 Task: Find connections with filter location Bangangté with filter topic #Growthwith filter profile language French with filter current company HDFC ERGO General Insurance with filter school Sophia College, Mumbai with filter industry Wholesale Food and Beverage with filter service category Life Insurance with filter keywords title Group Sales
Action: Mouse moved to (612, 85)
Screenshot: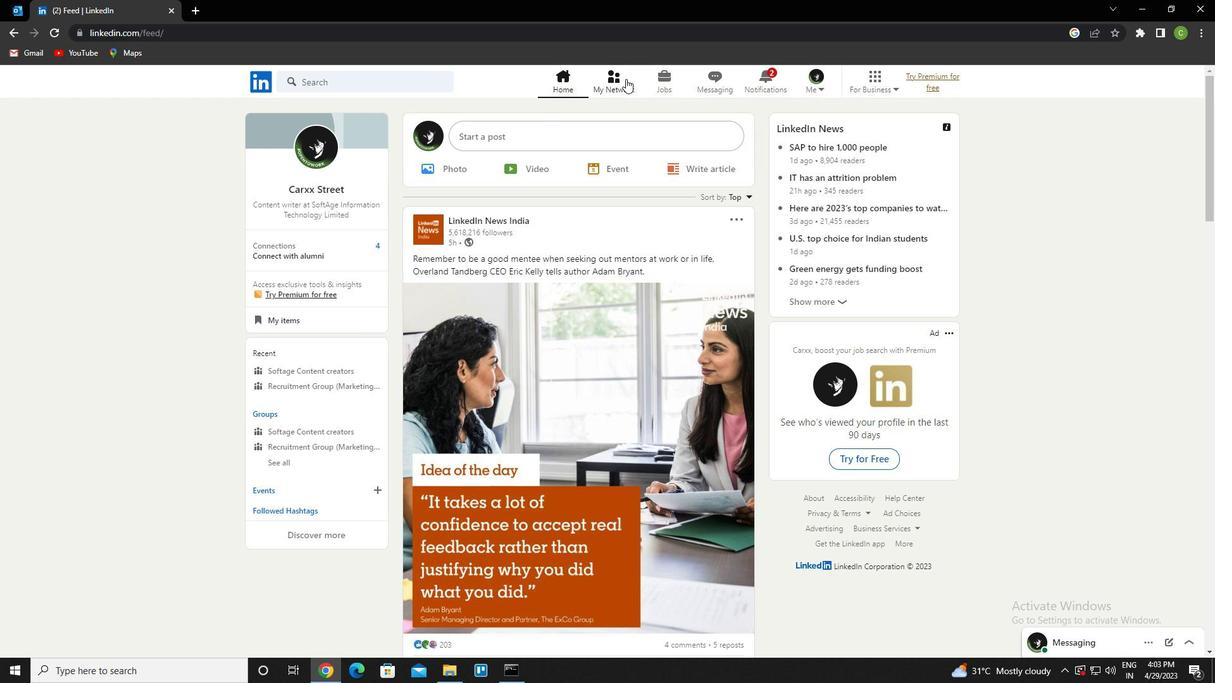 
Action: Mouse pressed left at (612, 85)
Screenshot: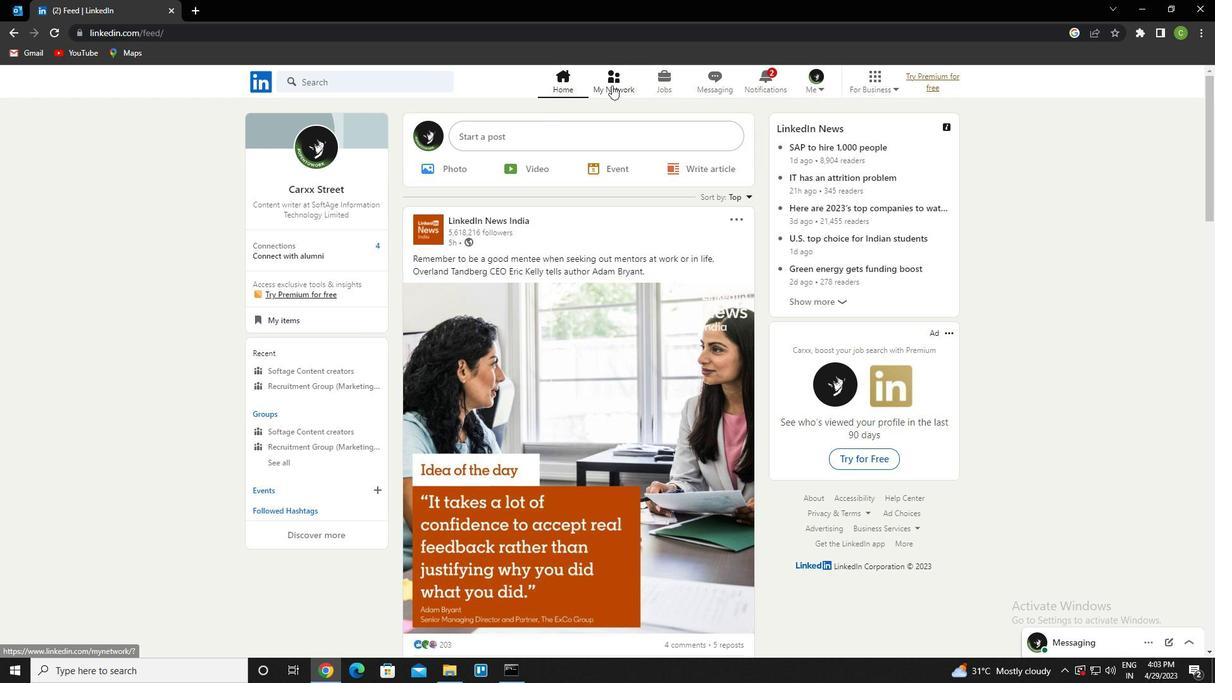 
Action: Mouse moved to (328, 160)
Screenshot: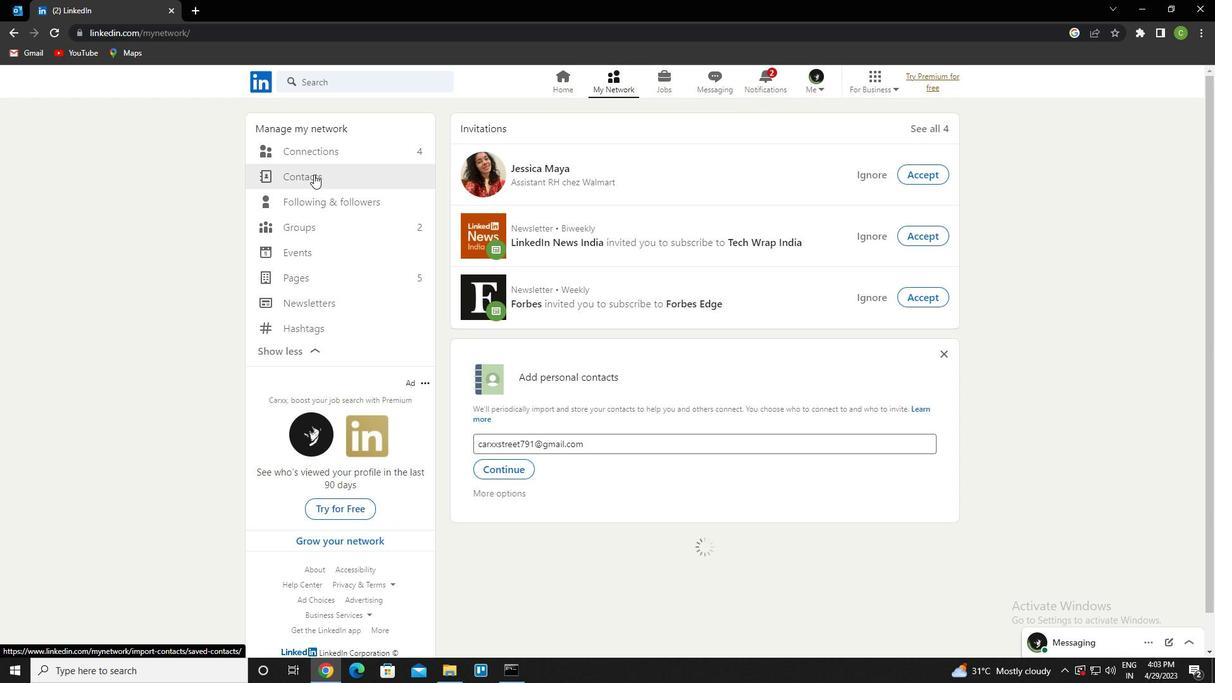 
Action: Mouse pressed left at (328, 160)
Screenshot: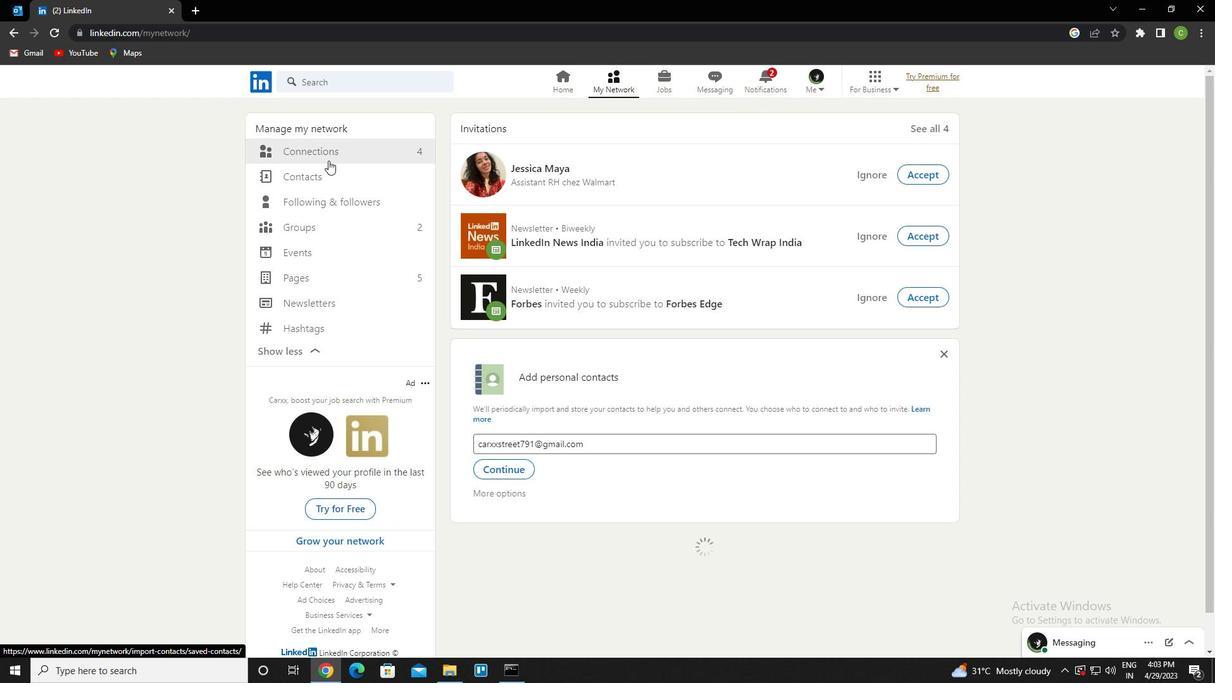 
Action: Mouse moved to (373, 156)
Screenshot: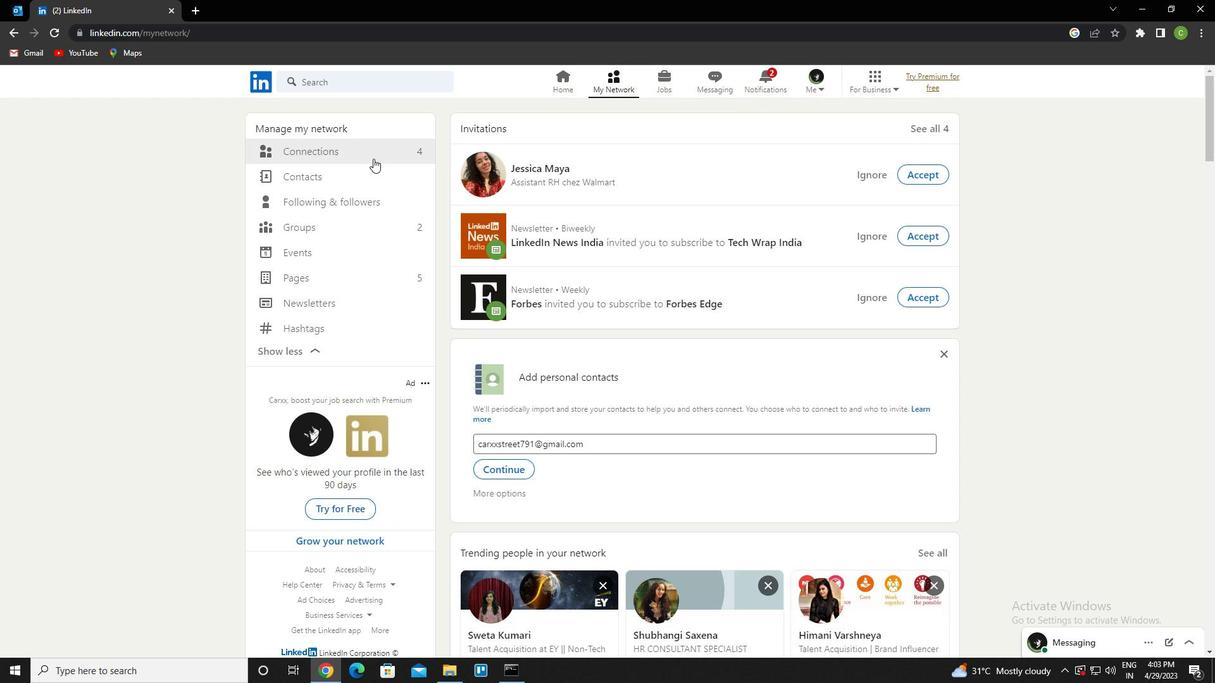 
Action: Mouse pressed left at (373, 156)
Screenshot: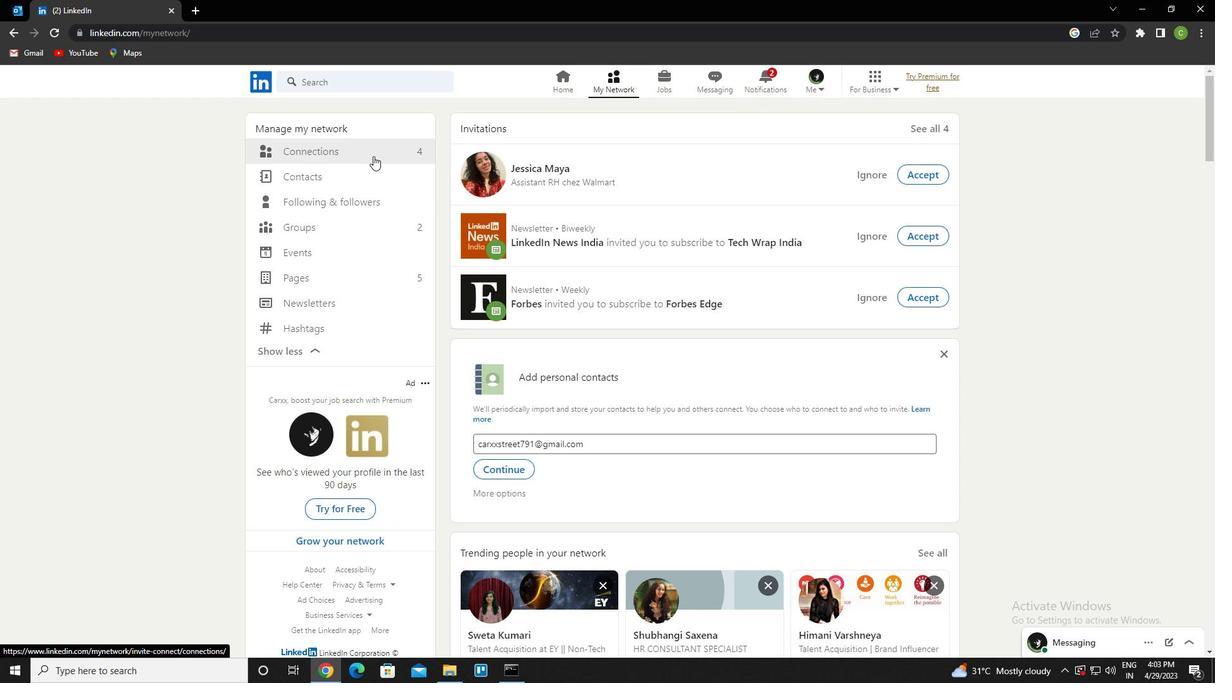 
Action: Mouse moved to (694, 148)
Screenshot: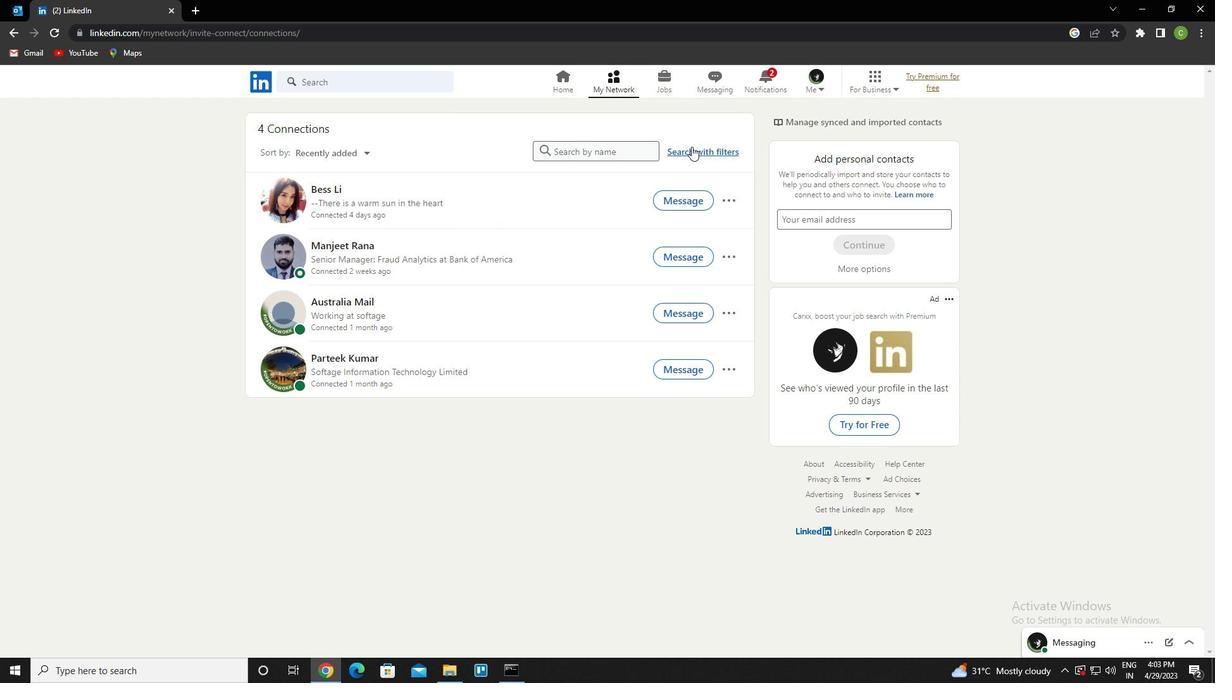 
Action: Mouse pressed left at (694, 148)
Screenshot: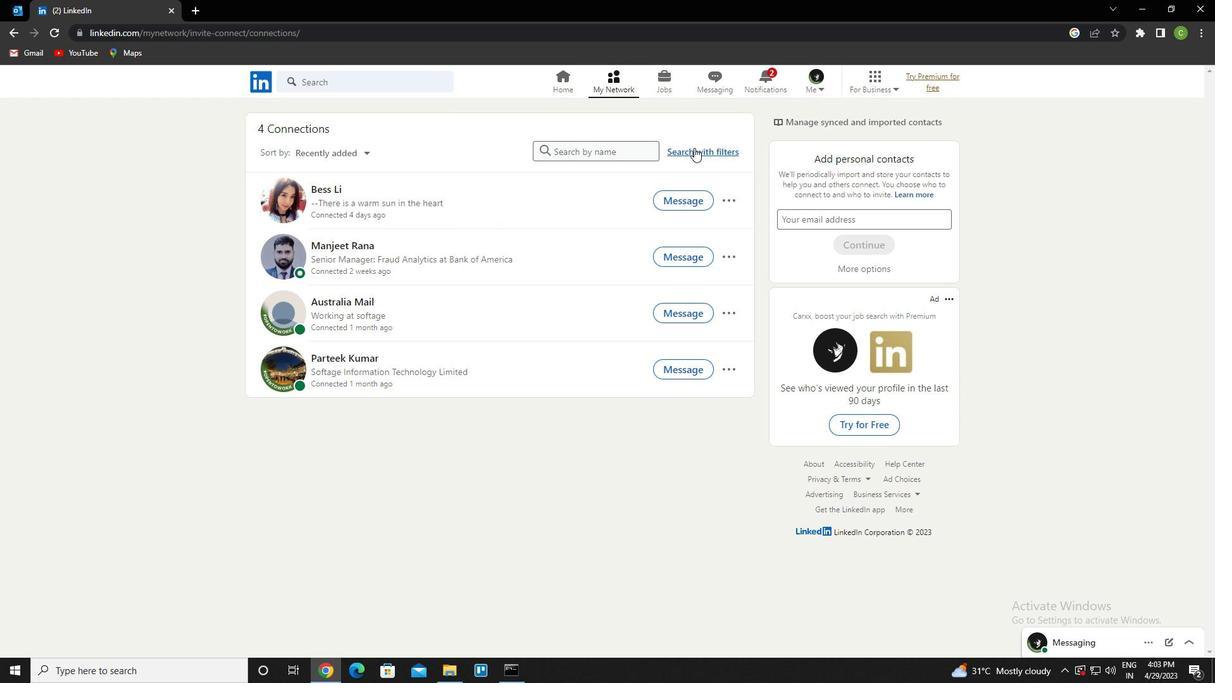 
Action: Mouse moved to (647, 122)
Screenshot: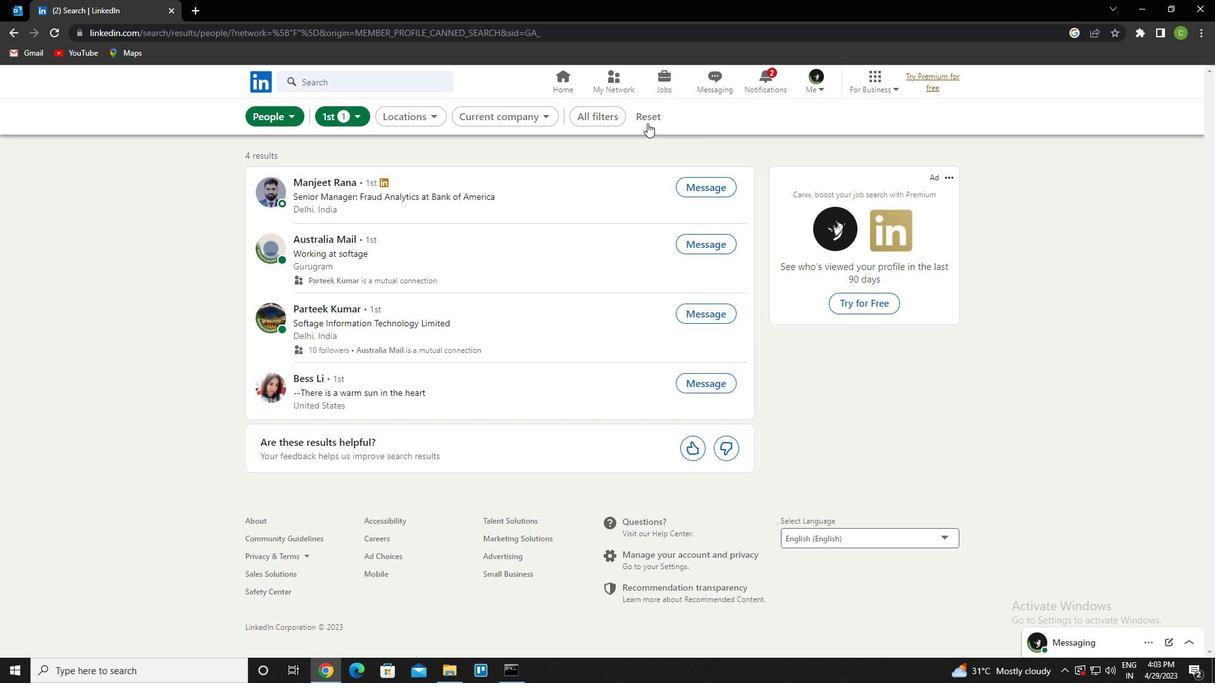 
Action: Mouse pressed left at (647, 122)
Screenshot: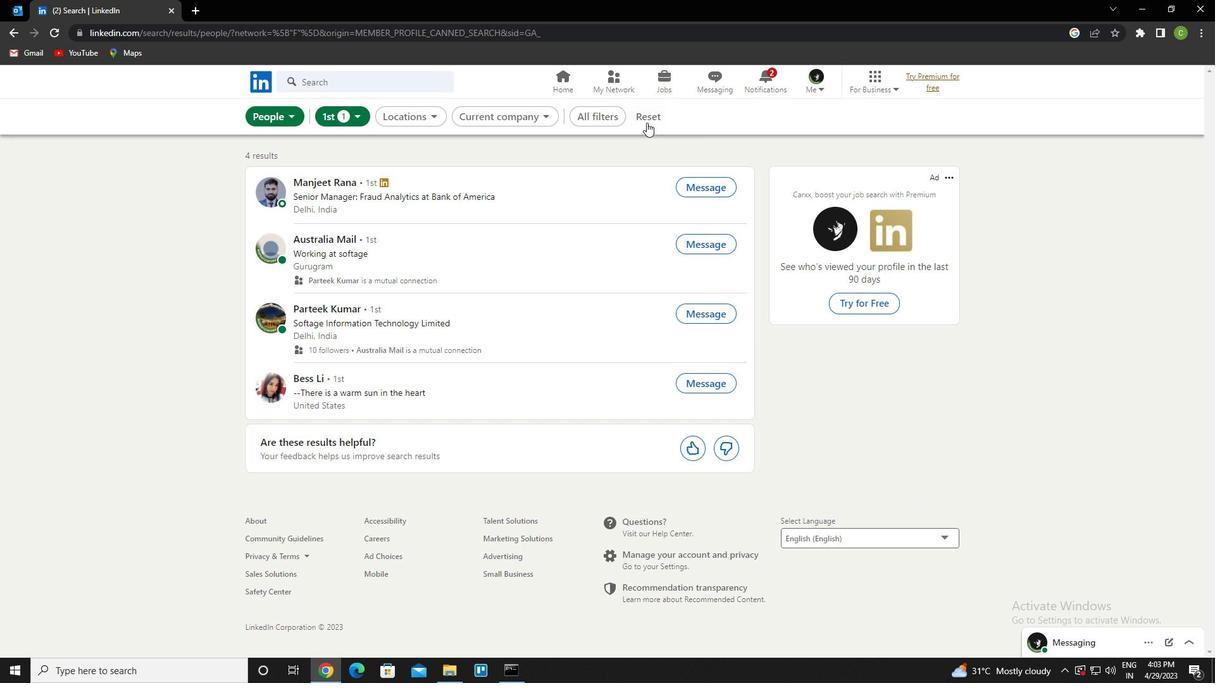 
Action: Mouse moved to (628, 114)
Screenshot: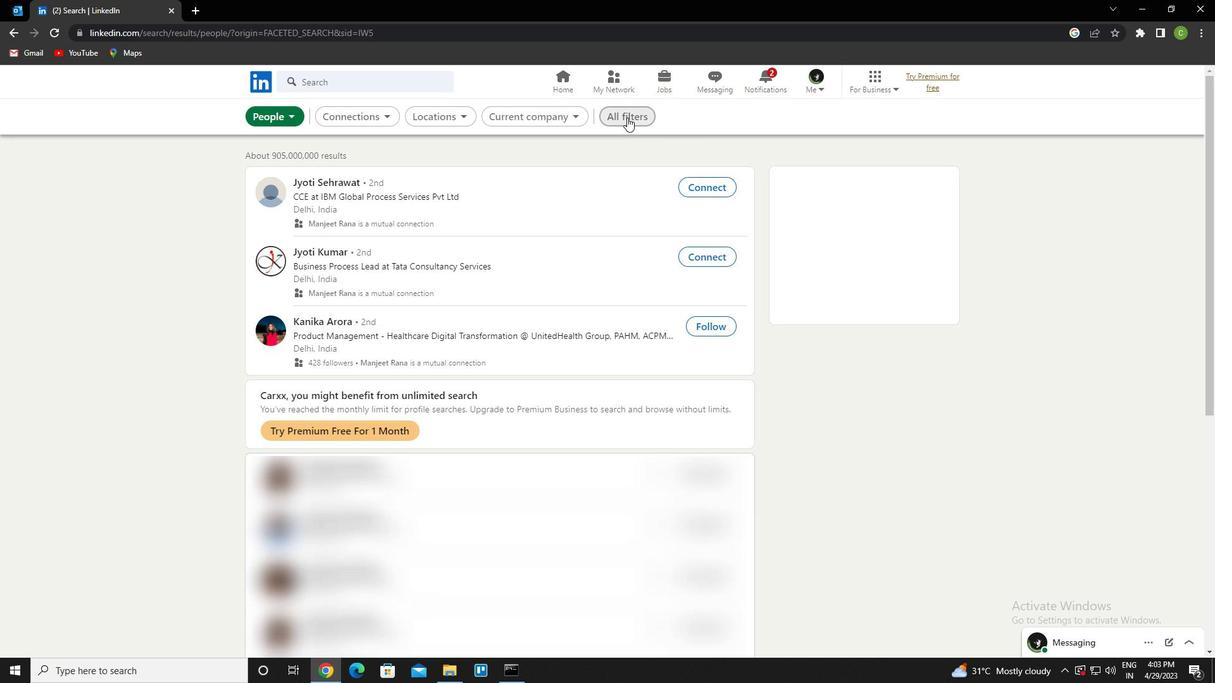 
Action: Mouse pressed left at (628, 114)
Screenshot: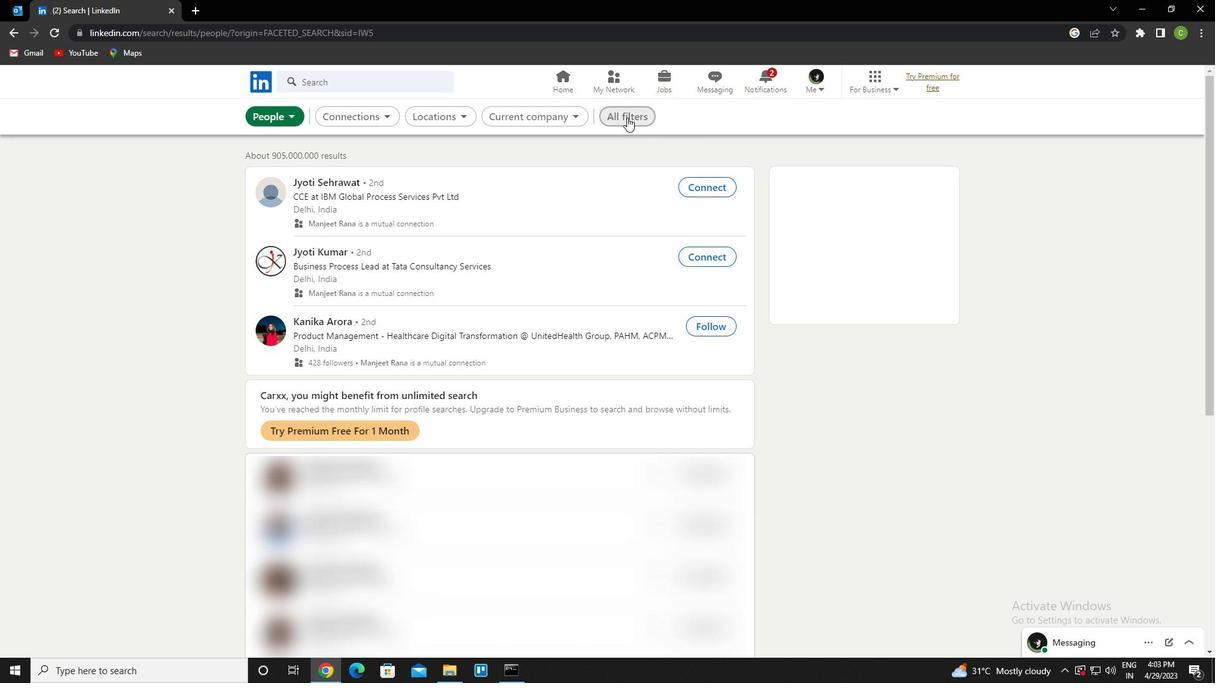 
Action: Mouse moved to (930, 381)
Screenshot: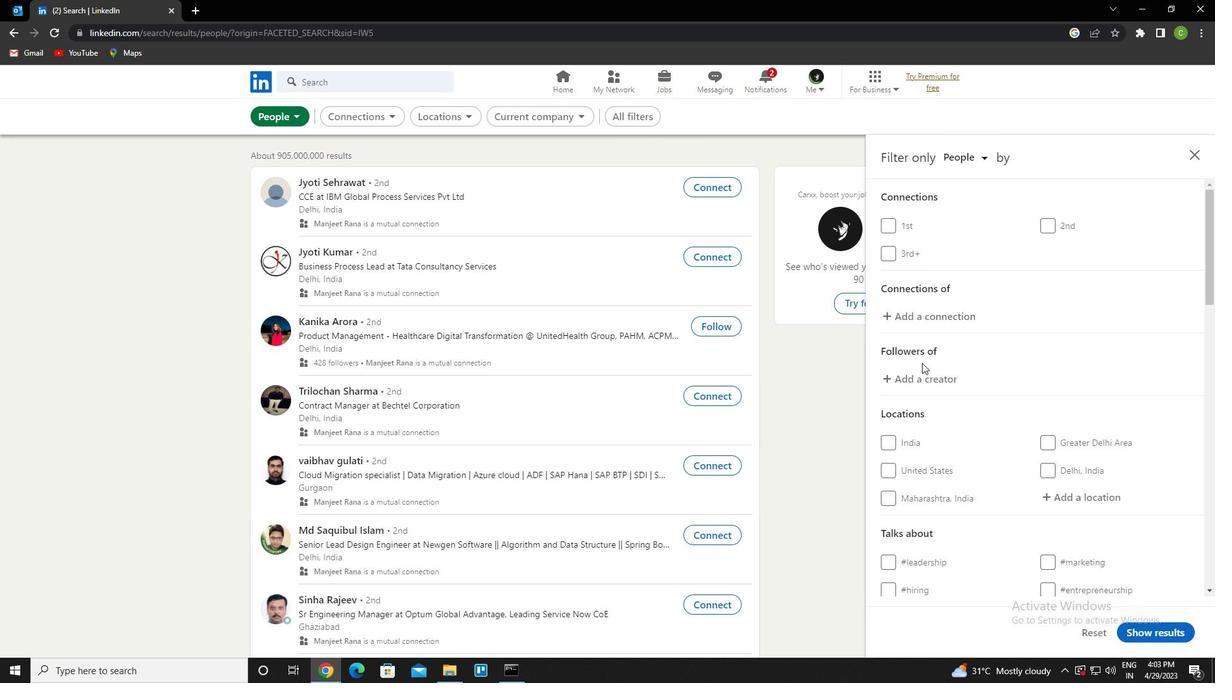 
Action: Mouse scrolled (930, 380) with delta (0, 0)
Screenshot: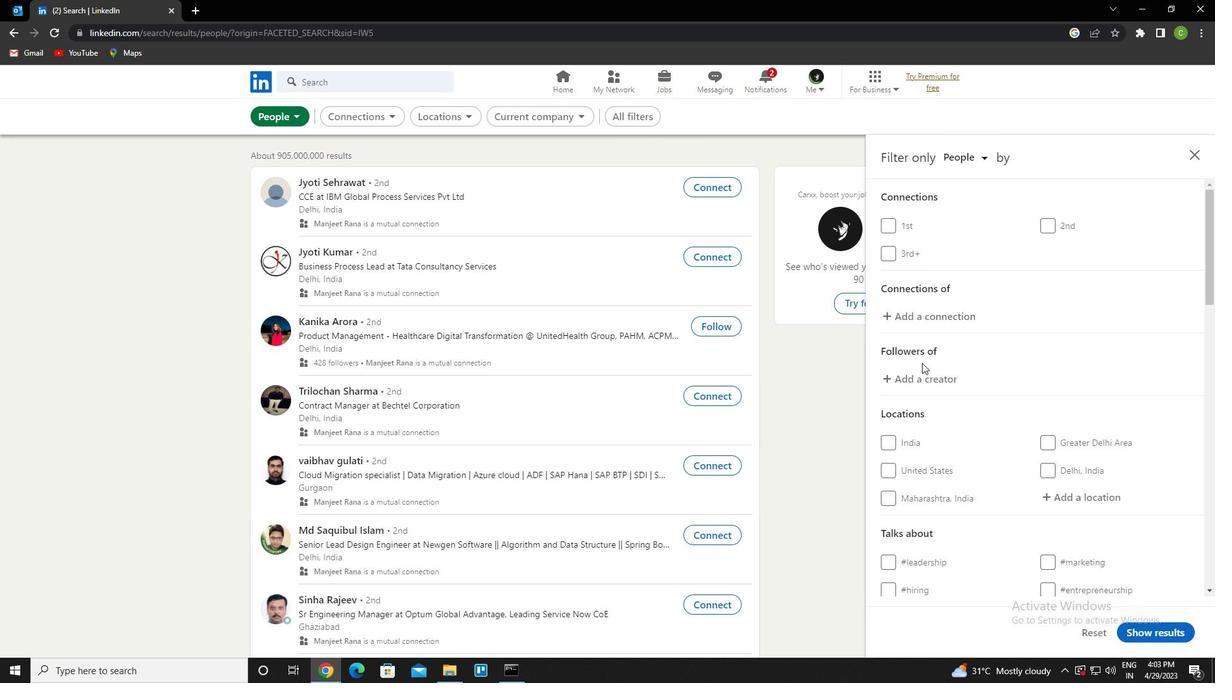 
Action: Mouse moved to (944, 397)
Screenshot: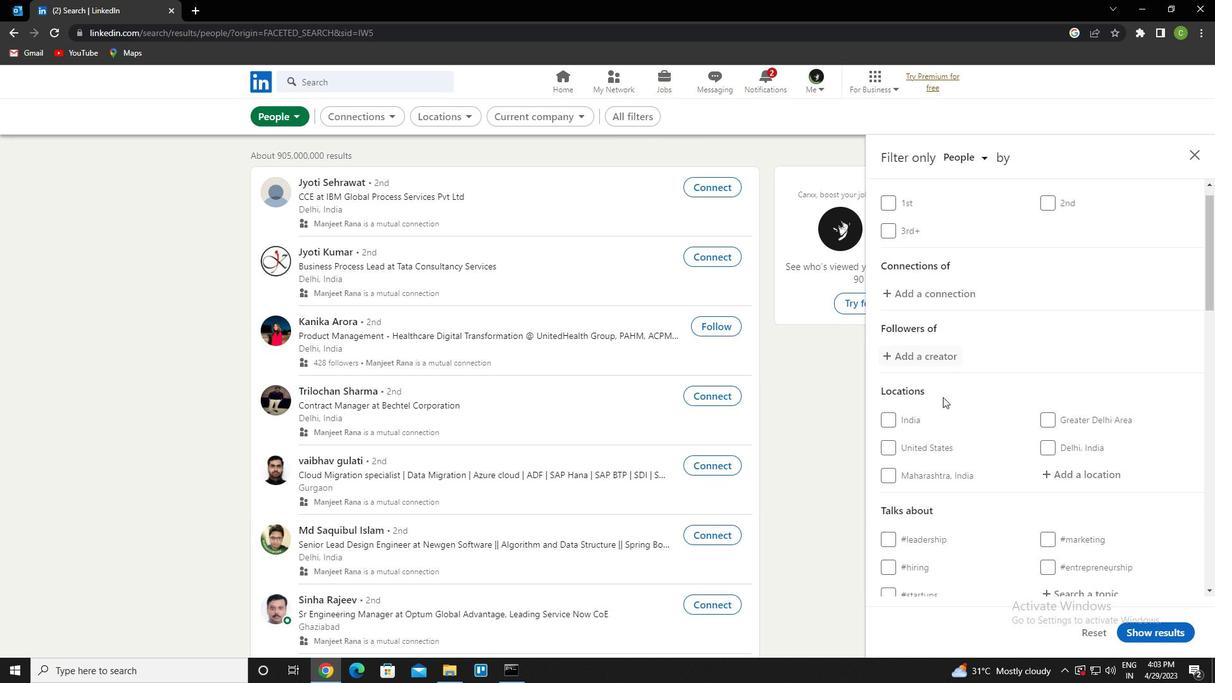 
Action: Mouse scrolled (944, 397) with delta (0, 0)
Screenshot: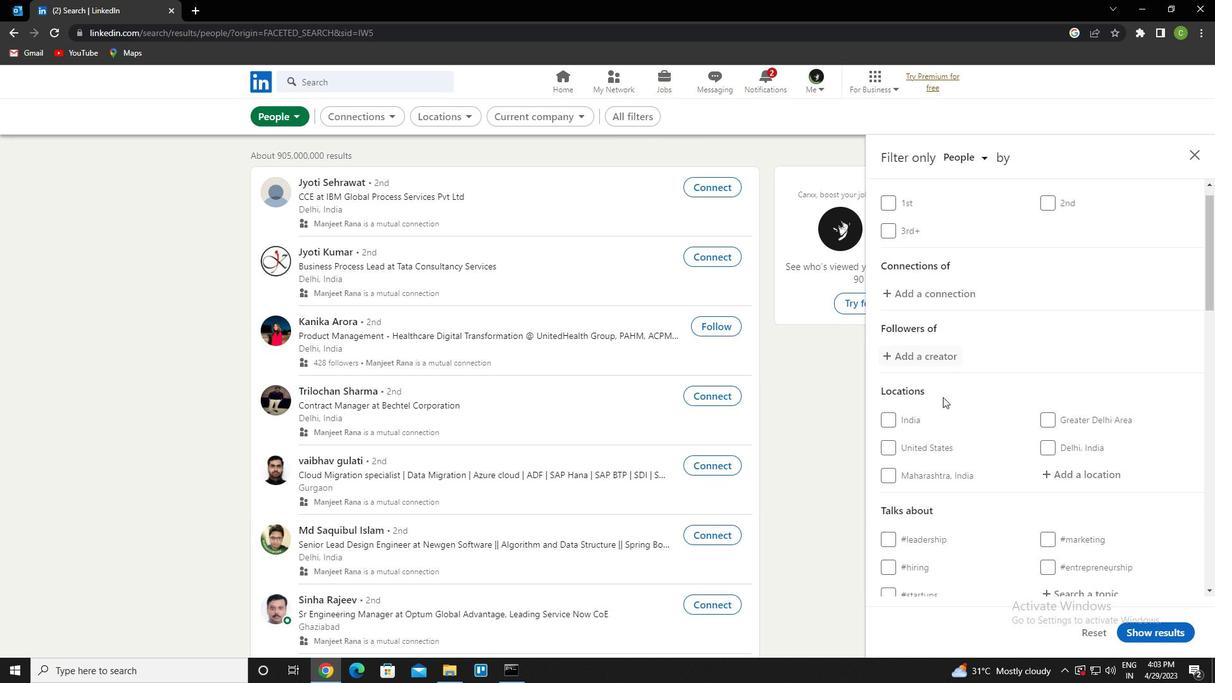 
Action: Mouse moved to (1082, 371)
Screenshot: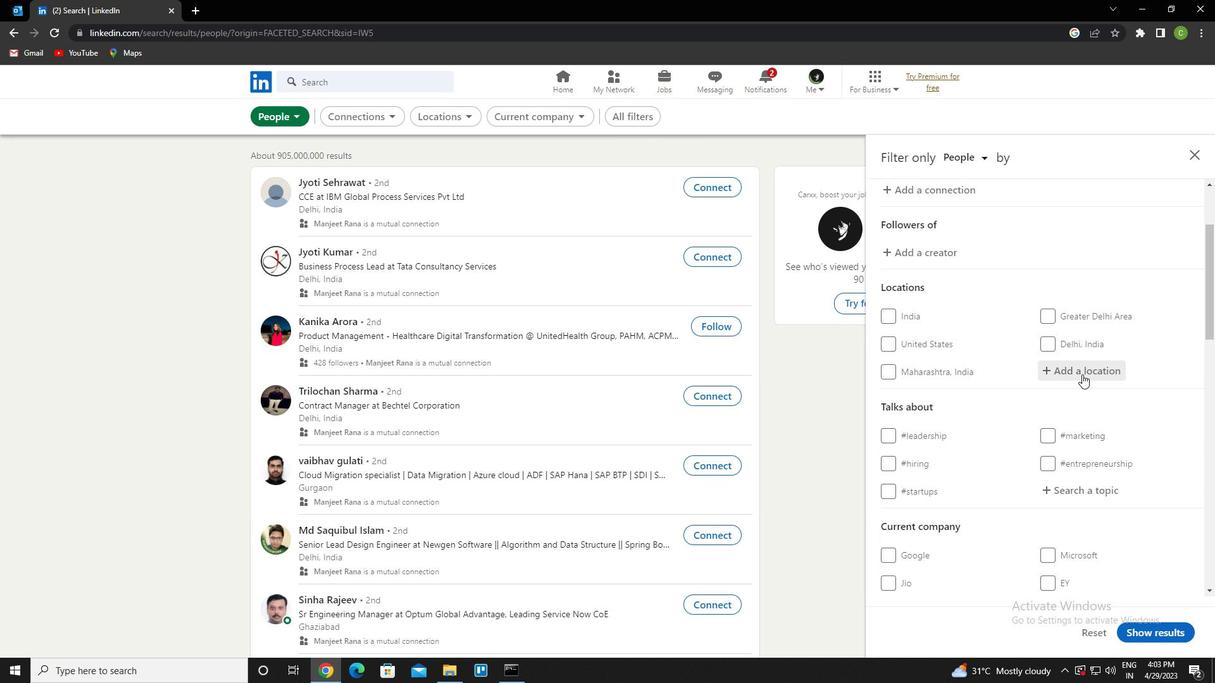 
Action: Mouse pressed left at (1082, 371)
Screenshot: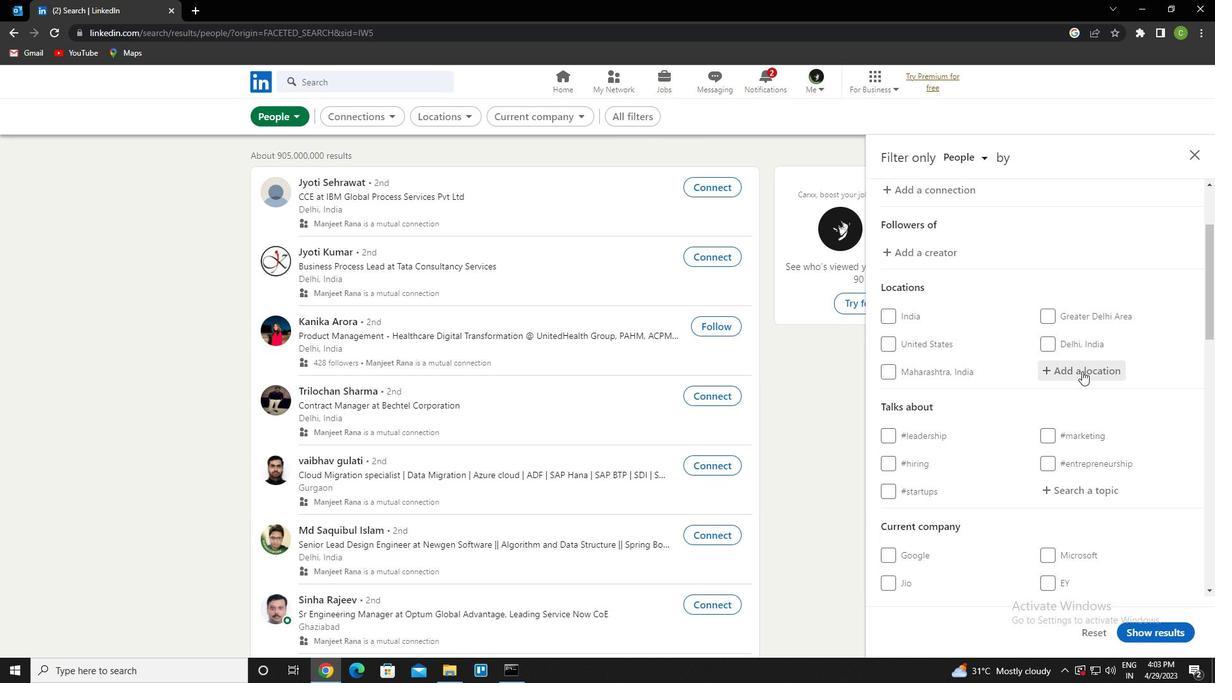
Action: Mouse moved to (1039, 401)
Screenshot: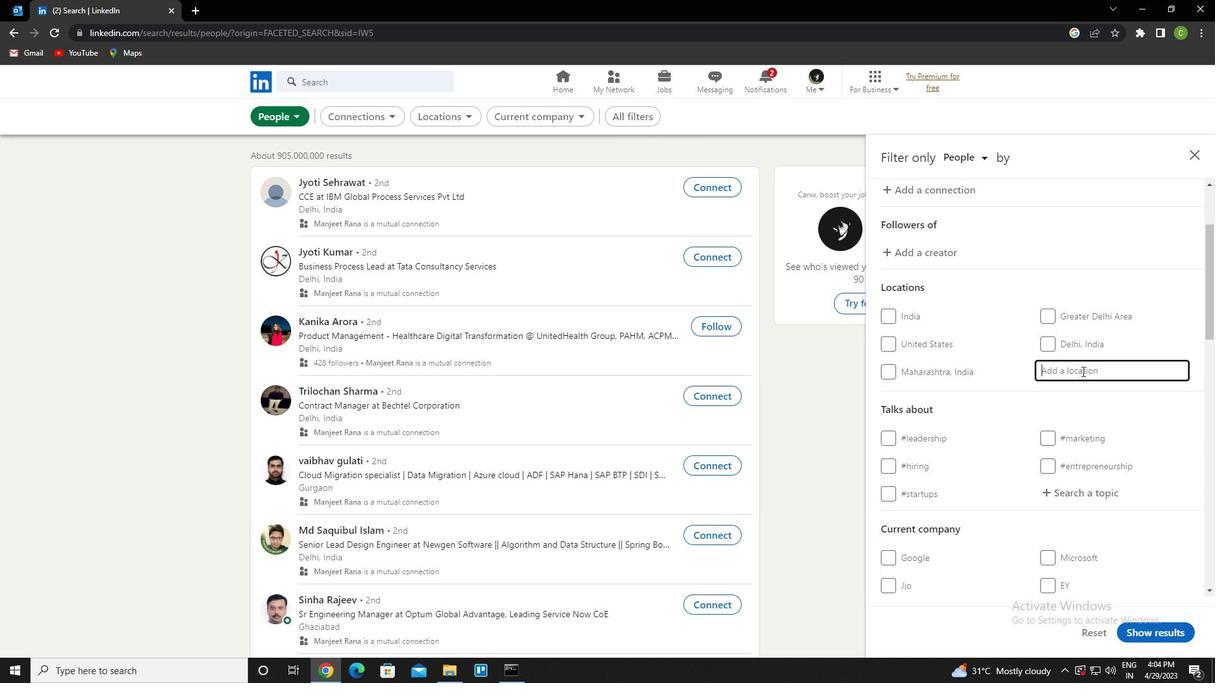 
Action: Key pressed <Key.caps_lock>b<Key.caps_lock>angangte<Key.down><Key.enter>
Screenshot: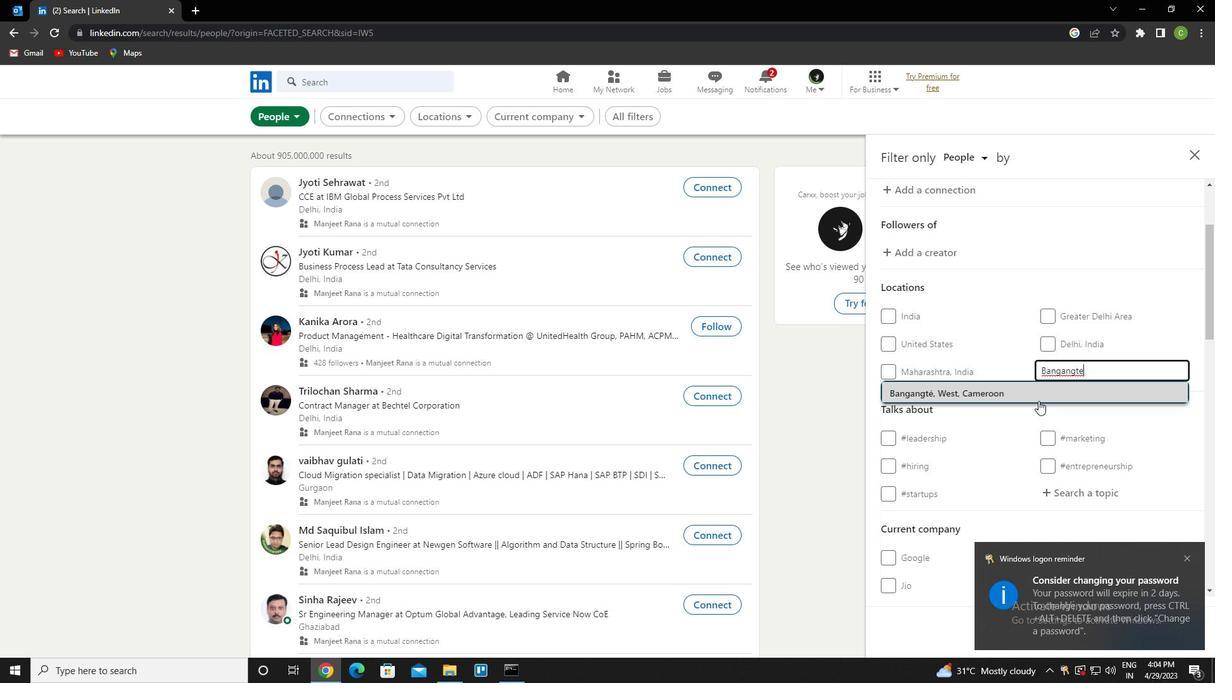 
Action: Mouse moved to (1065, 397)
Screenshot: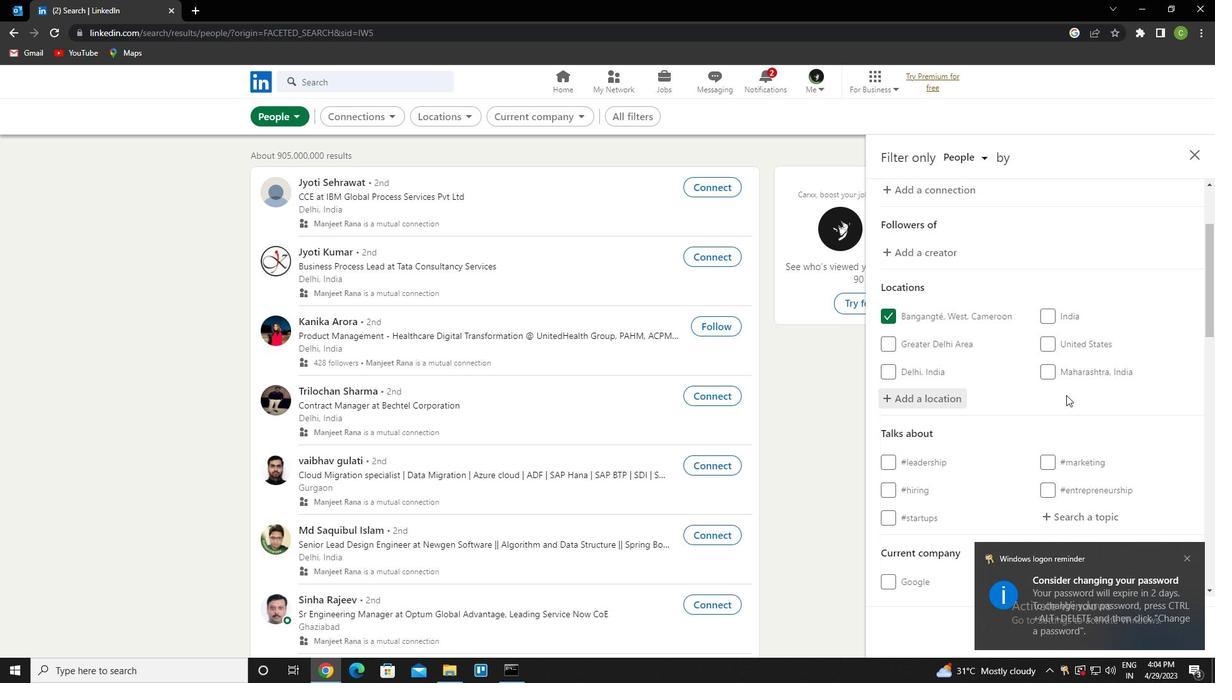 
Action: Mouse scrolled (1065, 396) with delta (0, 0)
Screenshot: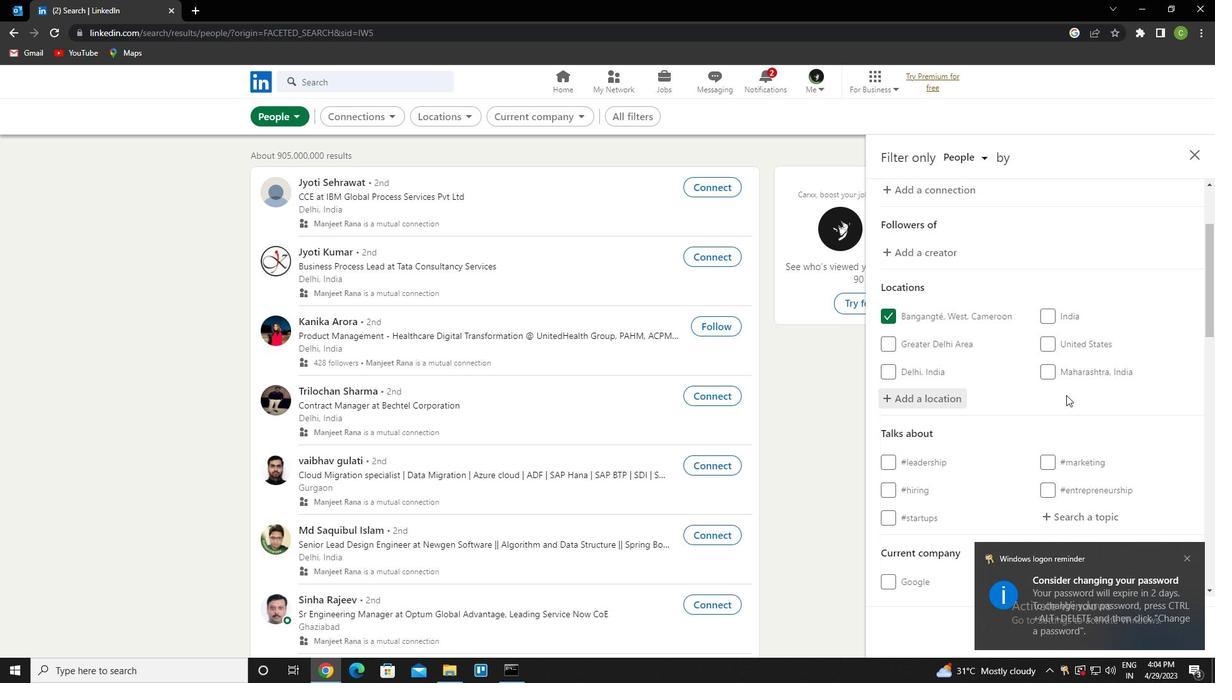 
Action: Mouse moved to (1056, 409)
Screenshot: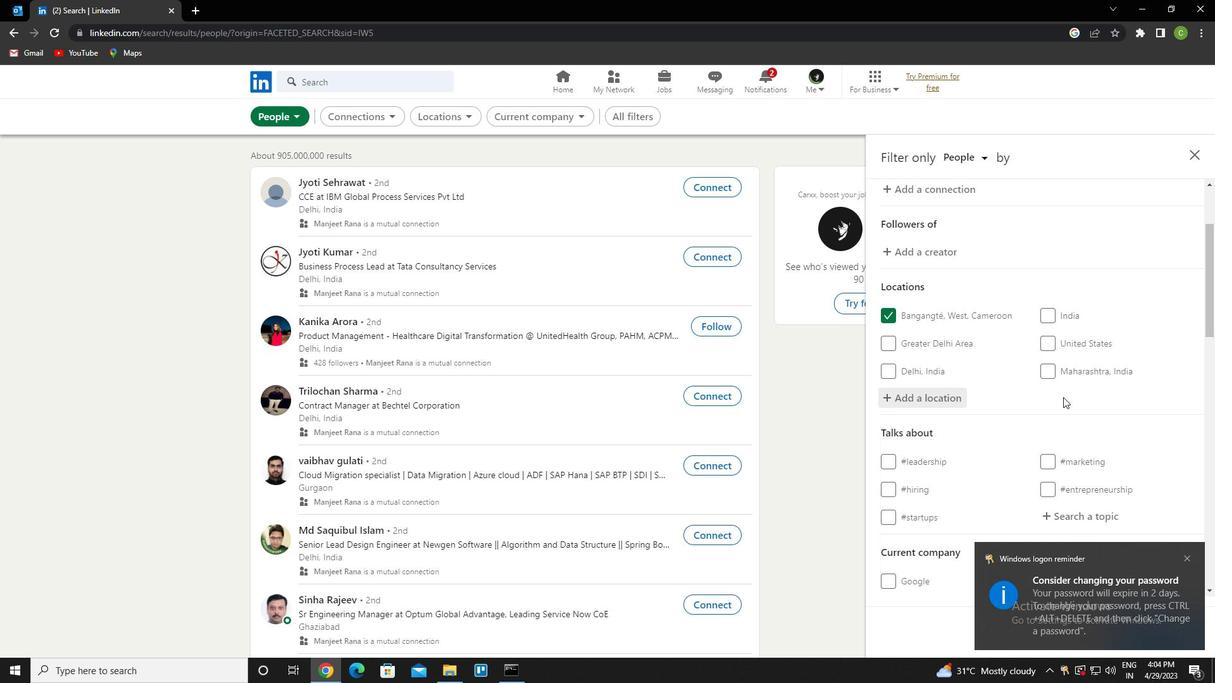 
Action: Mouse scrolled (1056, 408) with delta (0, 0)
Screenshot: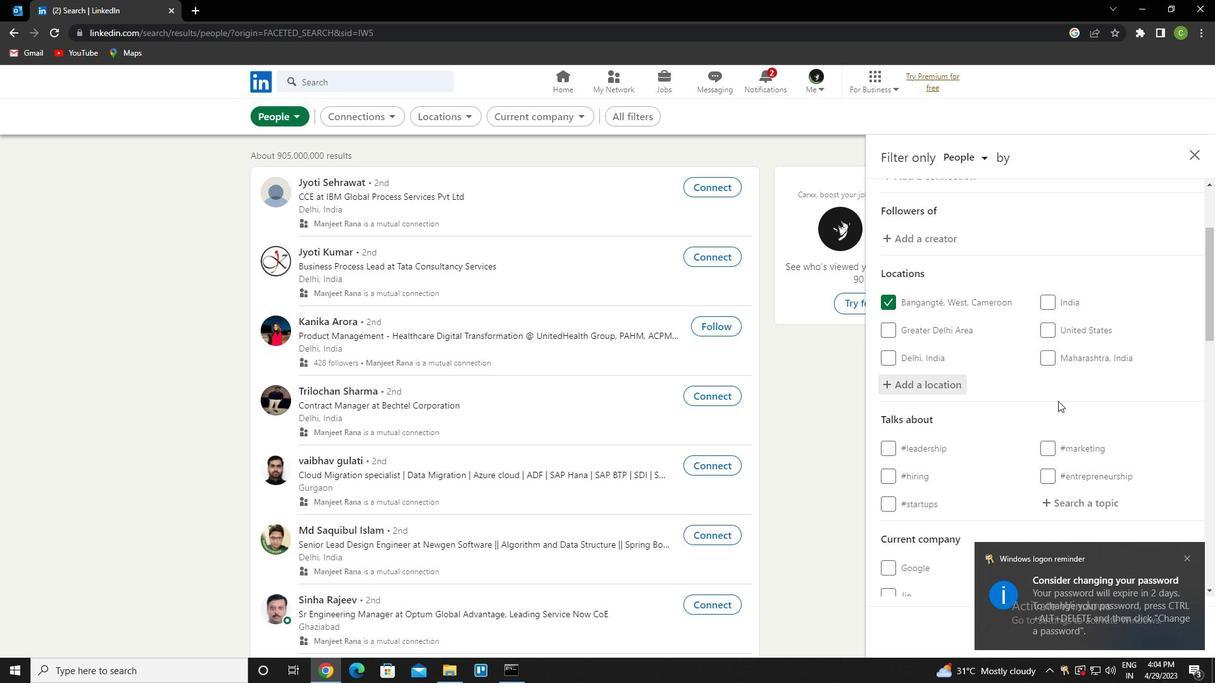 
Action: Mouse moved to (1080, 396)
Screenshot: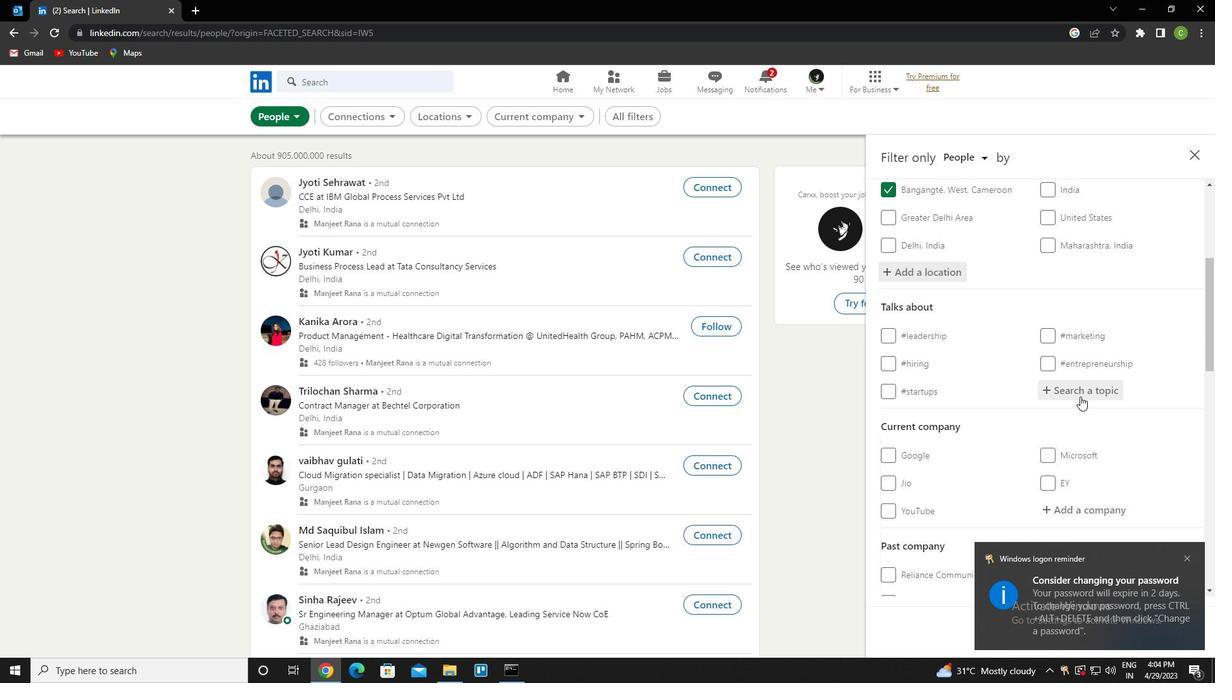 
Action: Mouse pressed left at (1080, 396)
Screenshot: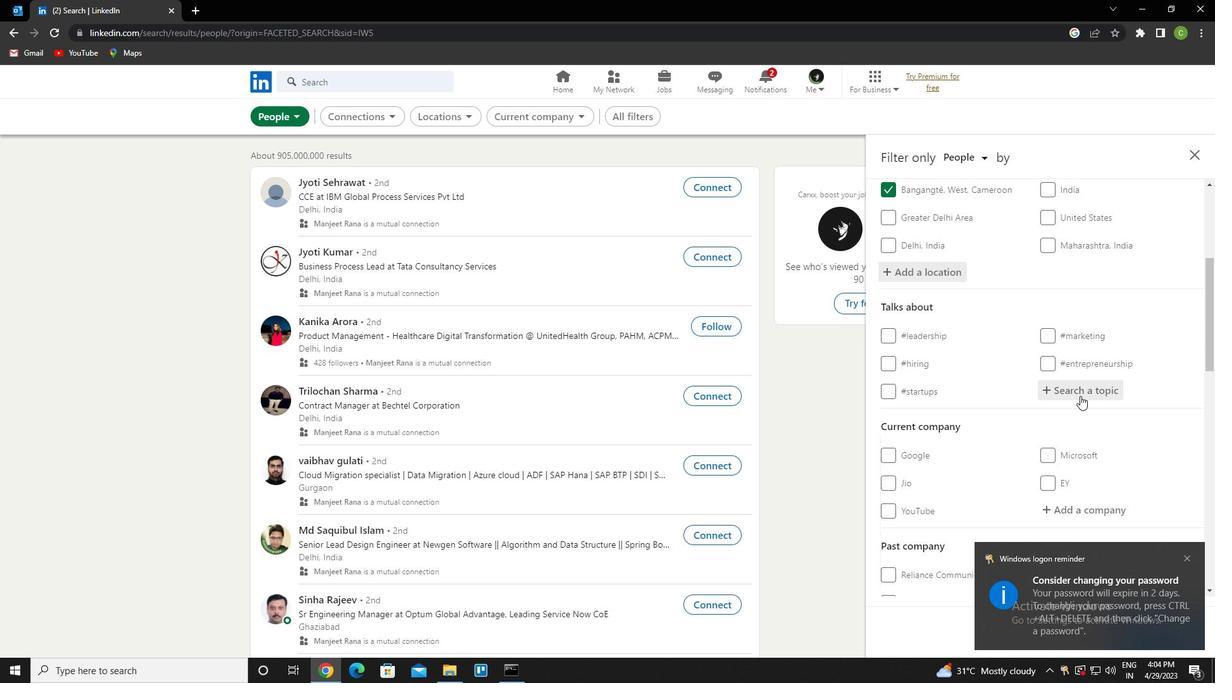 
Action: Key pressed growth<Key.down><Key.enter>
Screenshot: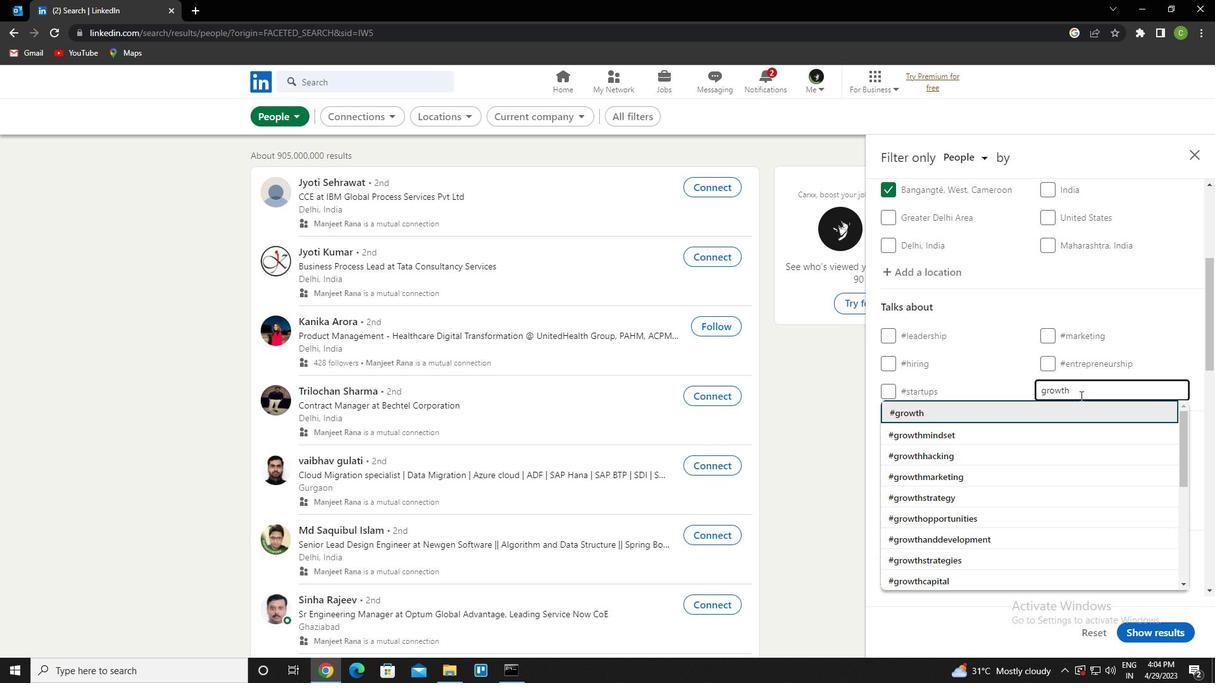 
Action: Mouse moved to (980, 410)
Screenshot: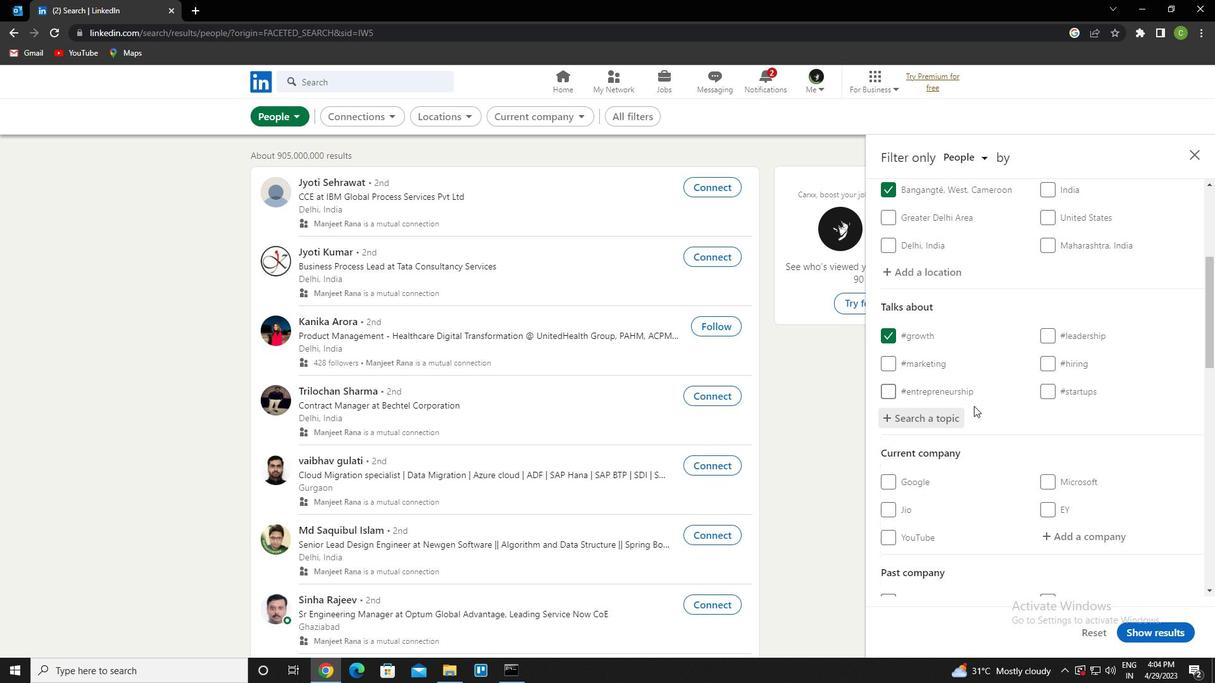 
Action: Mouse scrolled (980, 409) with delta (0, 0)
Screenshot: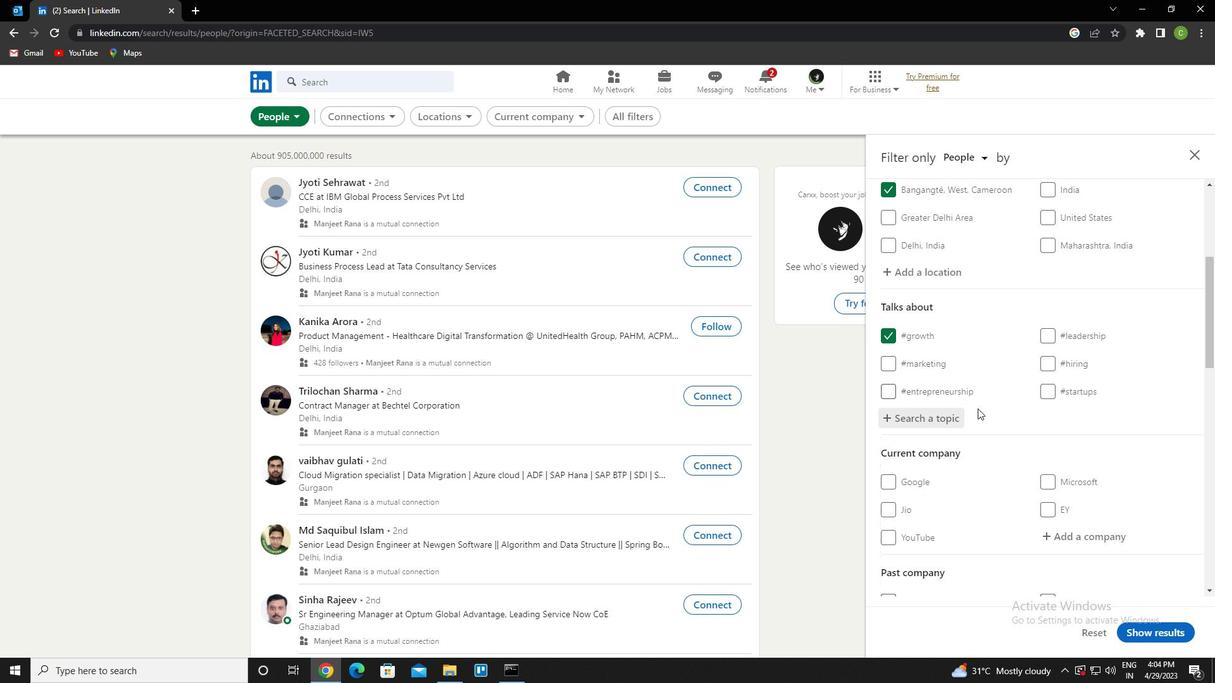 
Action: Mouse scrolled (980, 409) with delta (0, 0)
Screenshot: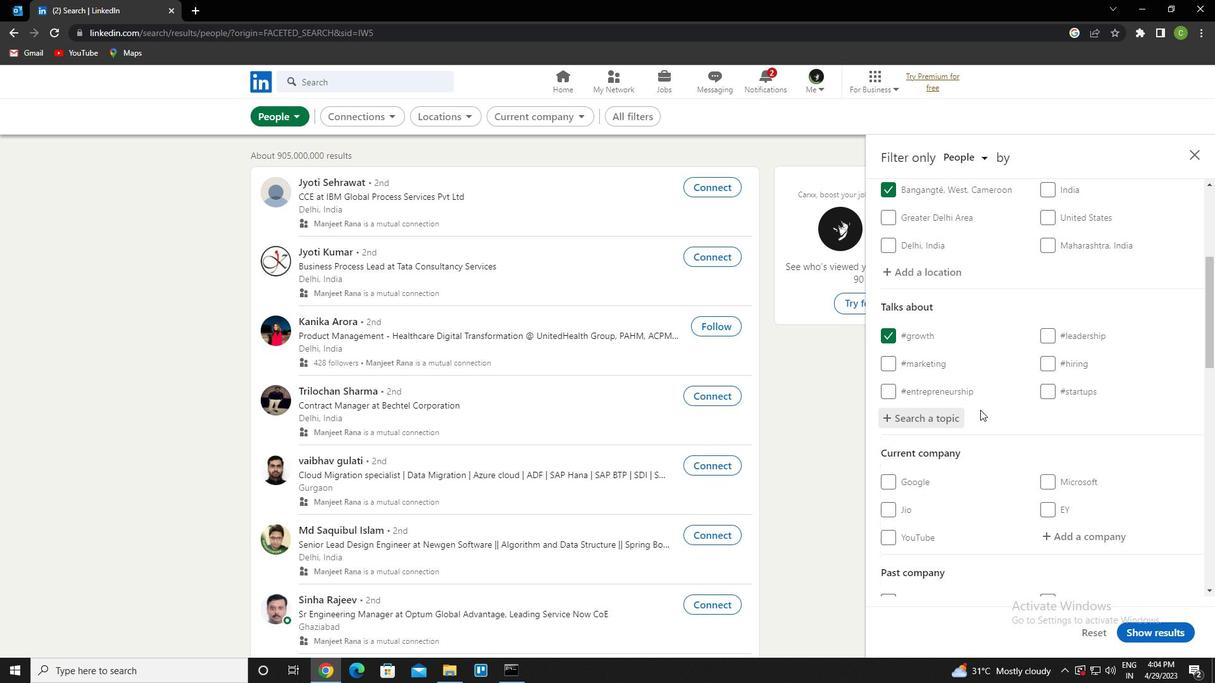 
Action: Mouse moved to (1068, 409)
Screenshot: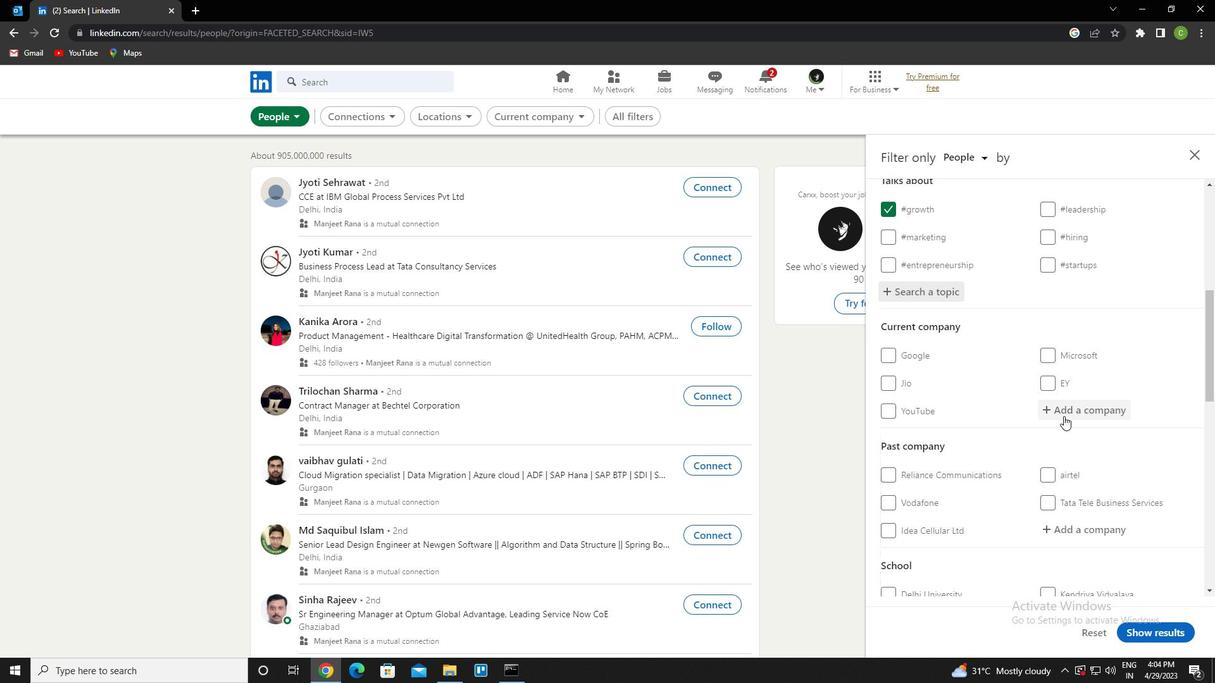 
Action: Mouse pressed left at (1068, 409)
Screenshot: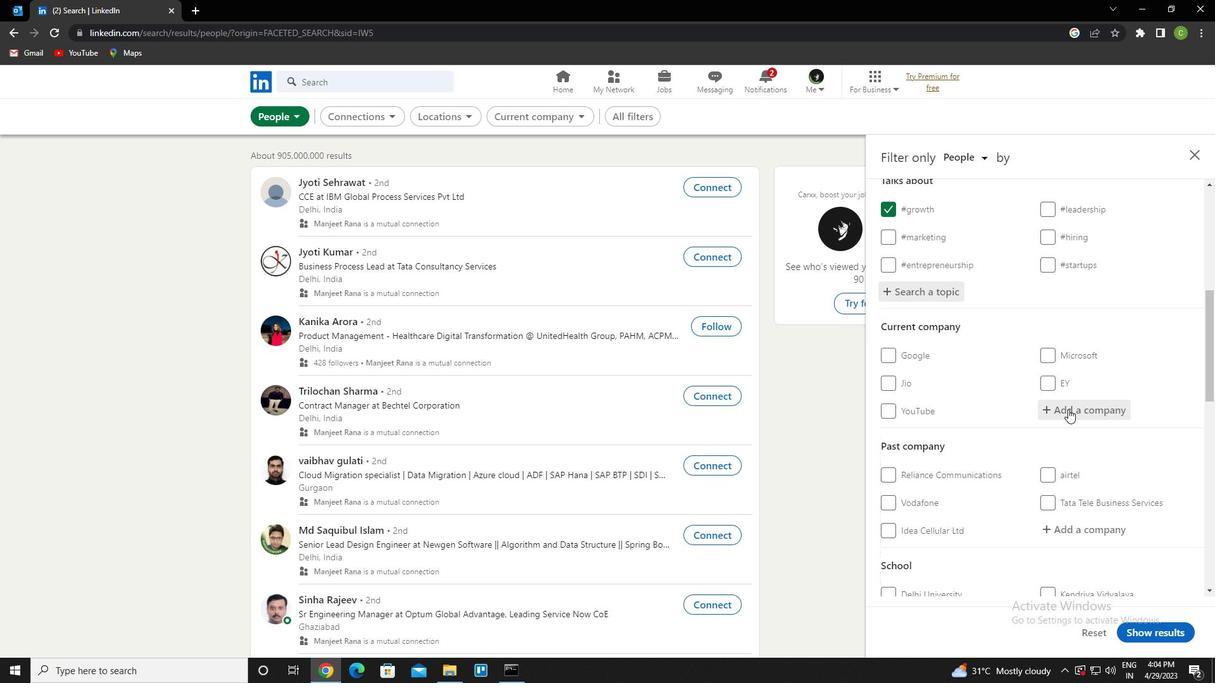 
Action: Mouse moved to (985, 374)
Screenshot: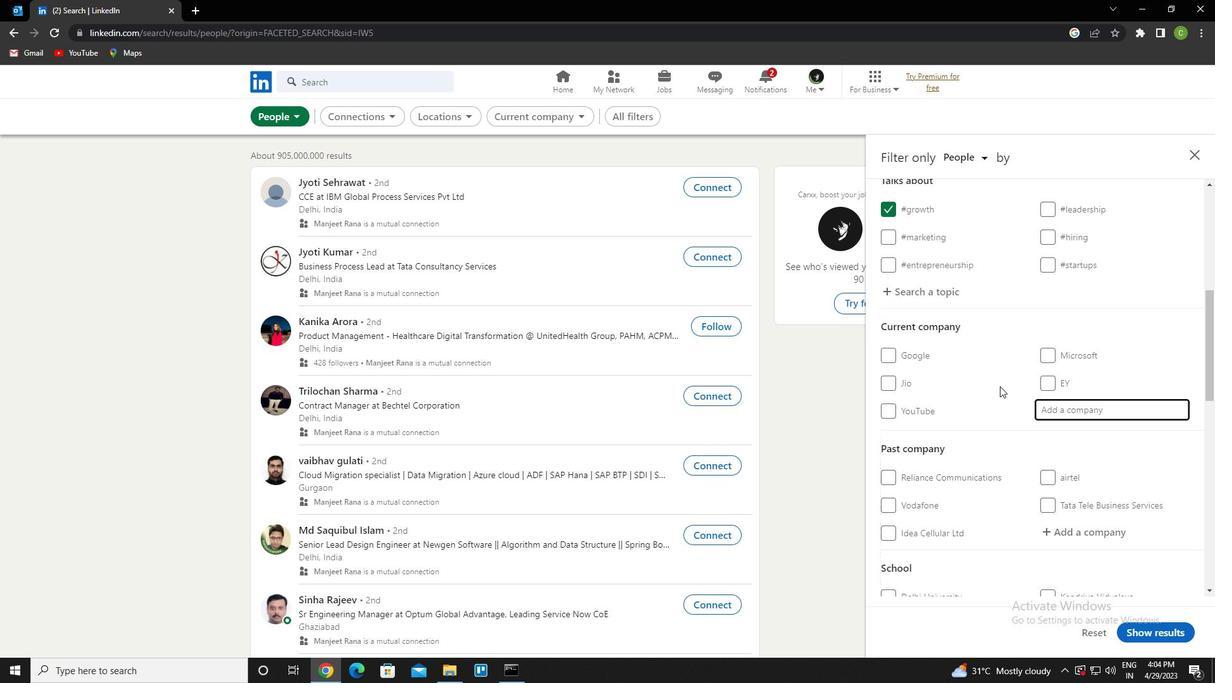 
Action: Mouse pressed left at (985, 374)
Screenshot: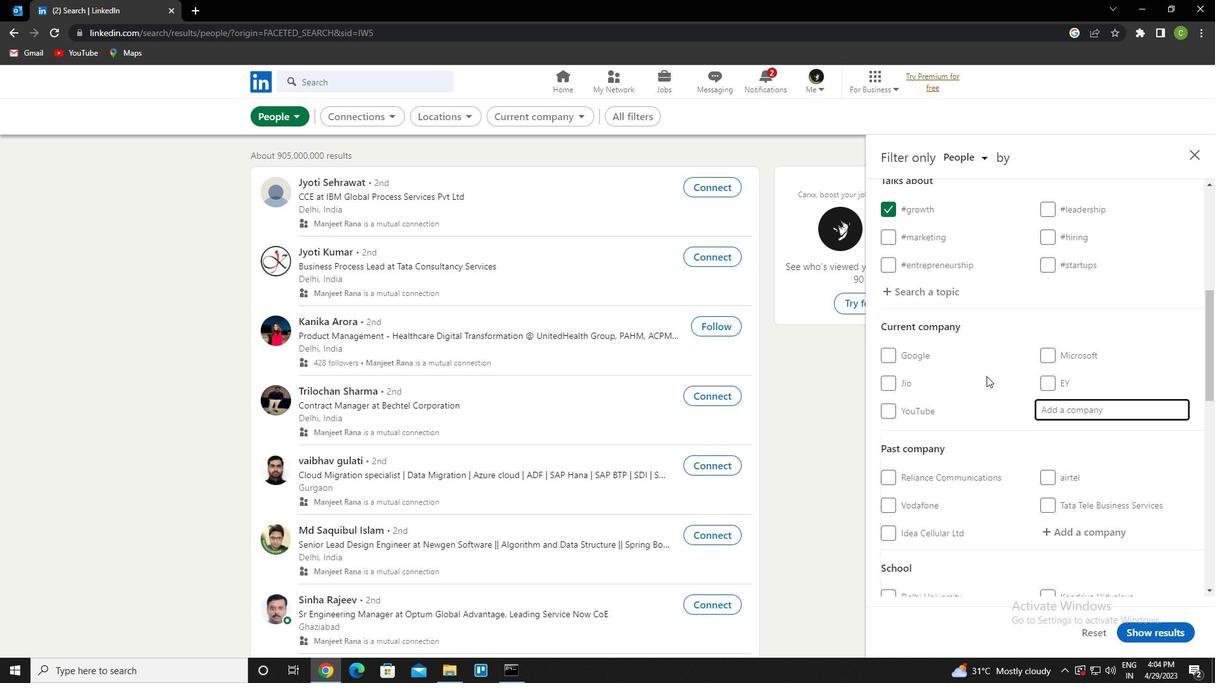 
Action: Mouse moved to (988, 372)
Screenshot: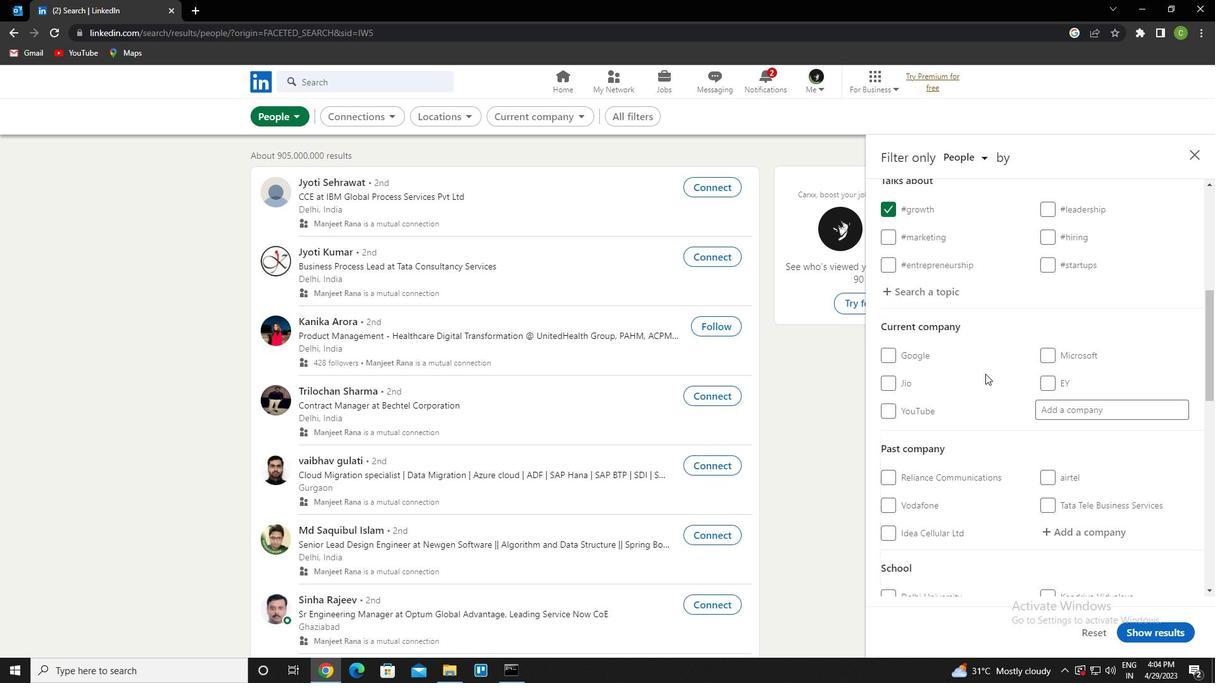 
Action: Mouse scrolled (988, 372) with delta (0, 0)
Screenshot: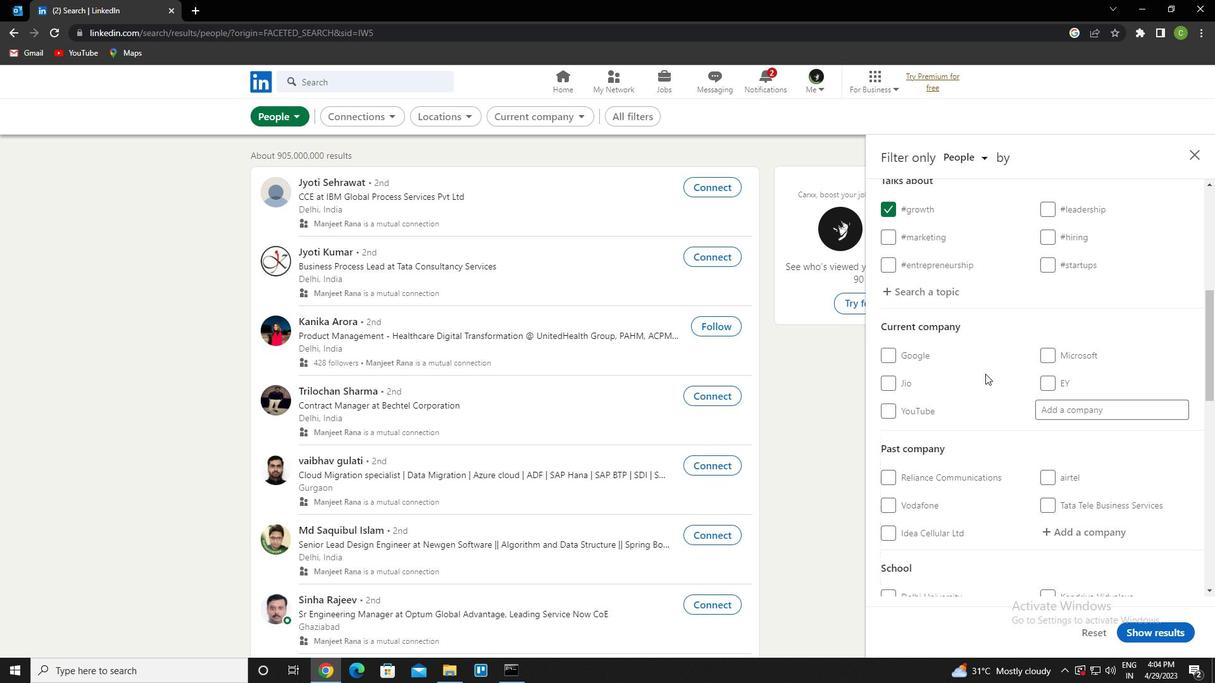 
Action: Mouse scrolled (988, 372) with delta (0, 0)
Screenshot: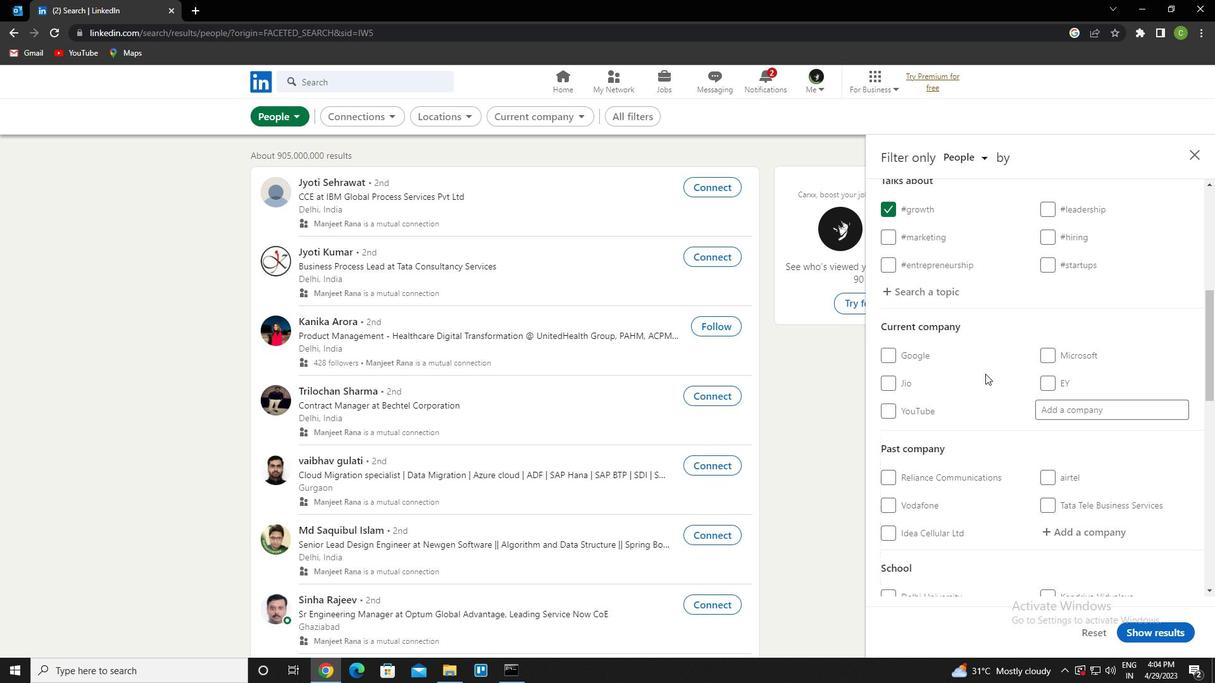 
Action: Mouse scrolled (988, 372) with delta (0, 0)
Screenshot: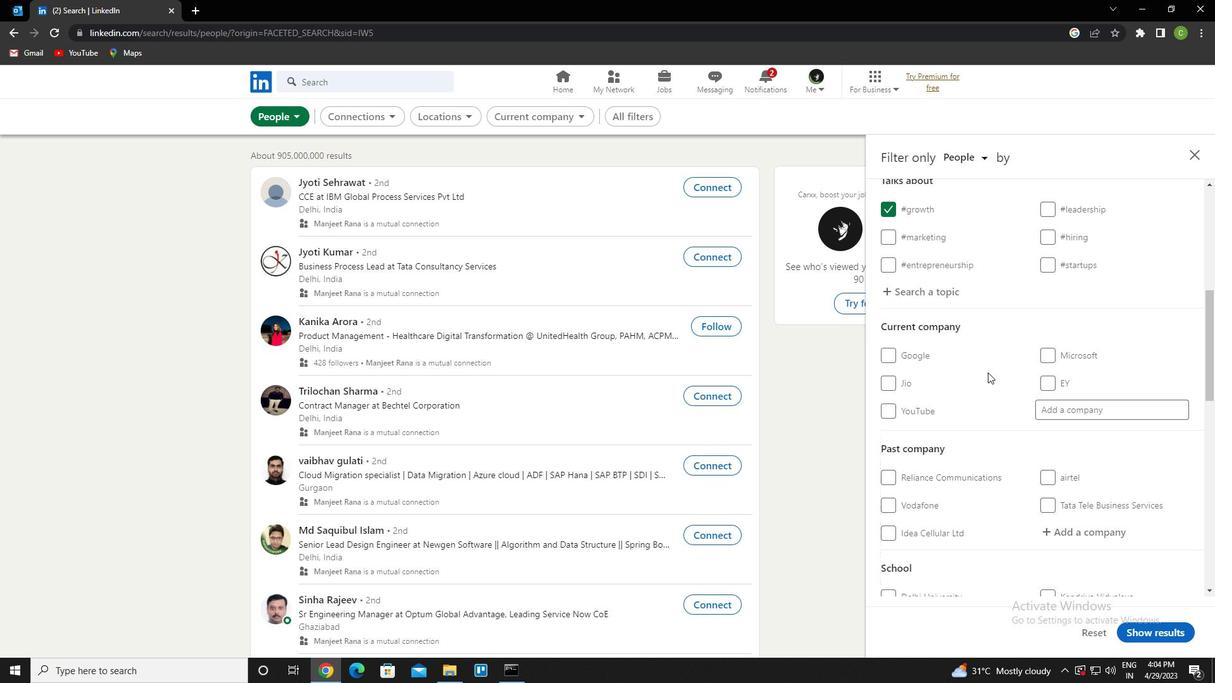 
Action: Mouse scrolled (988, 372) with delta (0, 0)
Screenshot: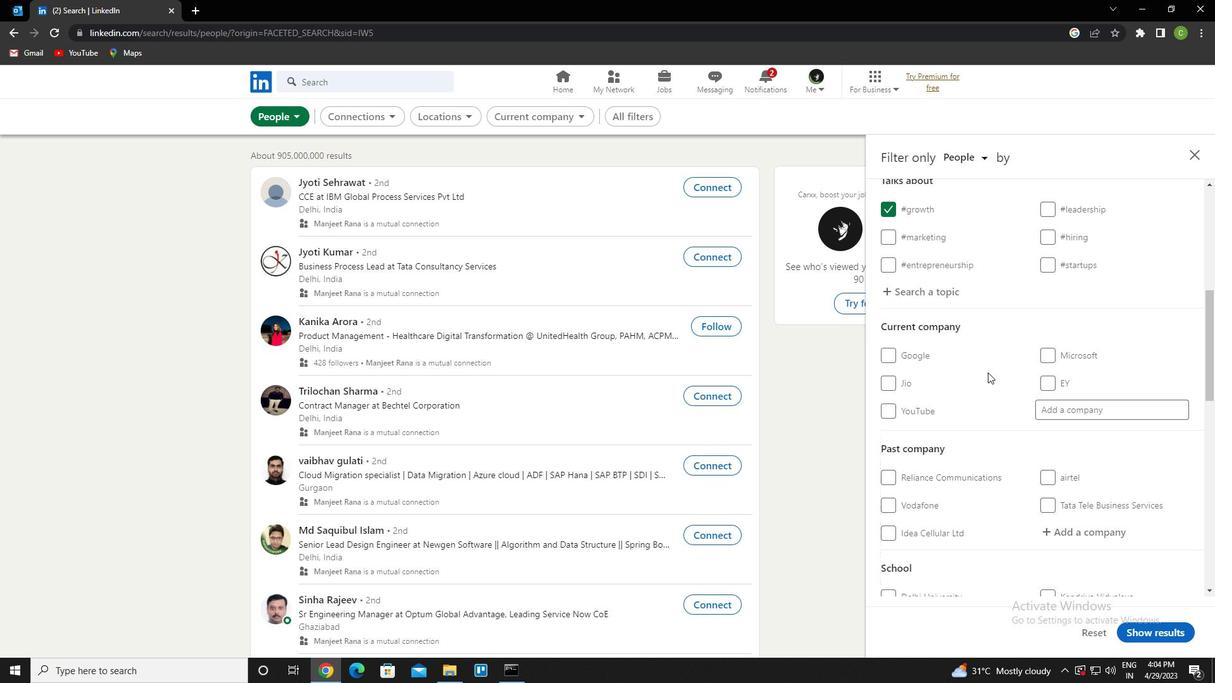 
Action: Mouse scrolled (988, 372) with delta (0, 0)
Screenshot: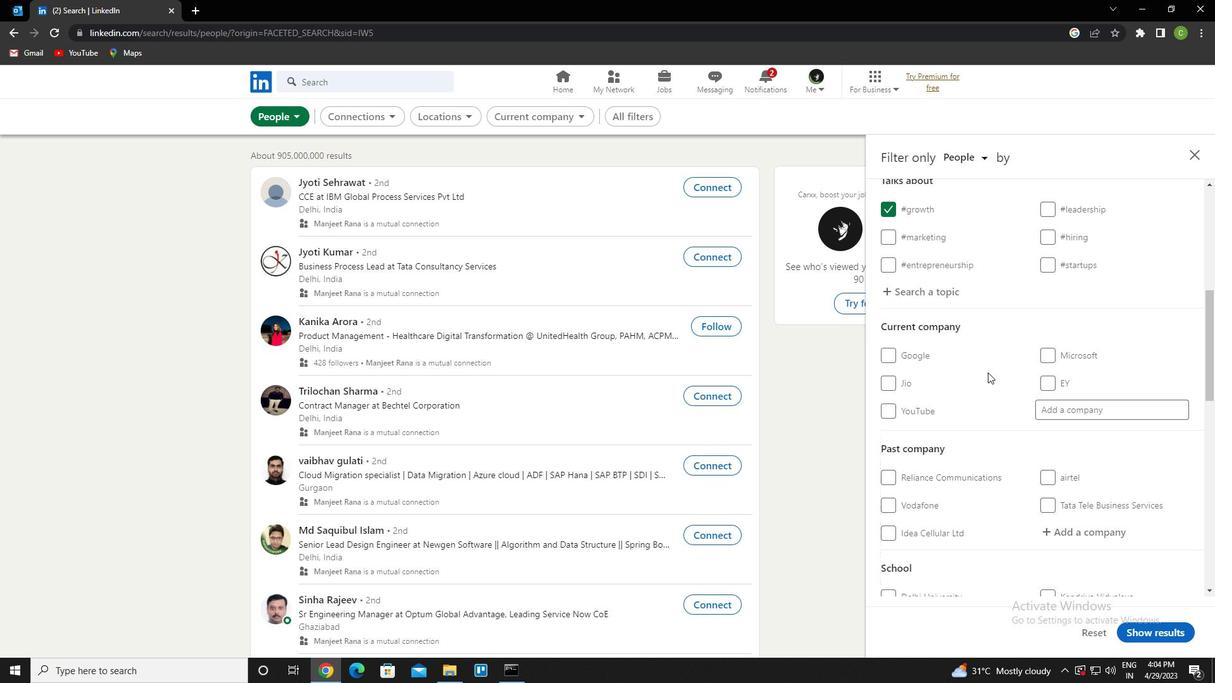 
Action: Mouse scrolled (988, 372) with delta (0, 0)
Screenshot: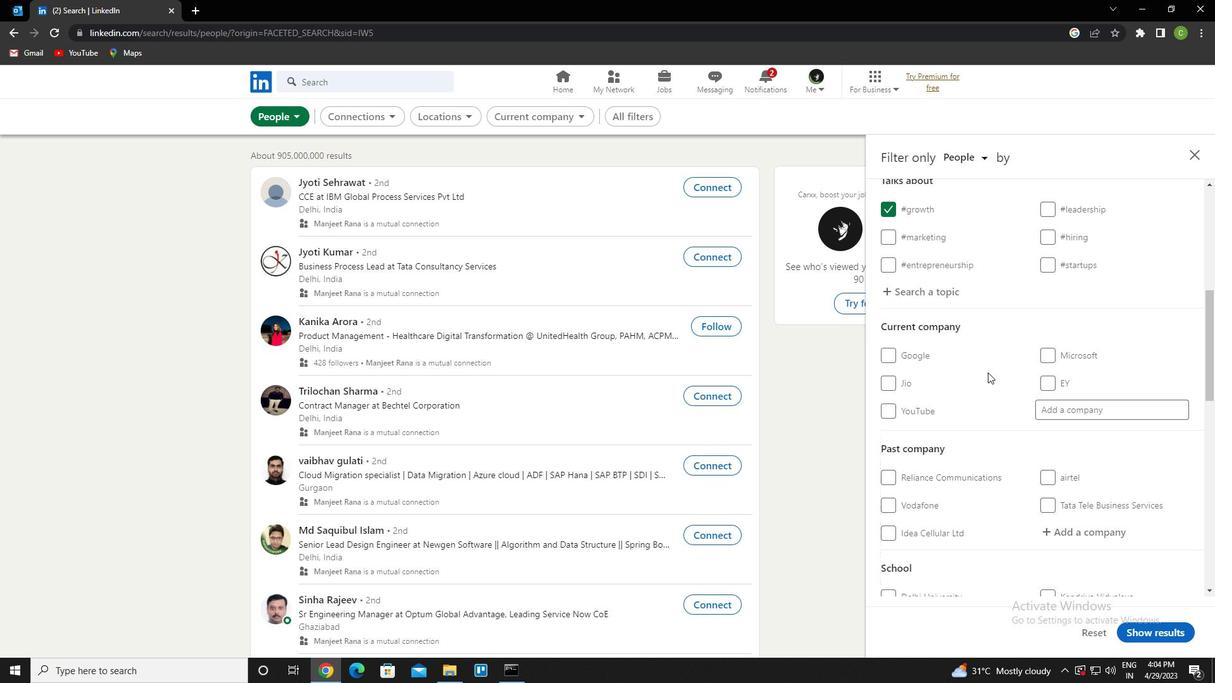
Action: Mouse scrolled (988, 372) with delta (0, 0)
Screenshot: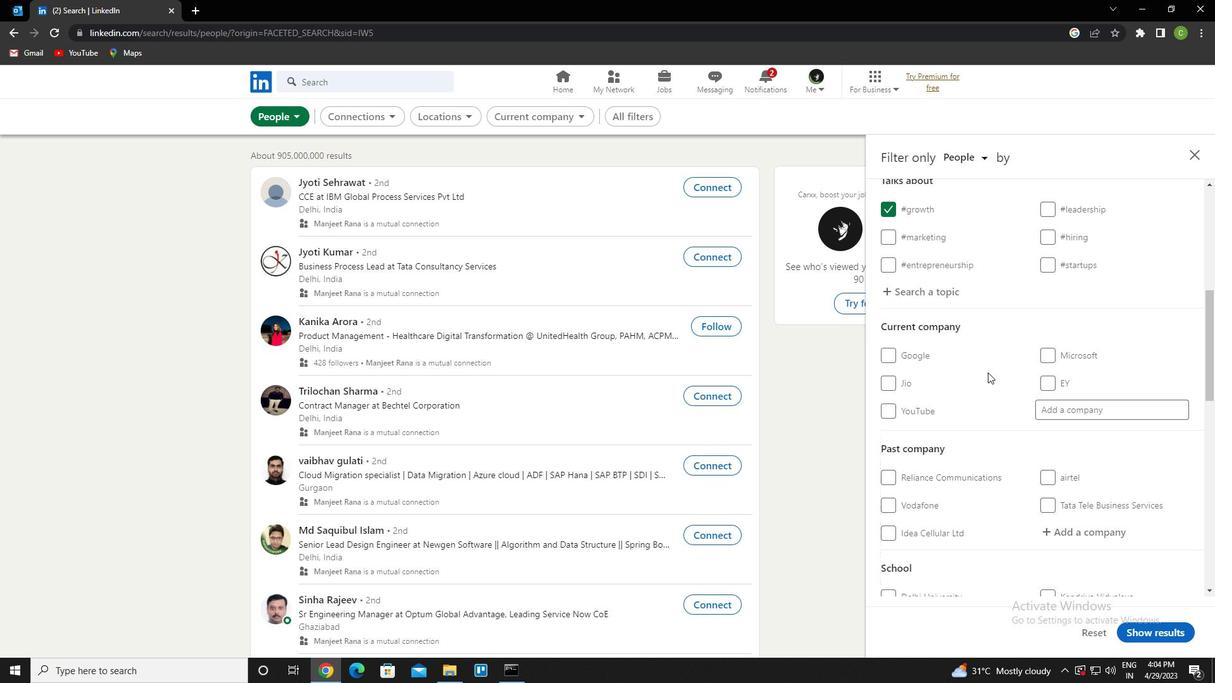 
Action: Mouse scrolled (988, 372) with delta (0, 0)
Screenshot: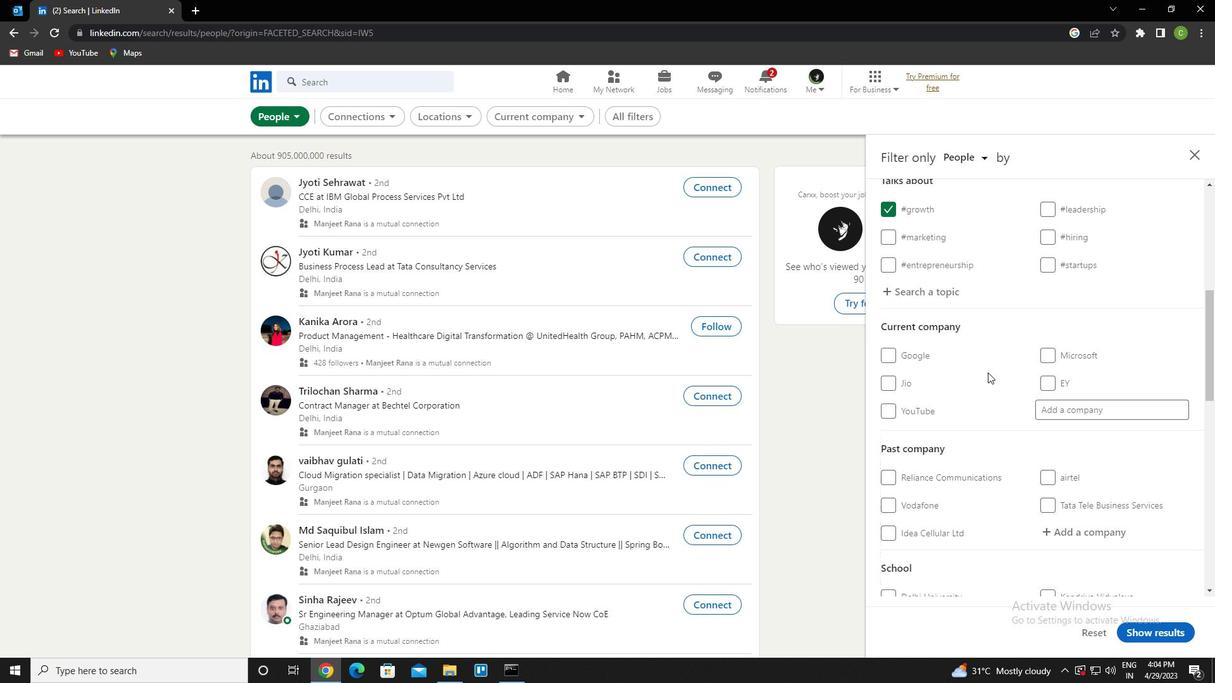
Action: Mouse moved to (1051, 358)
Screenshot: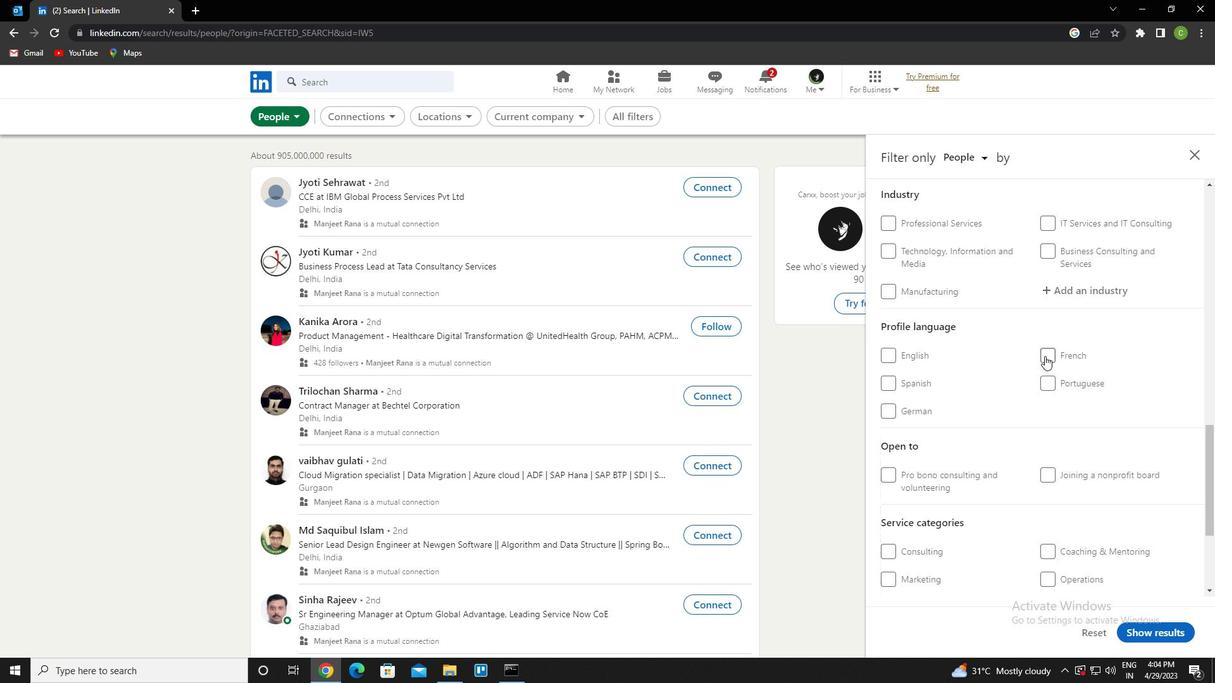 
Action: Mouse pressed left at (1051, 358)
Screenshot: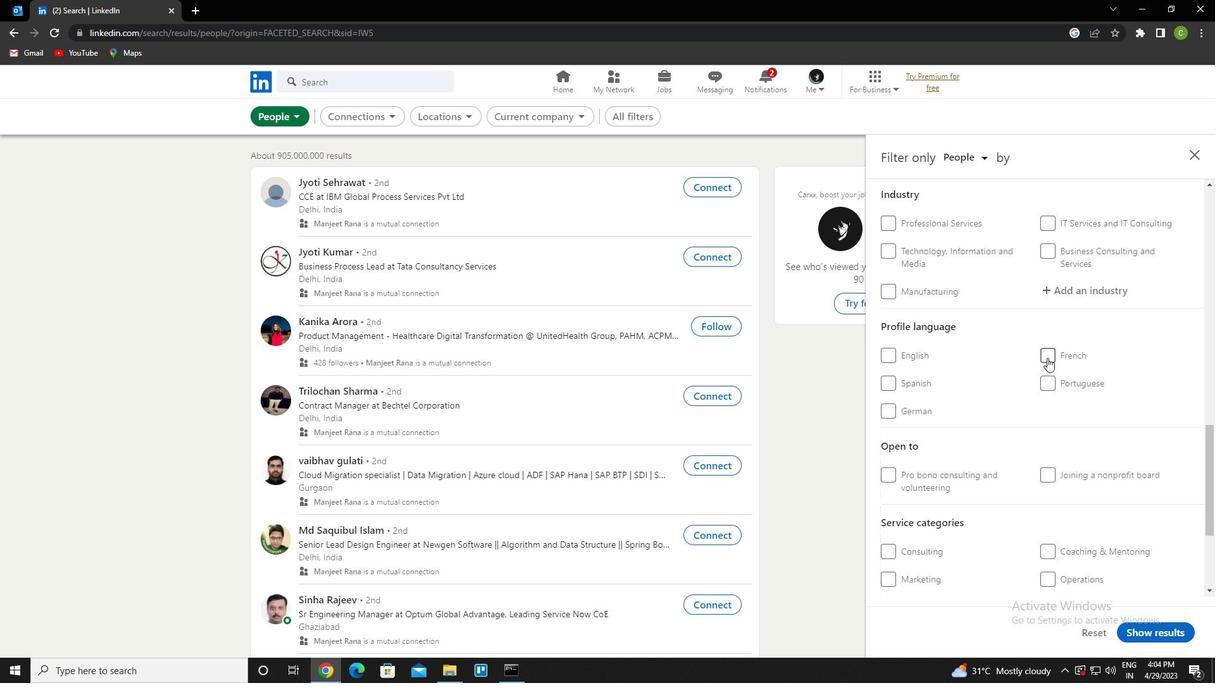 
Action: Mouse moved to (1047, 355)
Screenshot: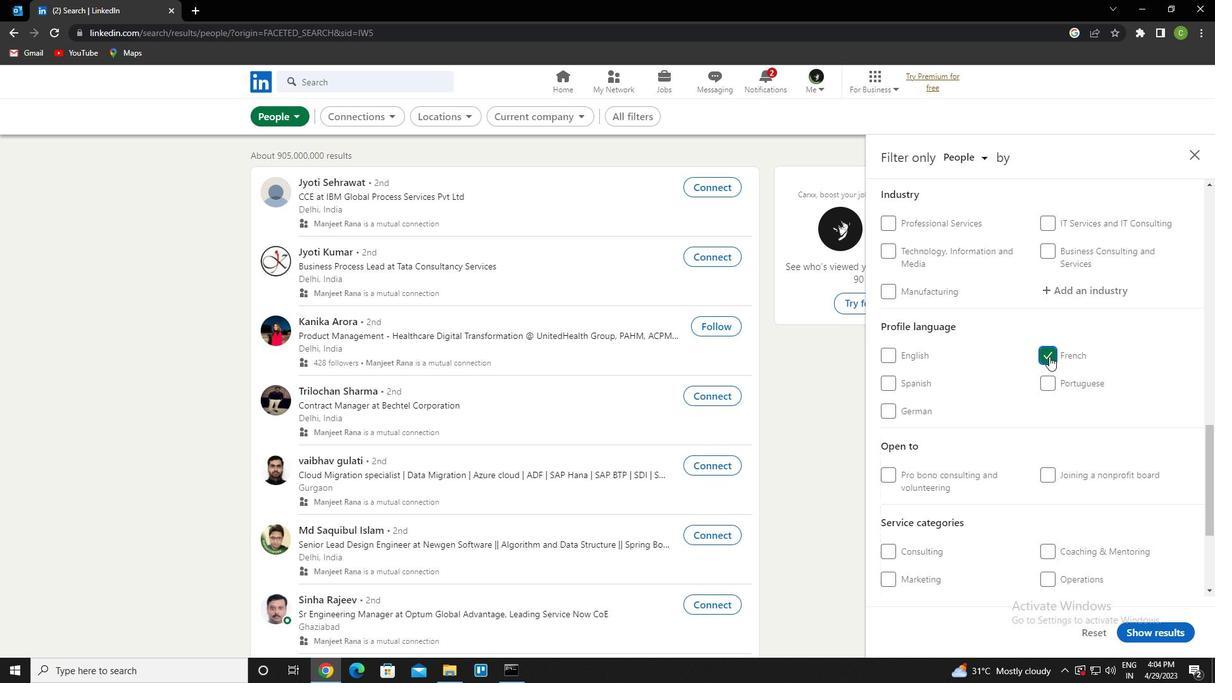 
Action: Mouse scrolled (1047, 355) with delta (0, 0)
Screenshot: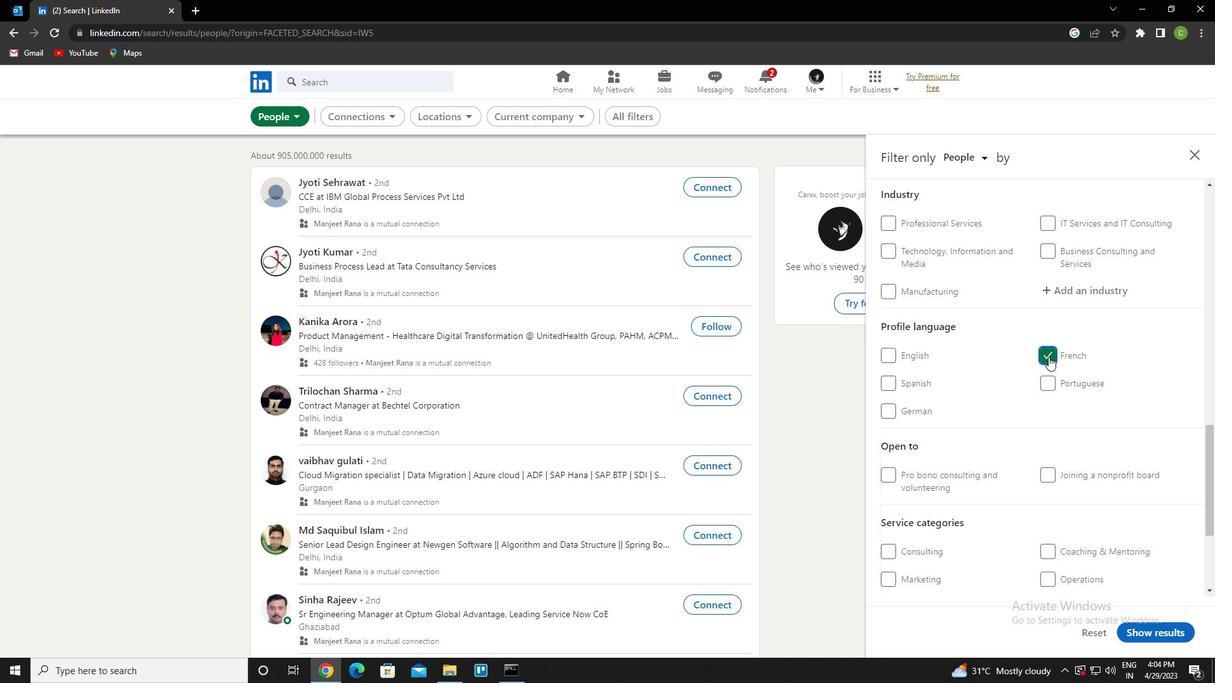 
Action: Mouse scrolled (1047, 355) with delta (0, 0)
Screenshot: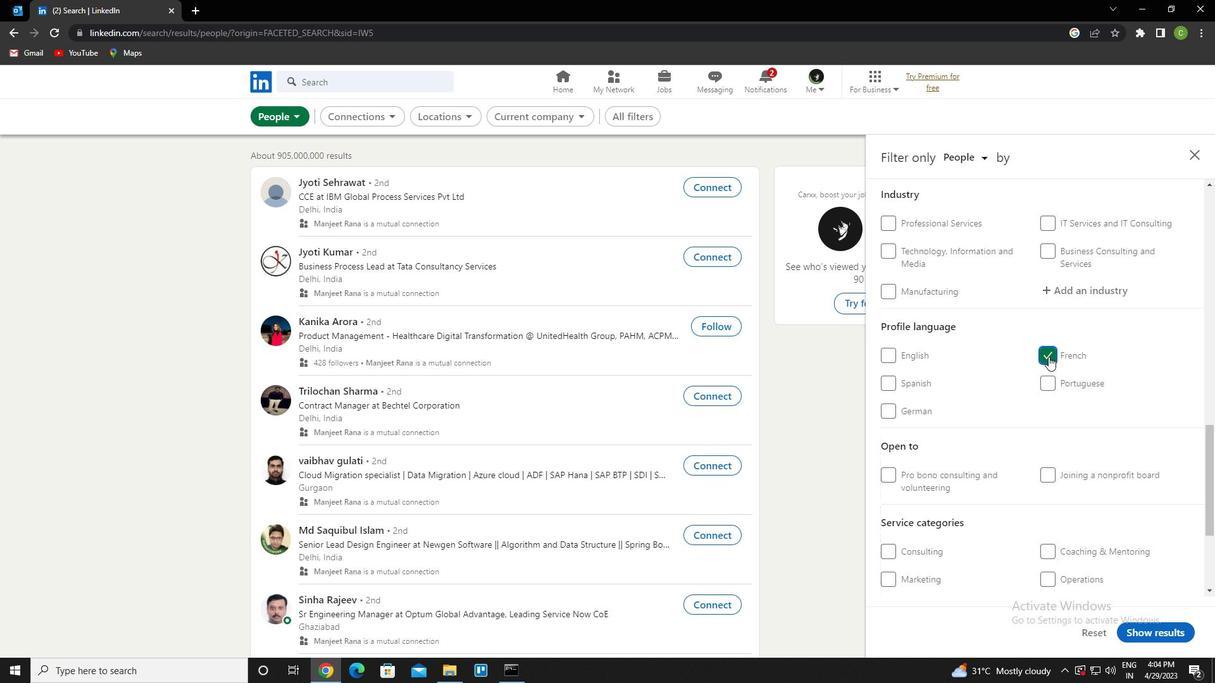 
Action: Mouse scrolled (1047, 355) with delta (0, 0)
Screenshot: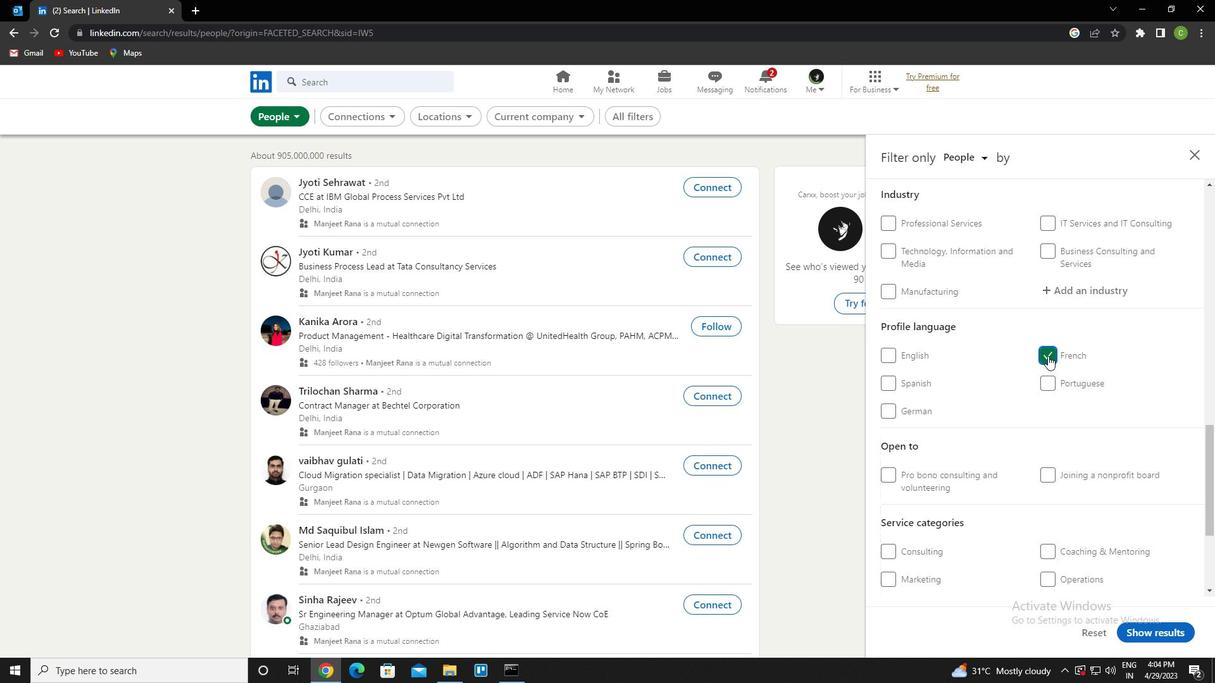 
Action: Mouse scrolled (1047, 355) with delta (0, 0)
Screenshot: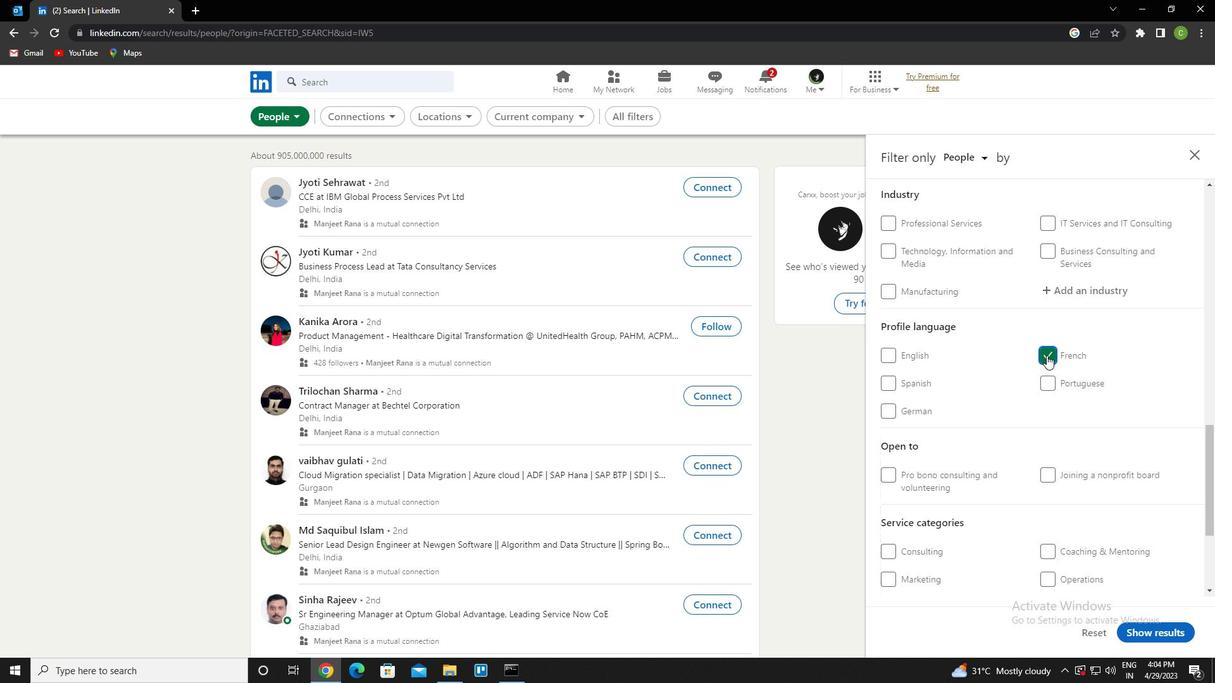 
Action: Mouse moved to (1047, 354)
Screenshot: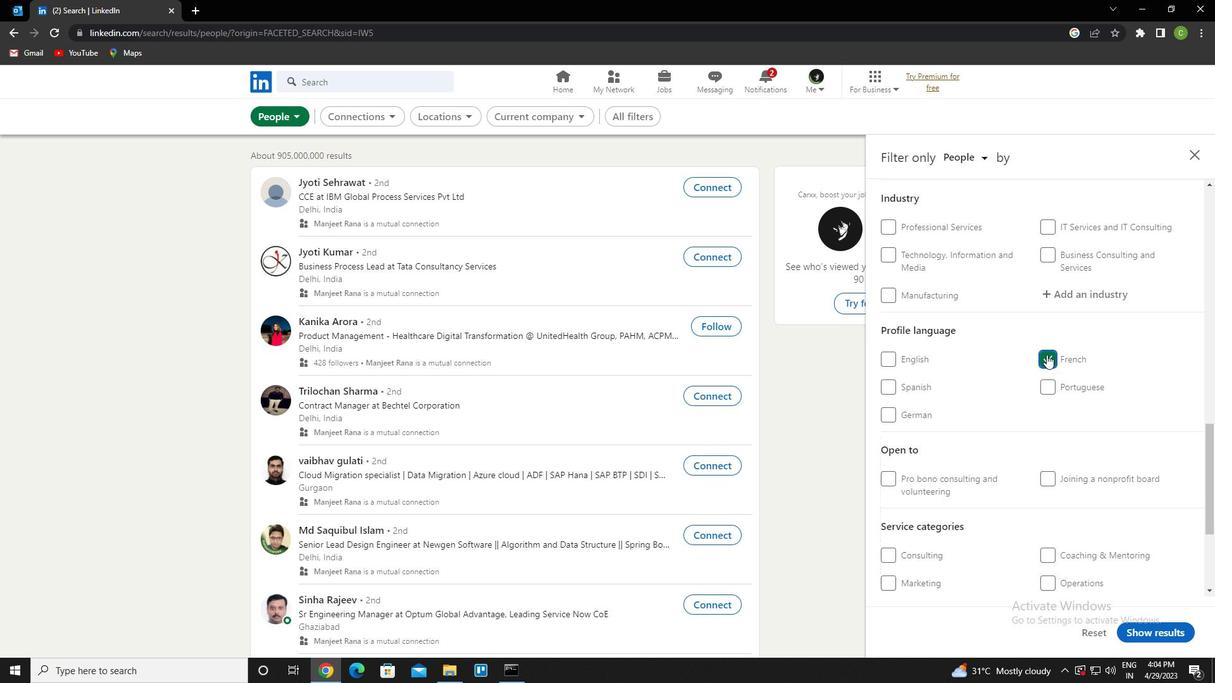 
Action: Mouse scrolled (1047, 355) with delta (0, 0)
Screenshot: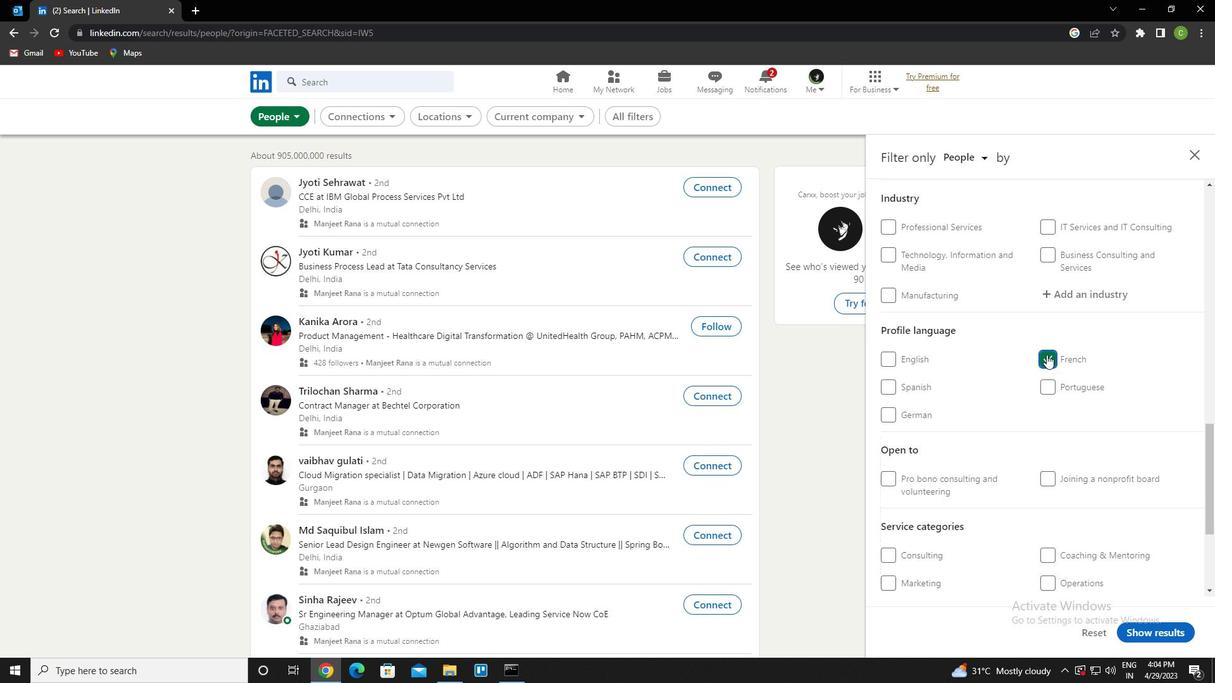 
Action: Mouse moved to (1101, 225)
Screenshot: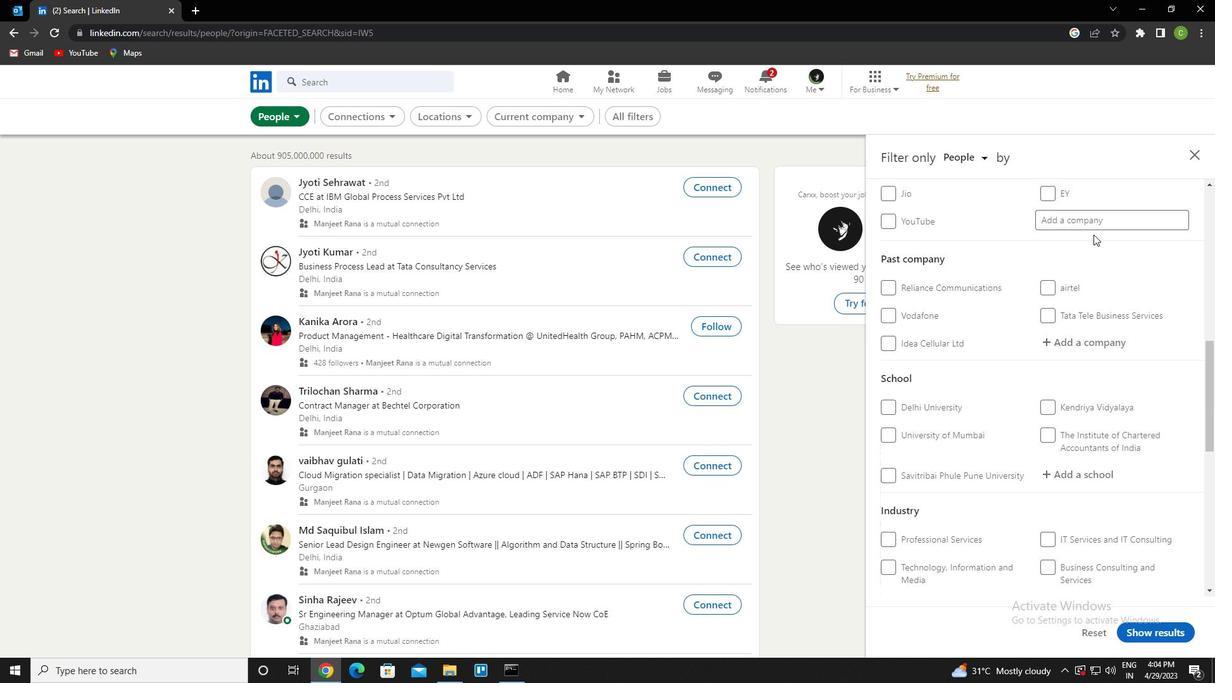 
Action: Mouse pressed left at (1101, 225)
Screenshot: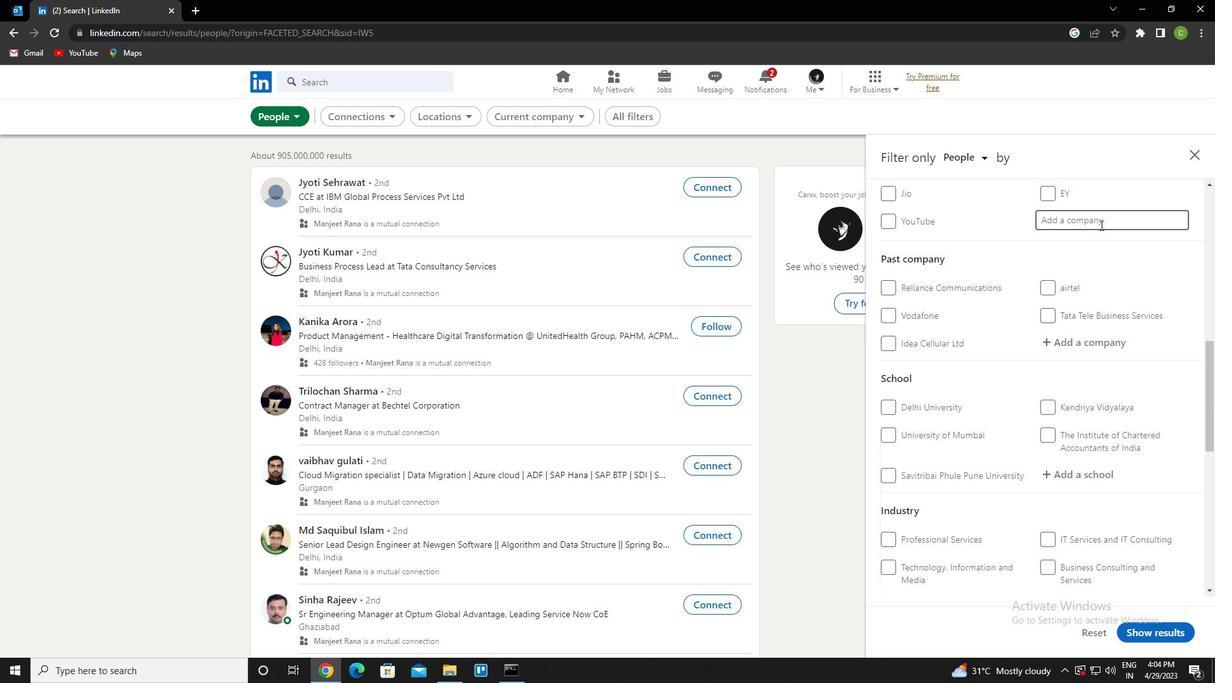 
Action: Mouse moved to (1056, 250)
Screenshot: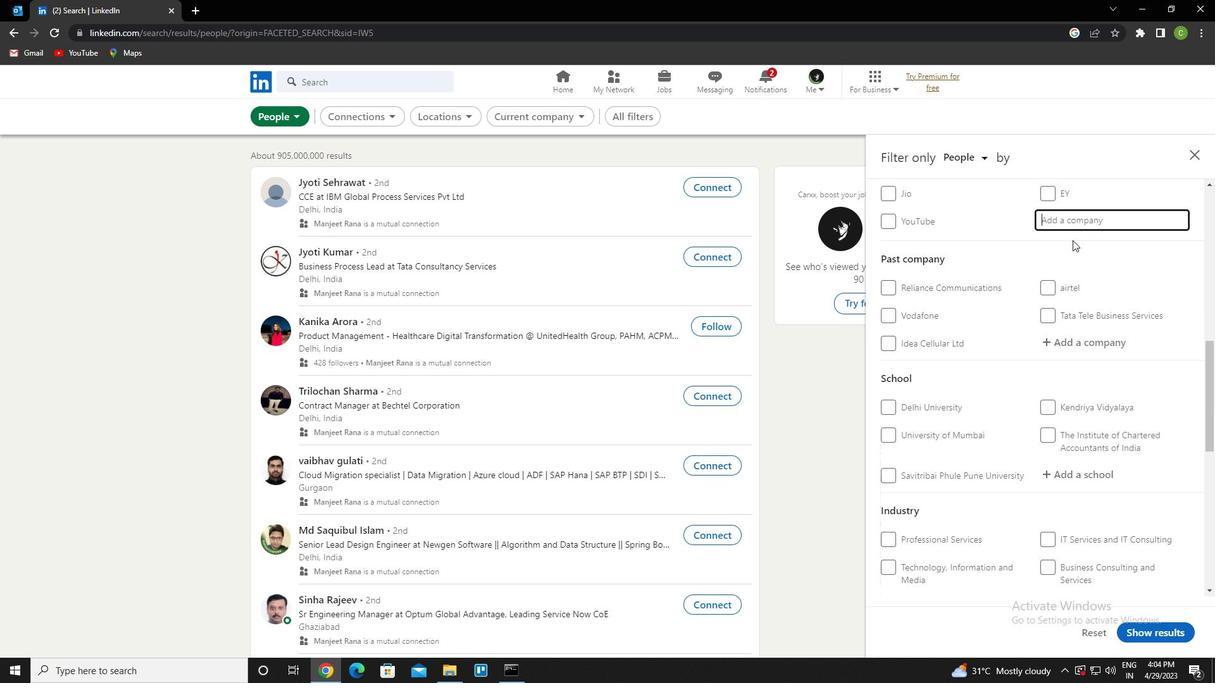 
Action: Key pressed <Key.caps_lock>hdfc<Key.space>ergo<Key.down><Key.enter>
Screenshot: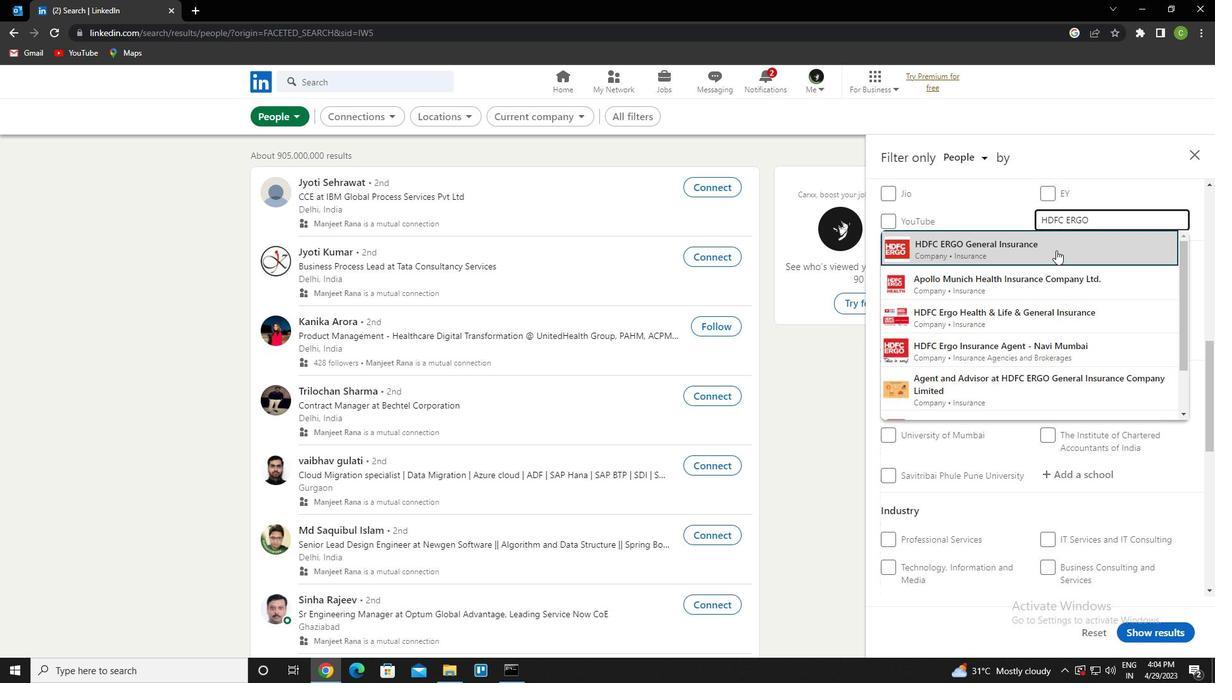 
Action: Mouse moved to (1055, 252)
Screenshot: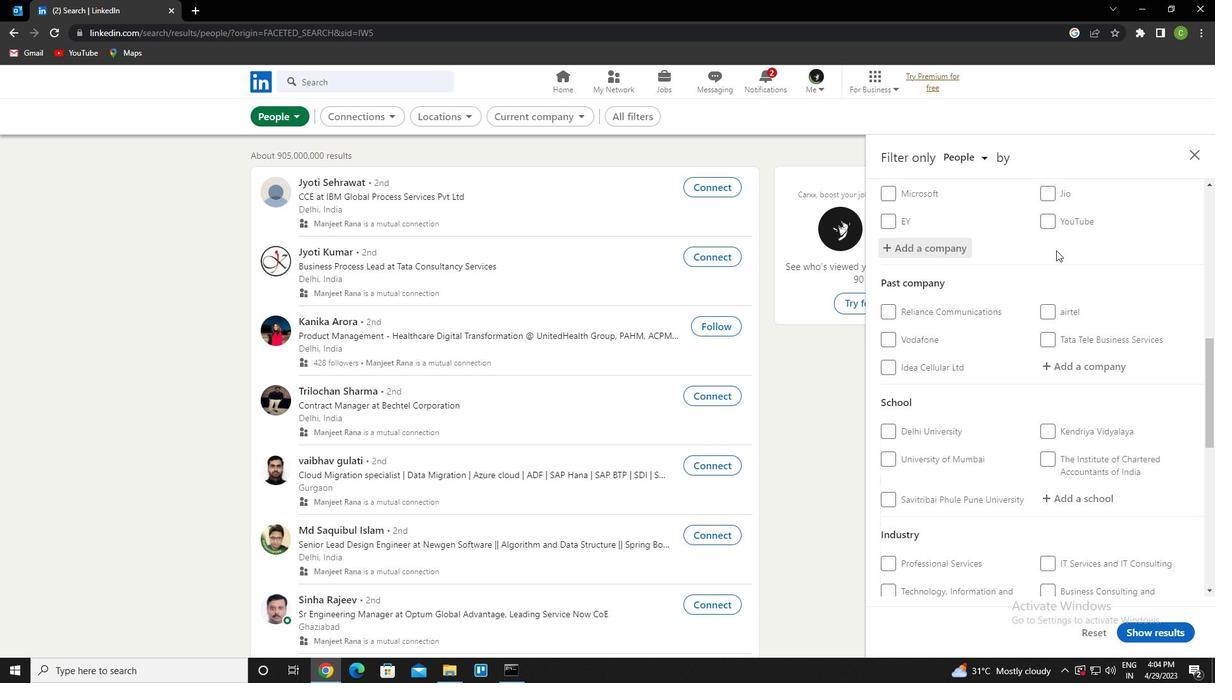 
Action: Mouse scrolled (1055, 251) with delta (0, 0)
Screenshot: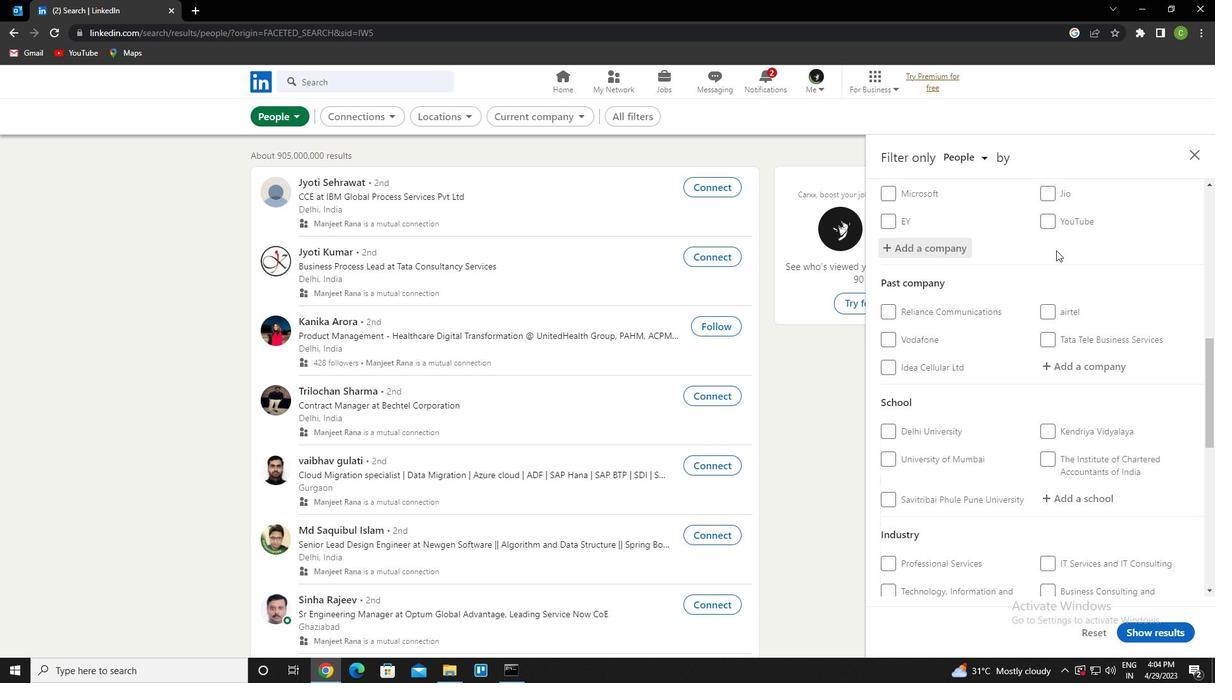 
Action: Mouse moved to (1051, 253)
Screenshot: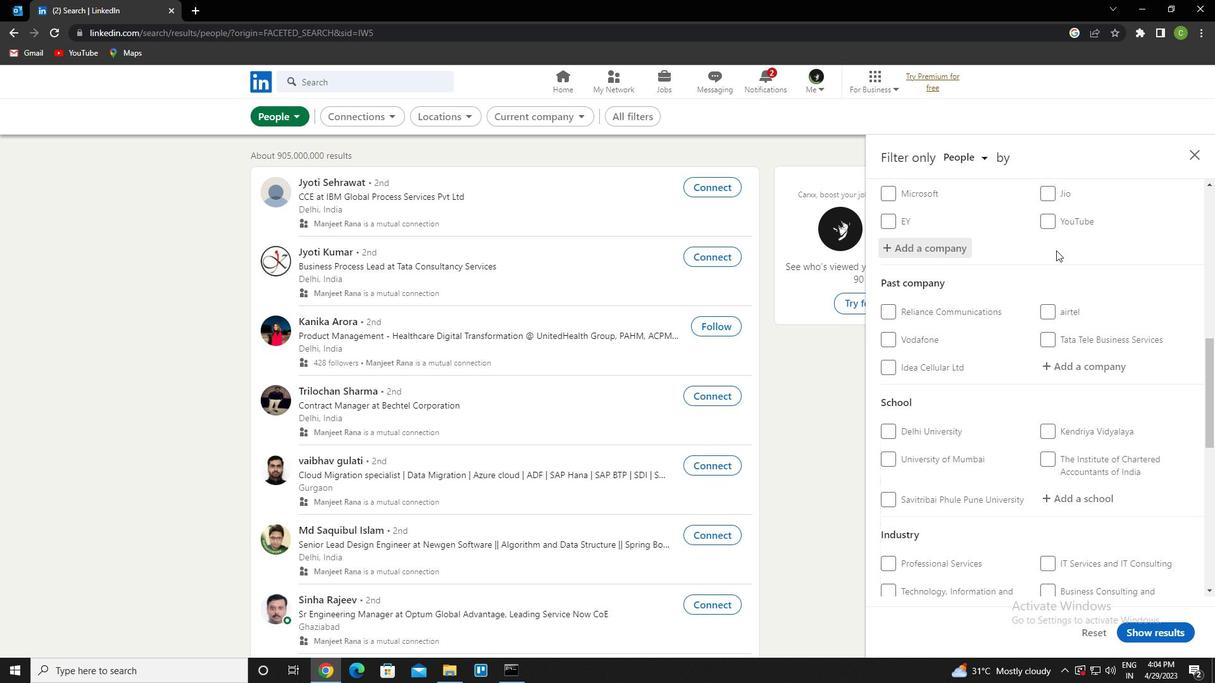 
Action: Mouse scrolled (1051, 253) with delta (0, 0)
Screenshot: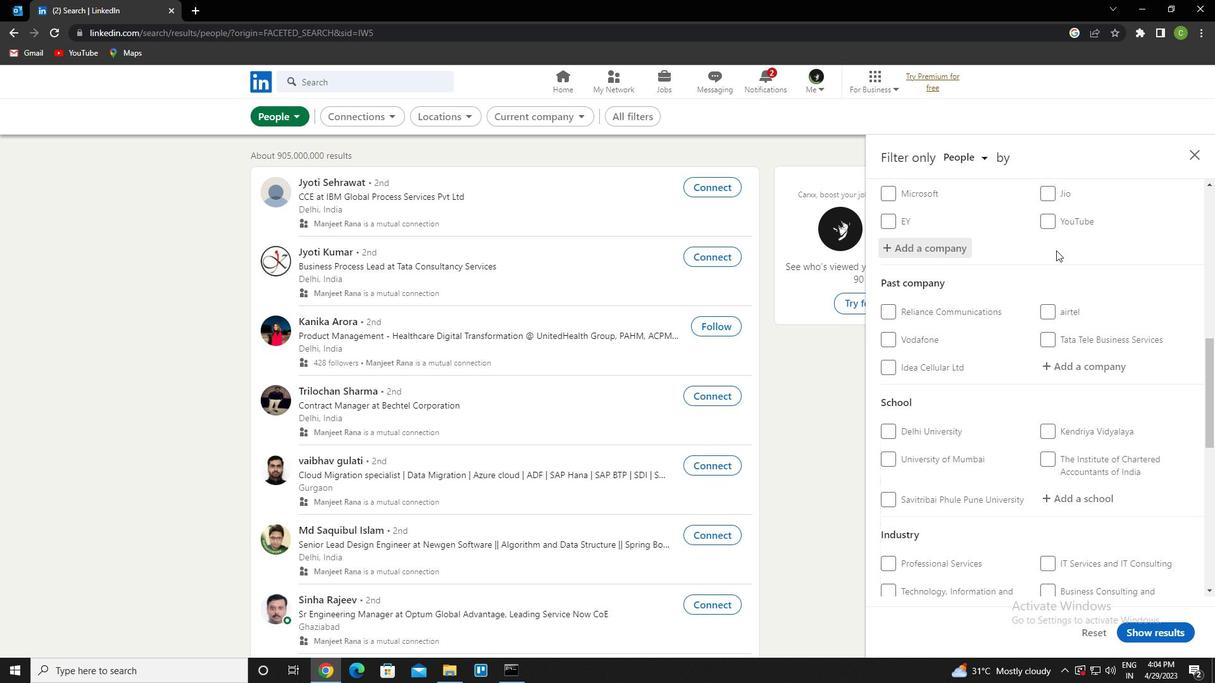 
Action: Mouse moved to (1086, 372)
Screenshot: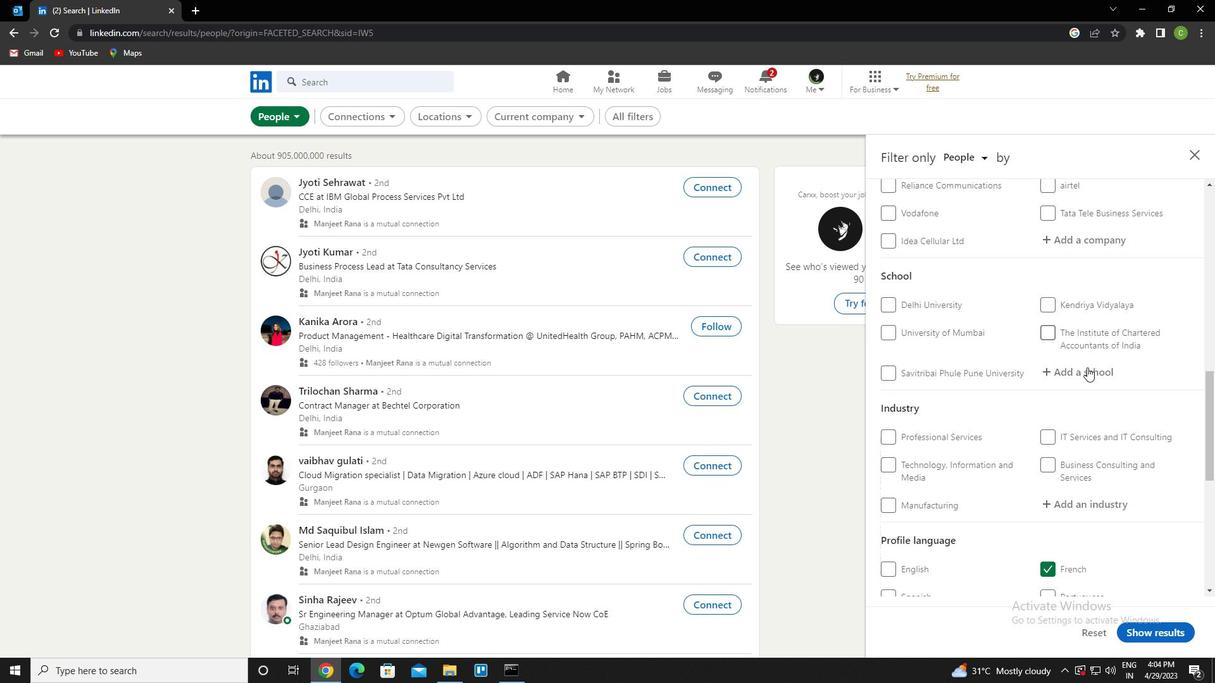 
Action: Mouse pressed left at (1086, 372)
Screenshot: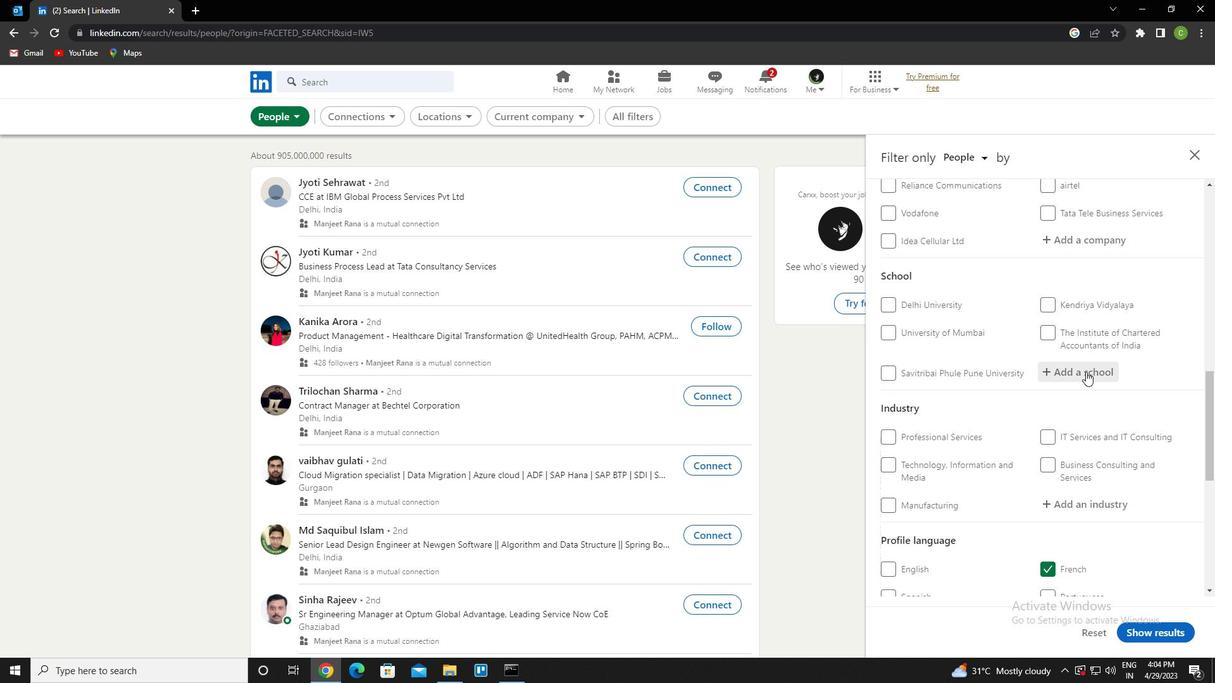 
Action: Mouse moved to (1073, 375)
Screenshot: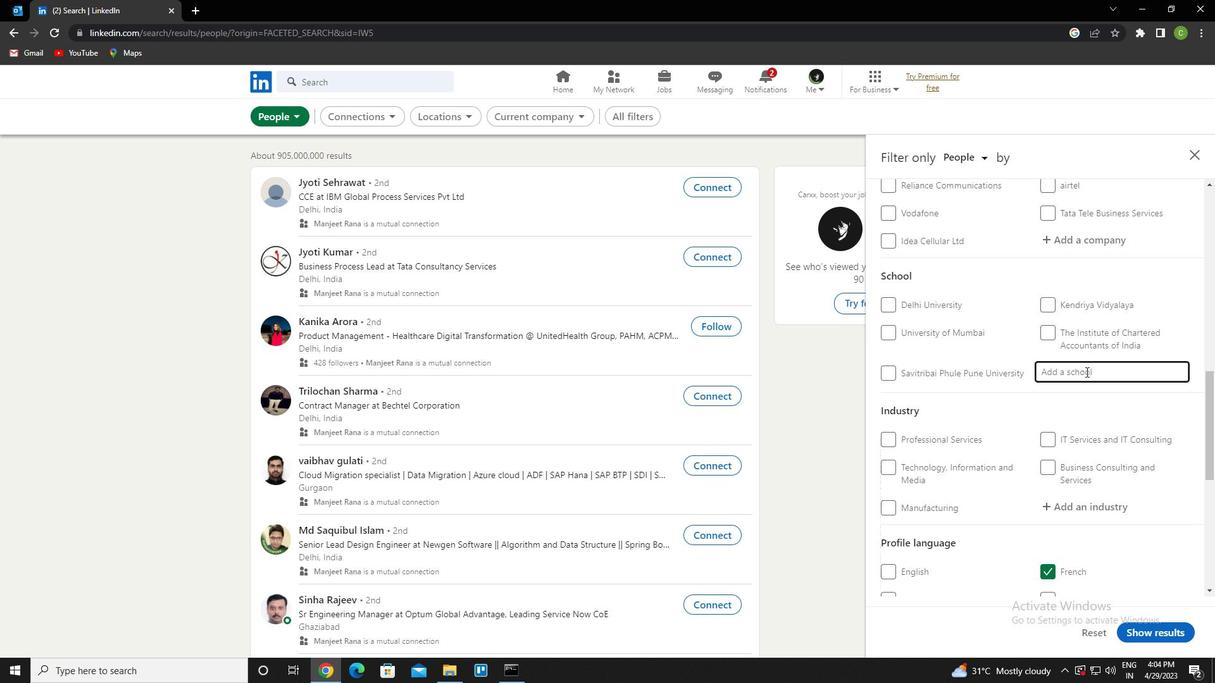 
Action: Key pressed <Key.caps_lock><Key.caps_lock>s<Key.caps_lock>opha<Key.backspace>ia<Key.down><Key.space><Key.caps_lock>c<Key.caps_lock>olla<Key.backspace>ege<Key.down><Key.down><Key.down><Key.enter>
Screenshot: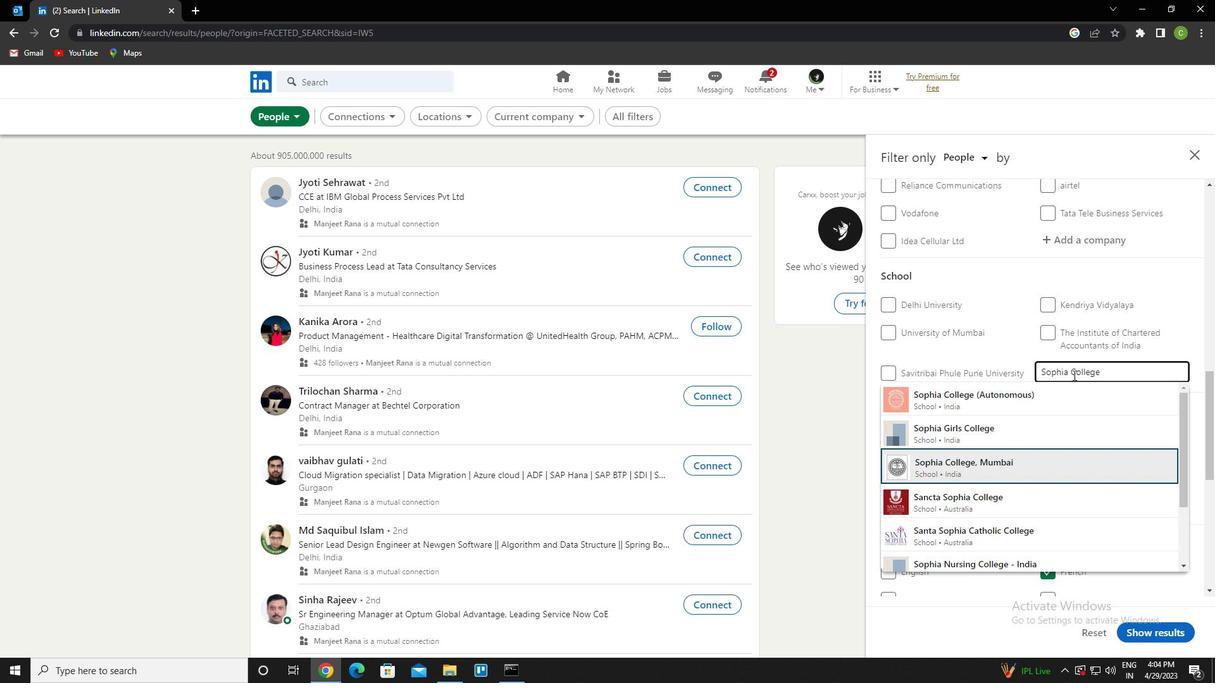 
Action: Mouse scrolled (1073, 374) with delta (0, 0)
Screenshot: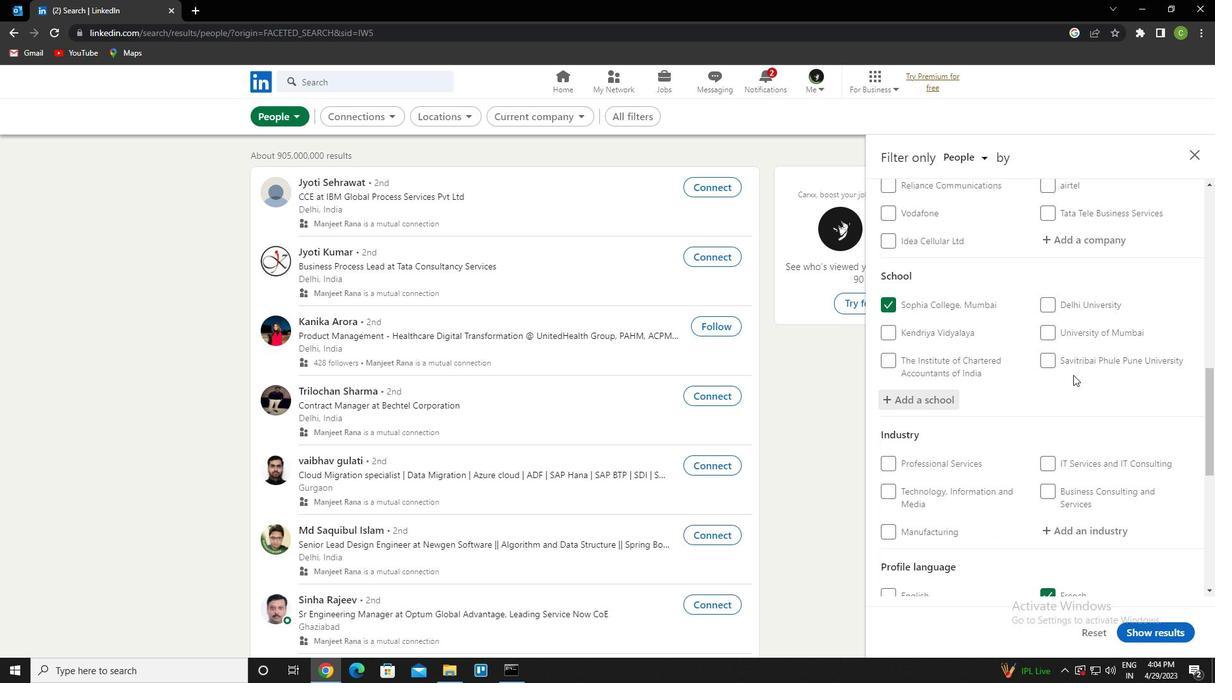 
Action: Mouse moved to (1073, 377)
Screenshot: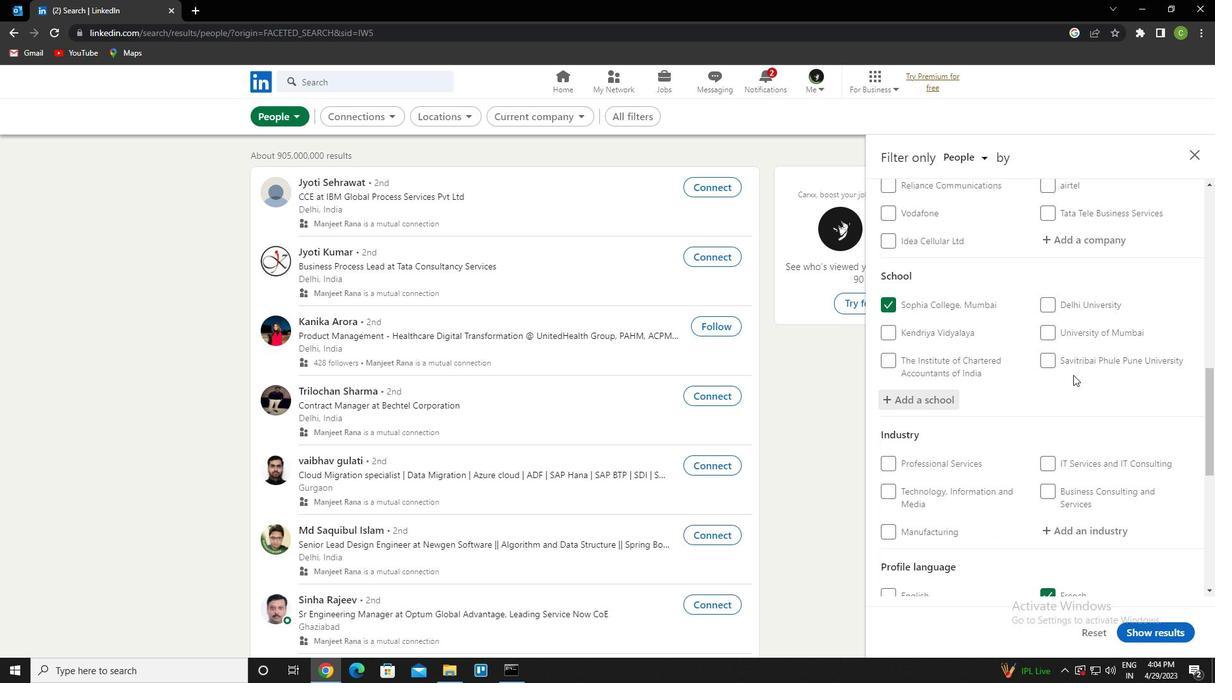 
Action: Mouse scrolled (1073, 376) with delta (0, 0)
Screenshot: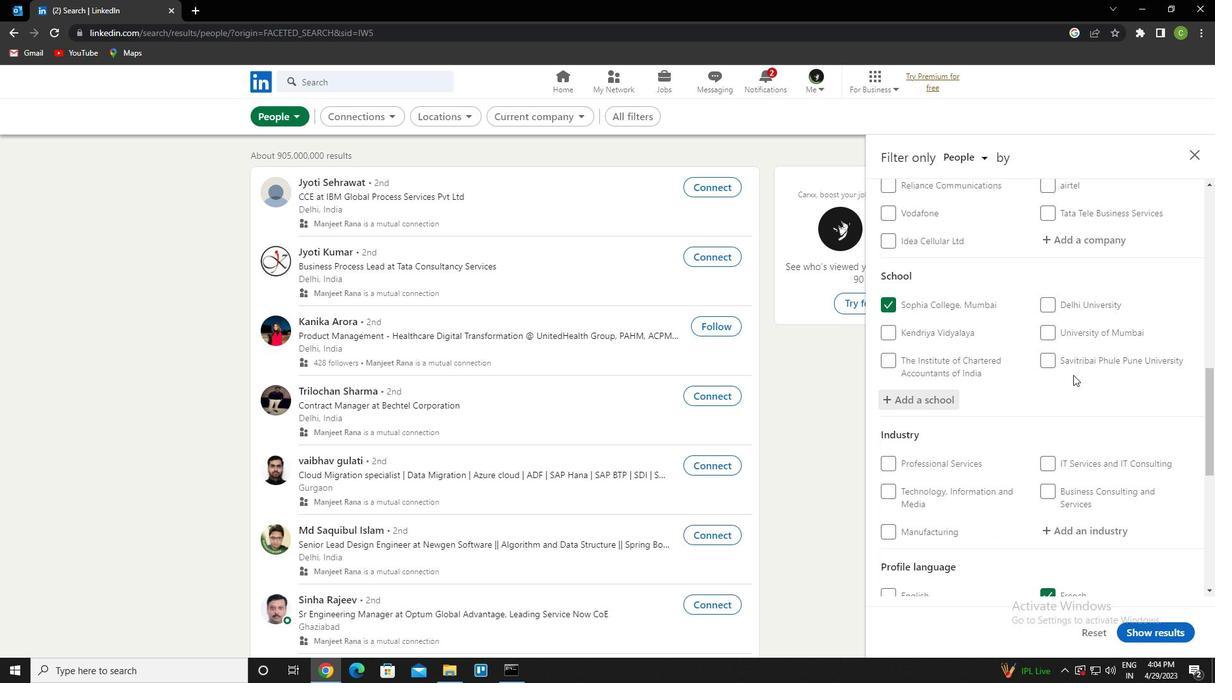 
Action: Mouse moved to (1080, 403)
Screenshot: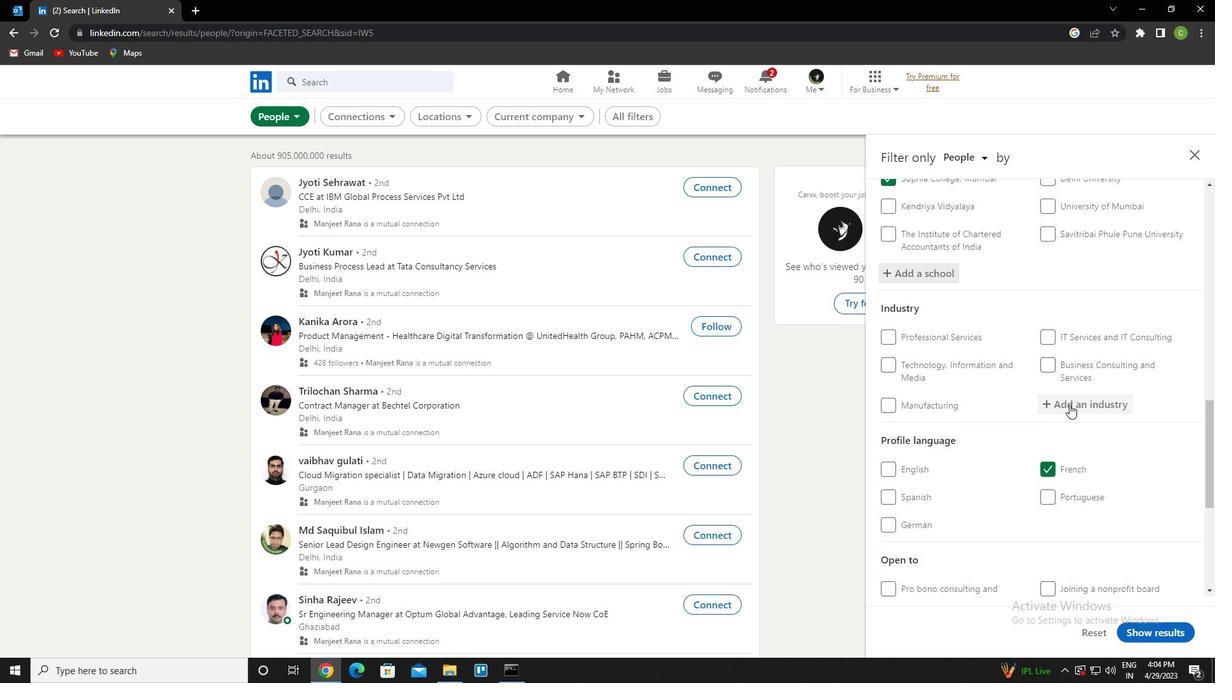 
Action: Mouse pressed left at (1080, 403)
Screenshot: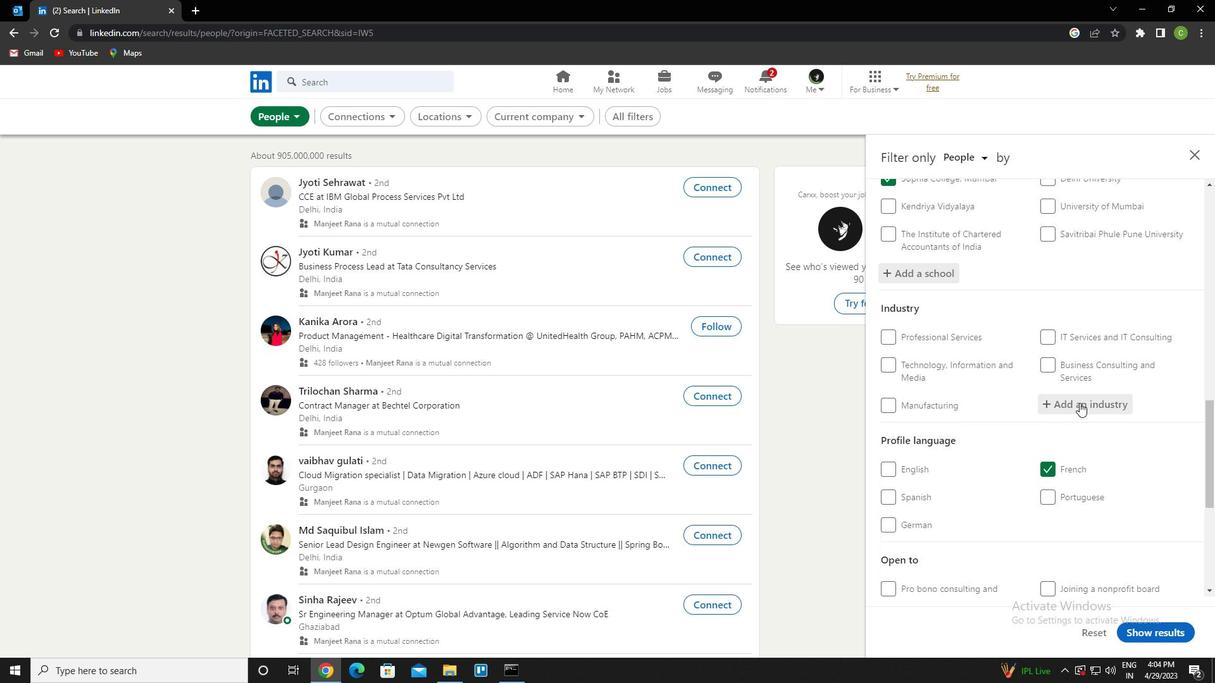 
Action: Key pressed <Key.caps_lock>w<Key.caps_lock>holesale<Key.space>food<Key.down><Key.enter>
Screenshot: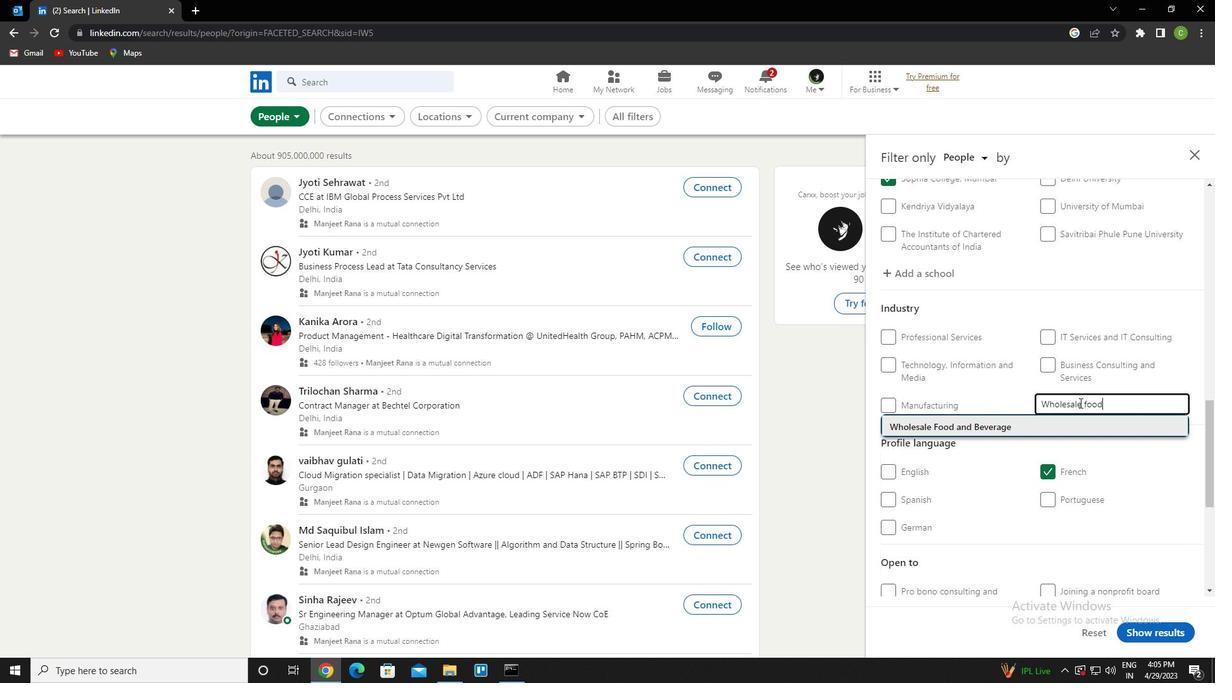
Action: Mouse scrolled (1080, 402) with delta (0, 0)
Screenshot: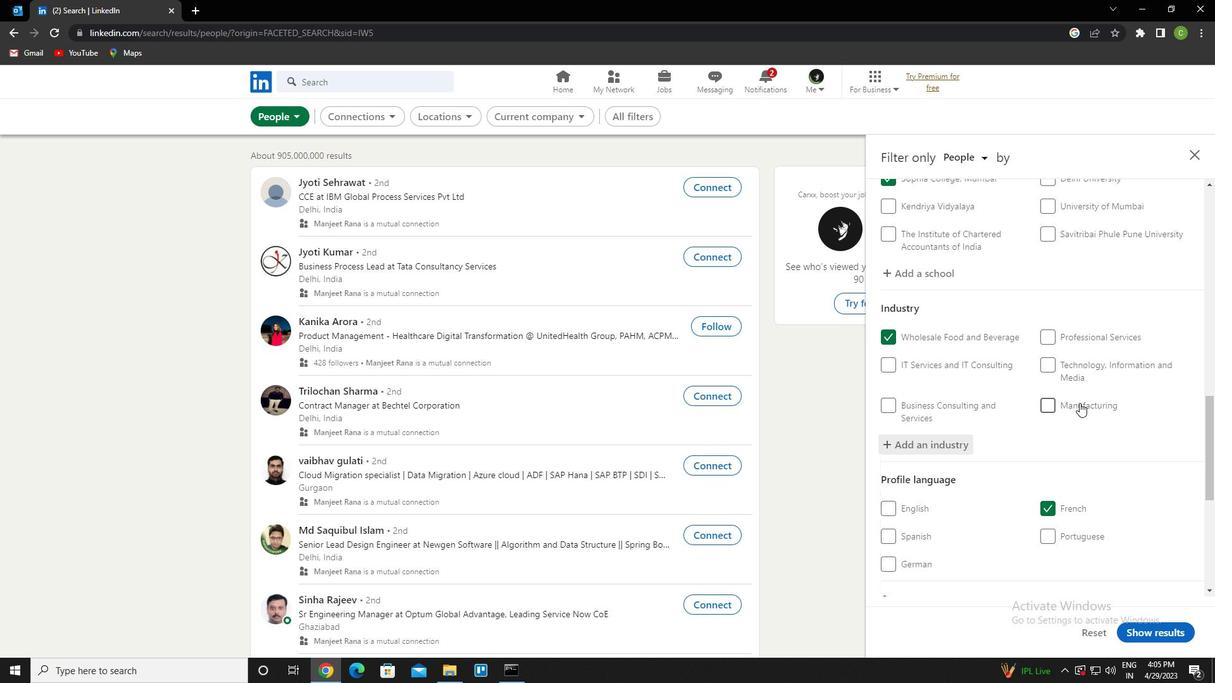 
Action: Mouse scrolled (1080, 402) with delta (0, 0)
Screenshot: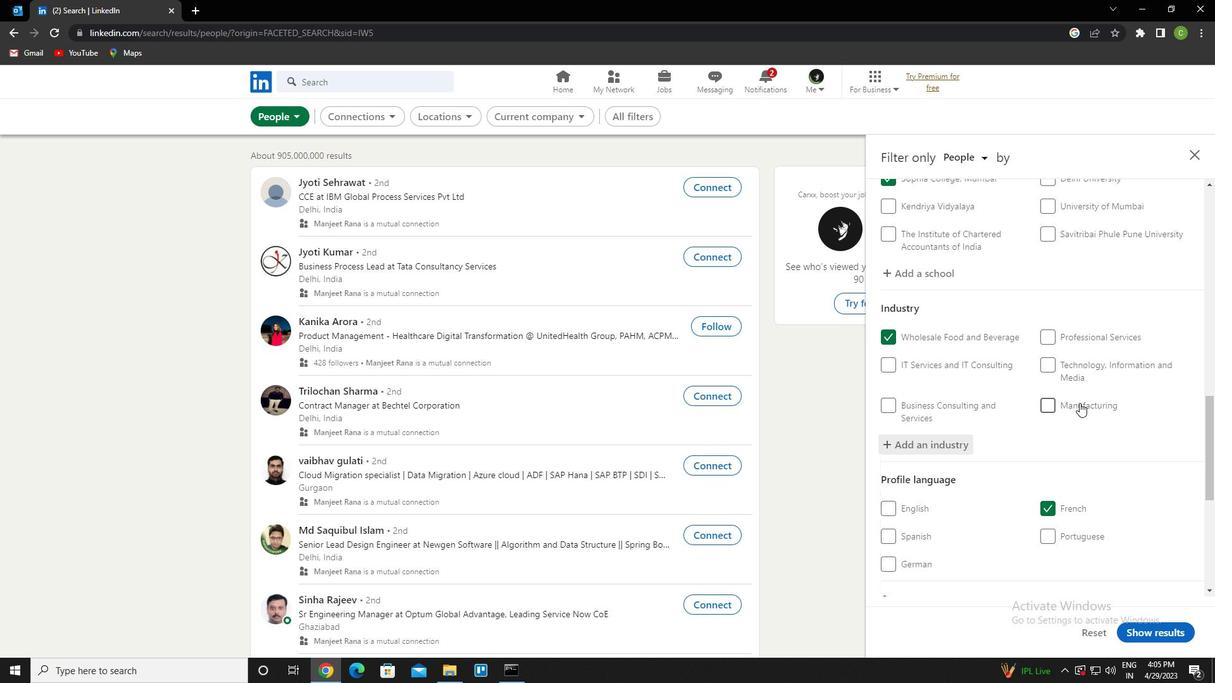 
Action: Mouse scrolled (1080, 402) with delta (0, 0)
Screenshot: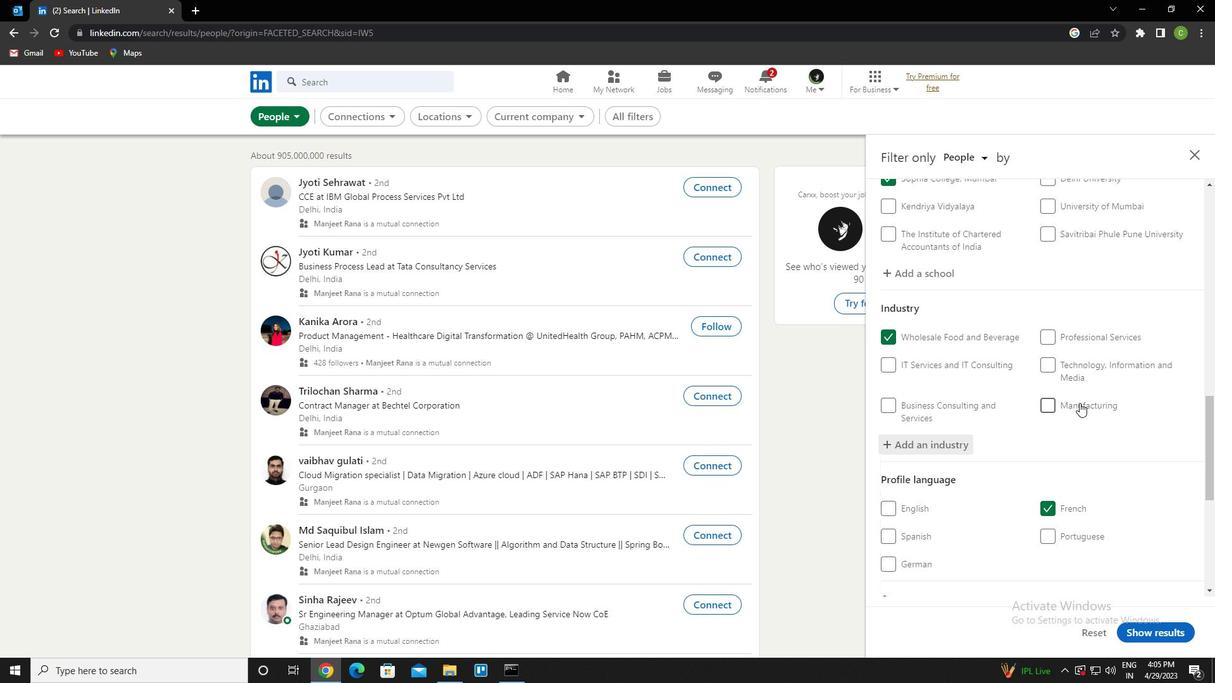 
Action: Mouse scrolled (1080, 402) with delta (0, 0)
Screenshot: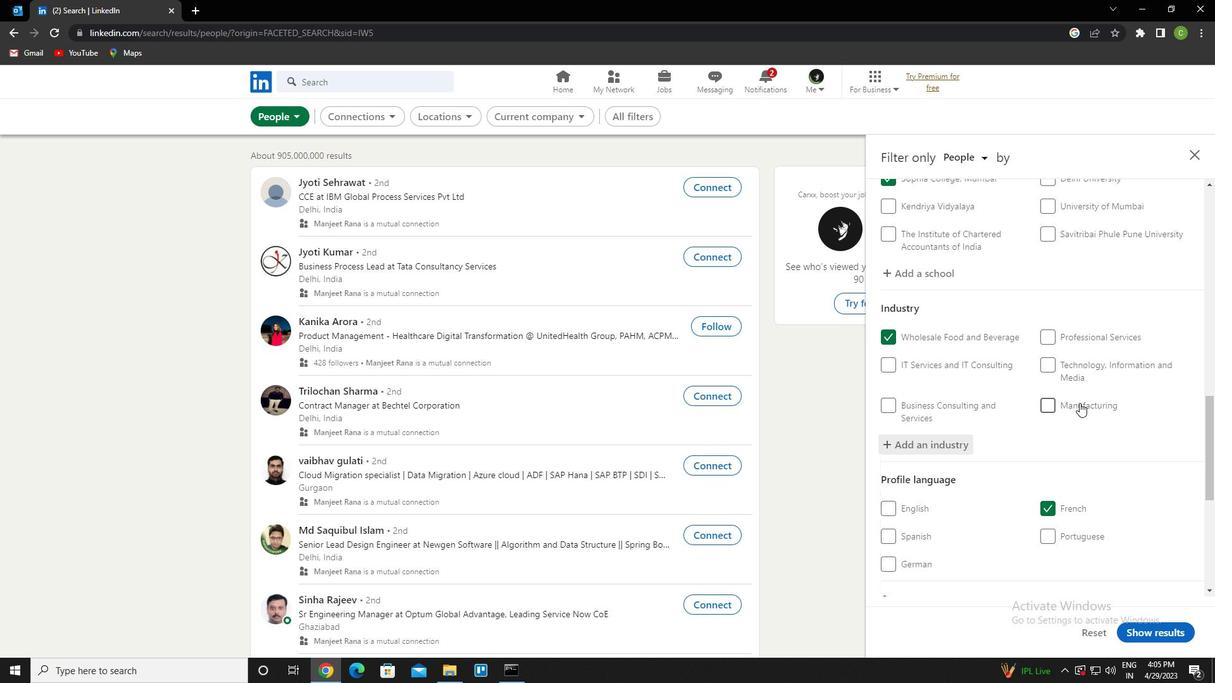 
Action: Mouse scrolled (1080, 402) with delta (0, 0)
Screenshot: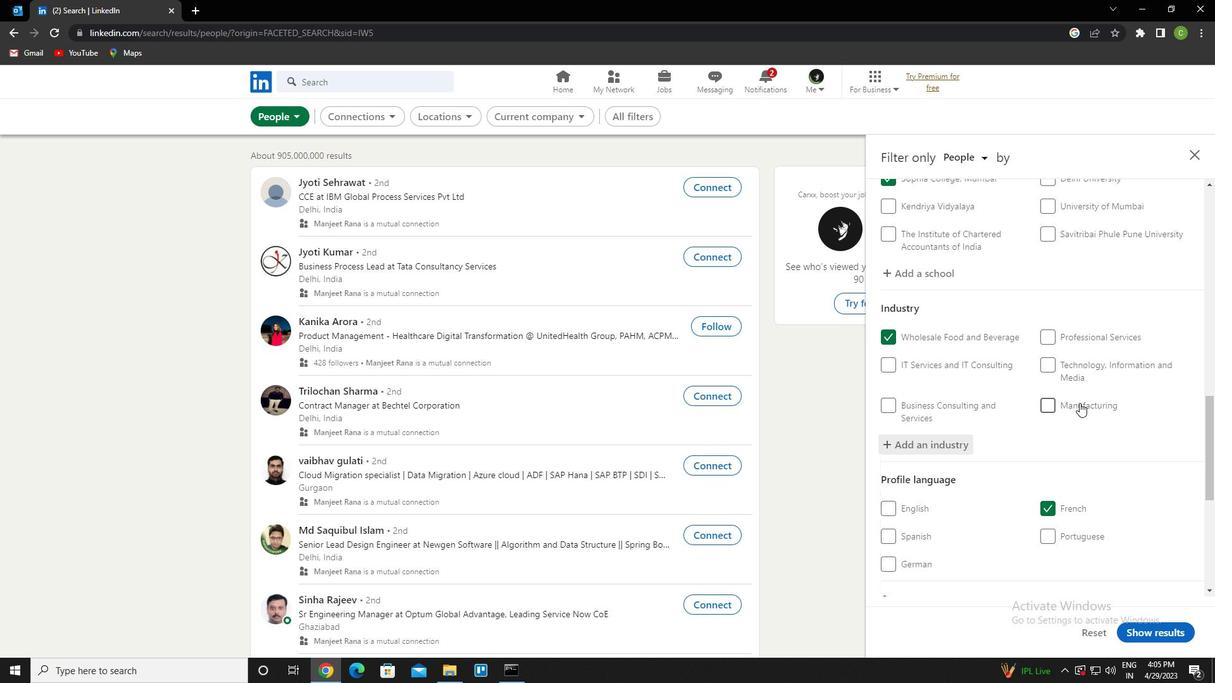 
Action: Mouse scrolled (1080, 402) with delta (0, 0)
Screenshot: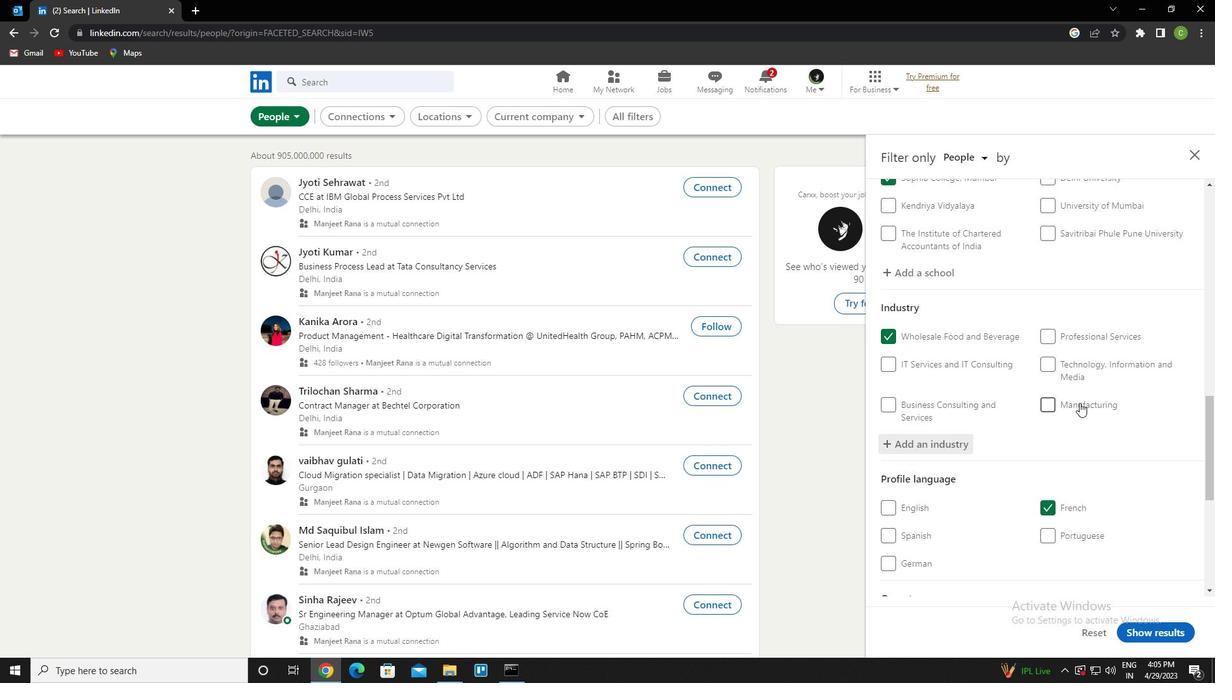 
Action: Mouse moved to (1063, 416)
Screenshot: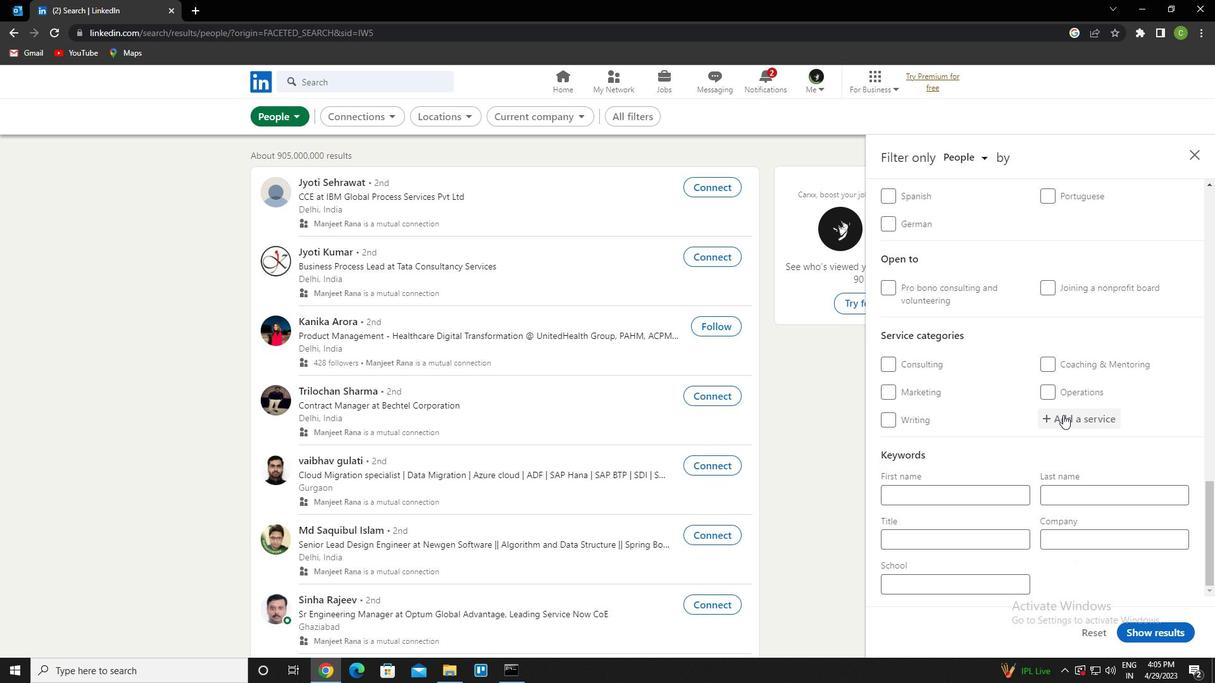 
Action: Mouse pressed left at (1063, 416)
Screenshot: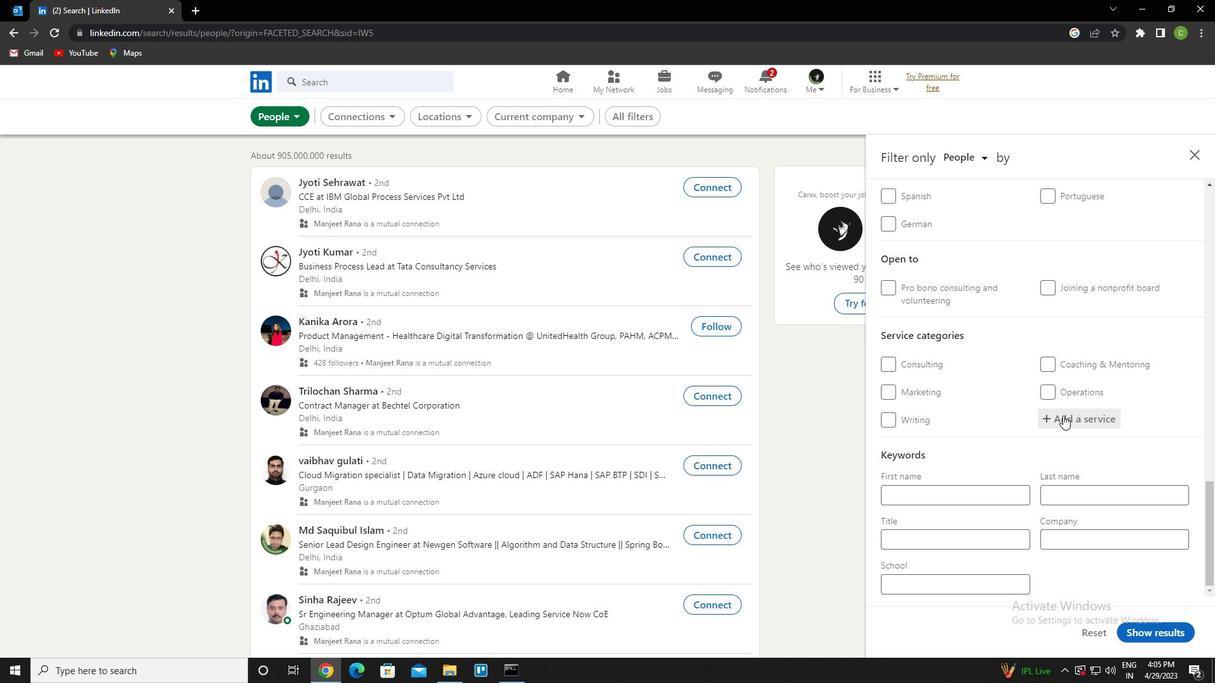 
Action: Key pressed <Key.caps_lock>l<Key.caps_lock>ife<Key.space>ij<Key.backspace>nsurance<Key.down><Key.enter>
Screenshot: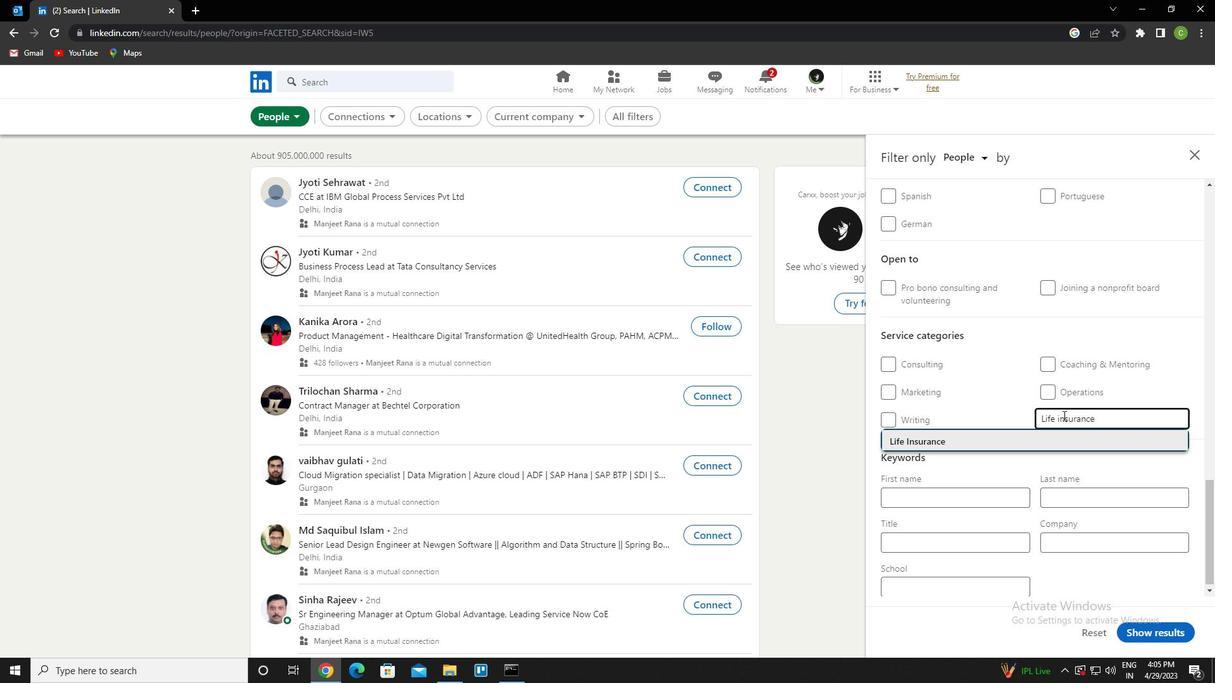 
Action: Mouse scrolled (1063, 415) with delta (0, 0)
Screenshot: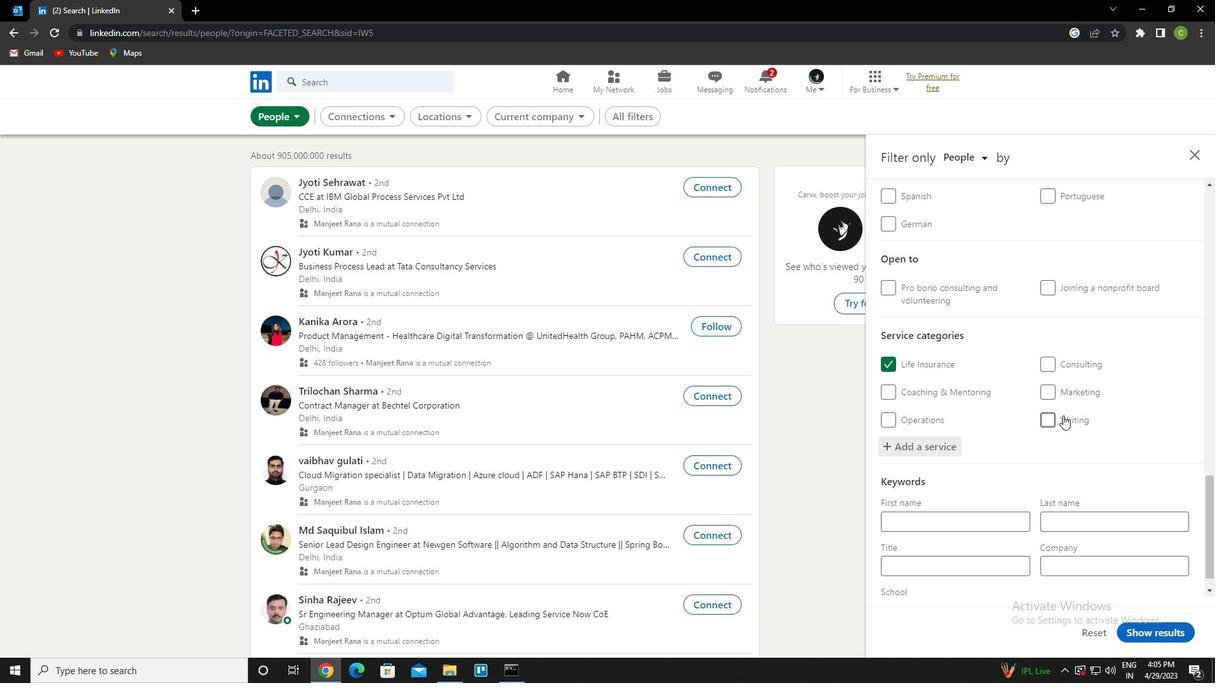 
Action: Mouse scrolled (1063, 415) with delta (0, 0)
Screenshot: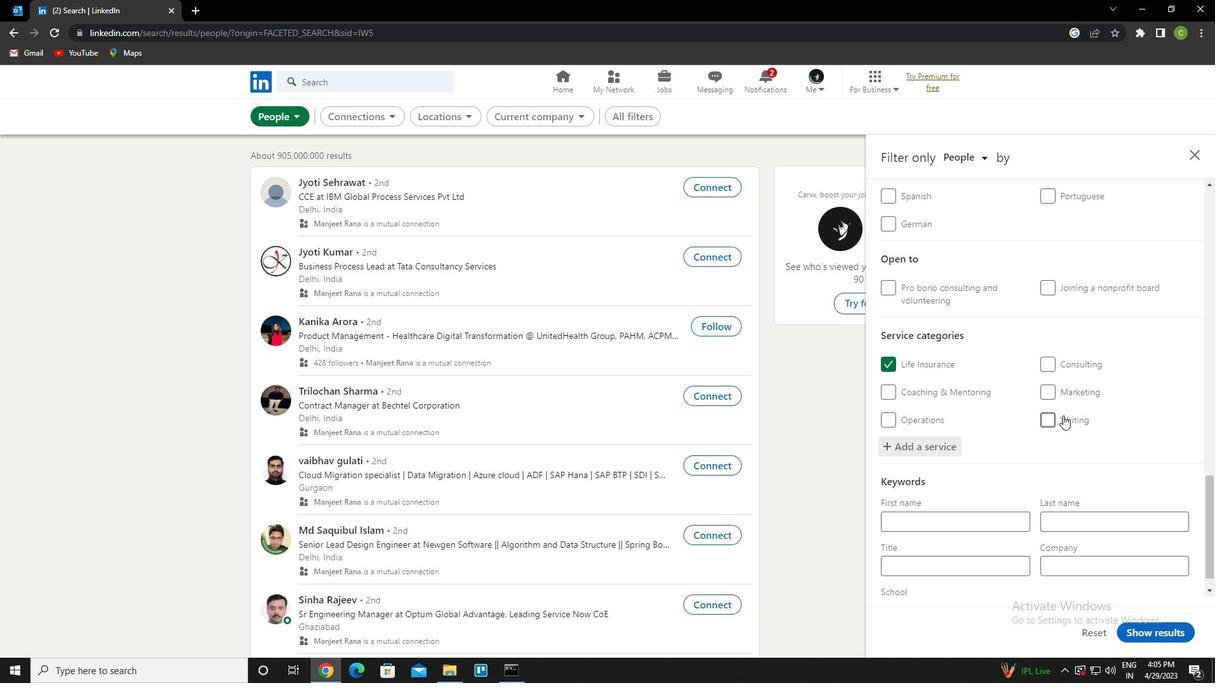 
Action: Mouse scrolled (1063, 415) with delta (0, 0)
Screenshot: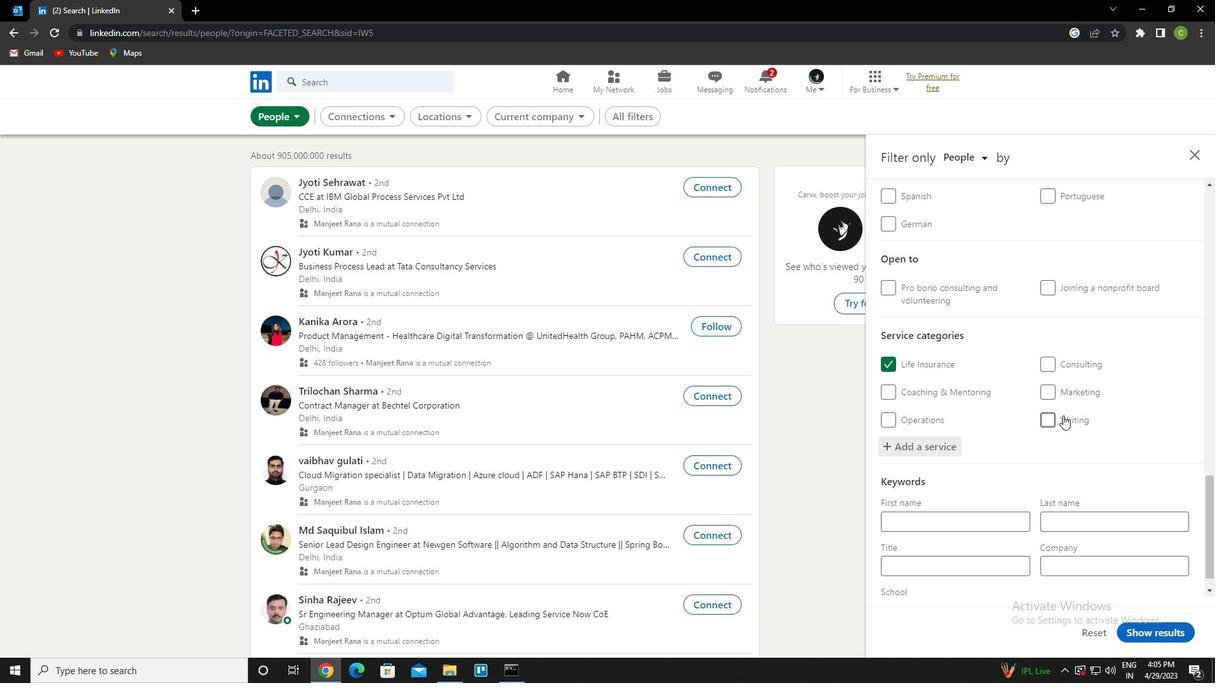 
Action: Mouse scrolled (1063, 415) with delta (0, 0)
Screenshot: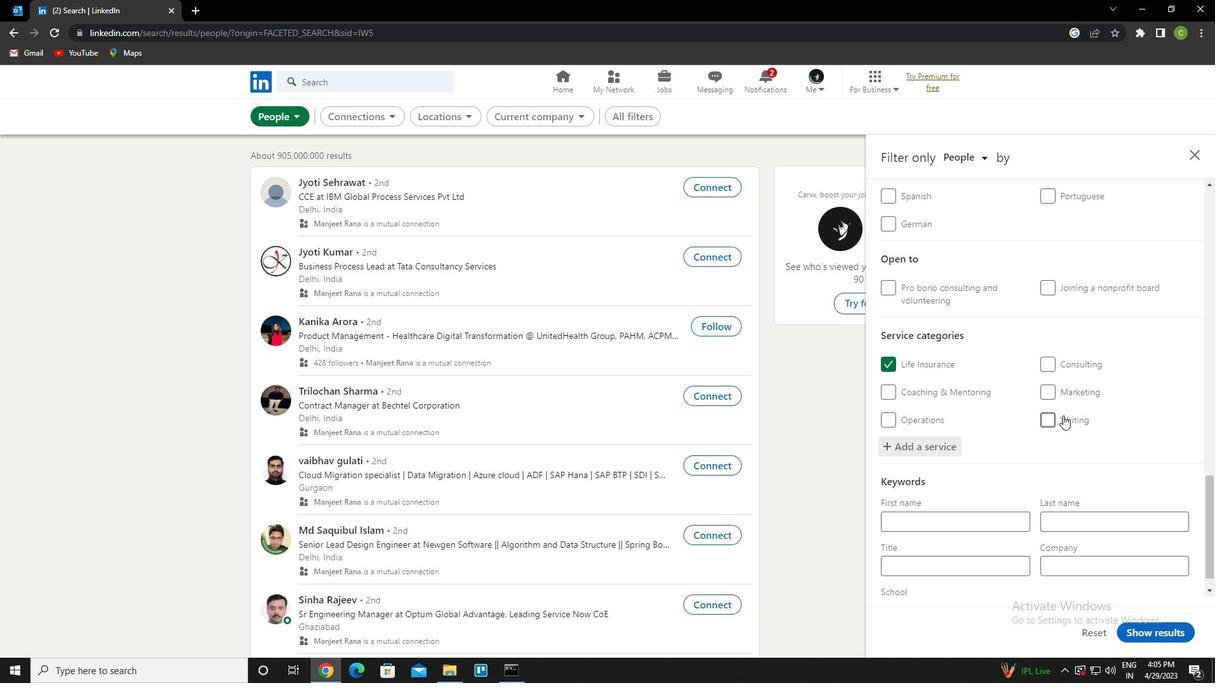 
Action: Mouse scrolled (1063, 415) with delta (0, 0)
Screenshot: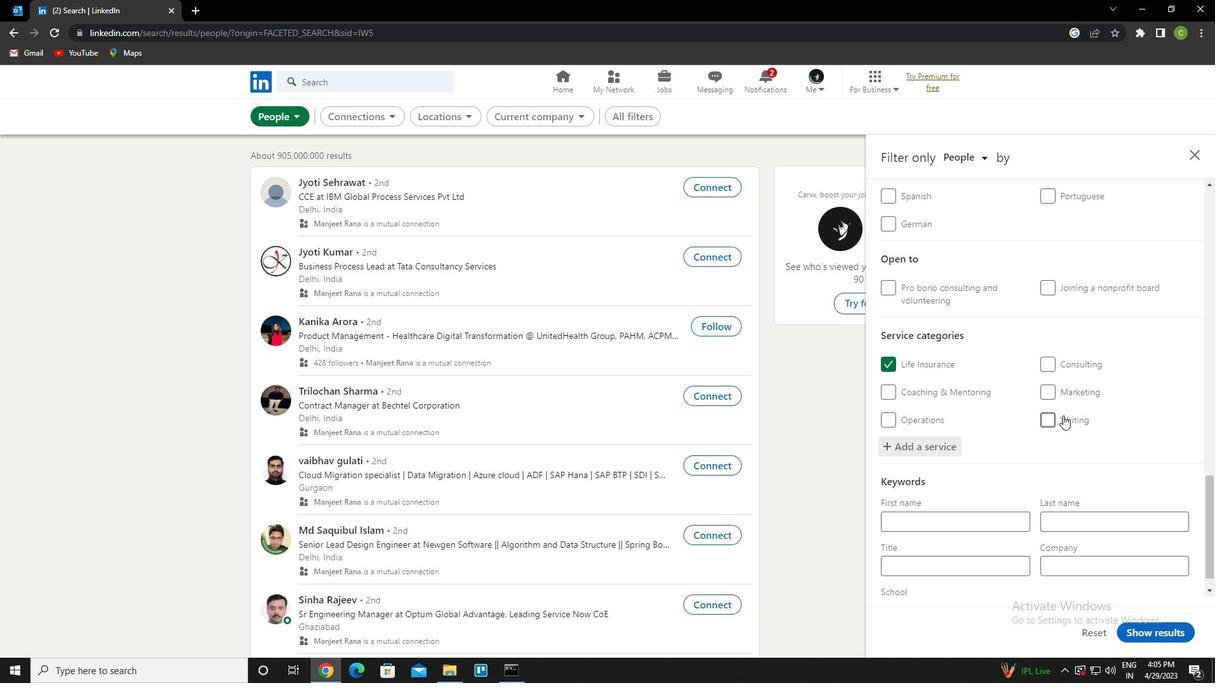 
Action: Mouse scrolled (1063, 415) with delta (0, 0)
Screenshot: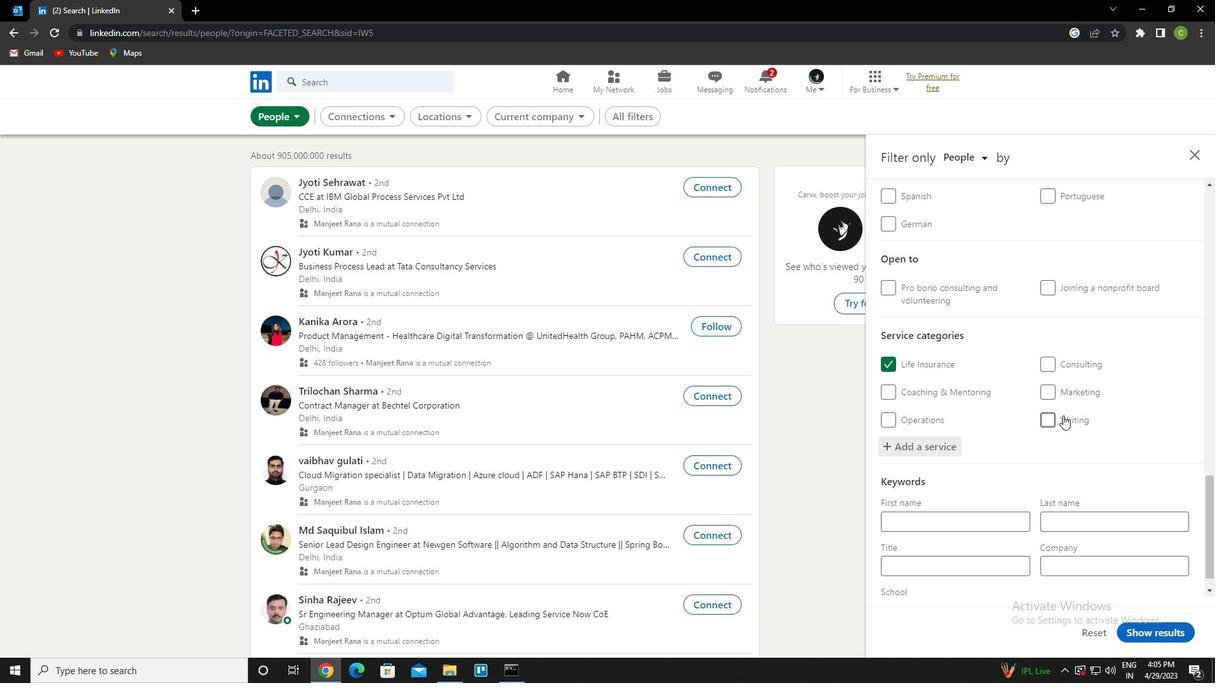 
Action: Mouse scrolled (1063, 415) with delta (0, 0)
Screenshot: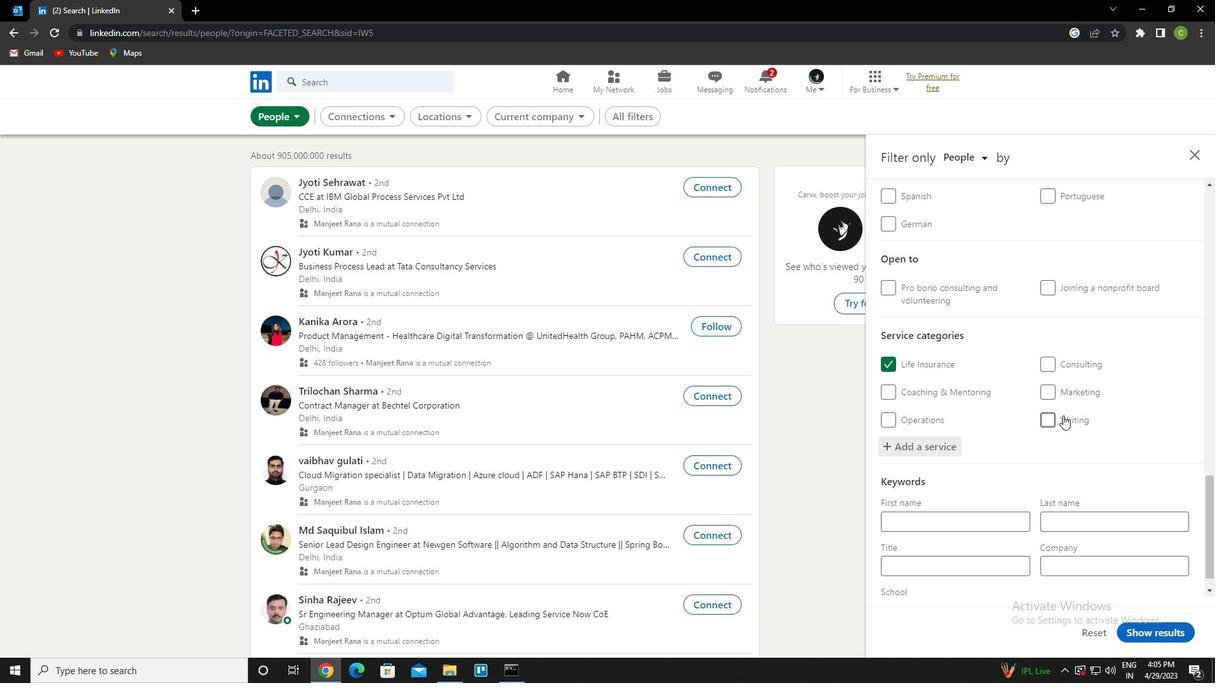 
Action: Mouse scrolled (1063, 415) with delta (0, 0)
Screenshot: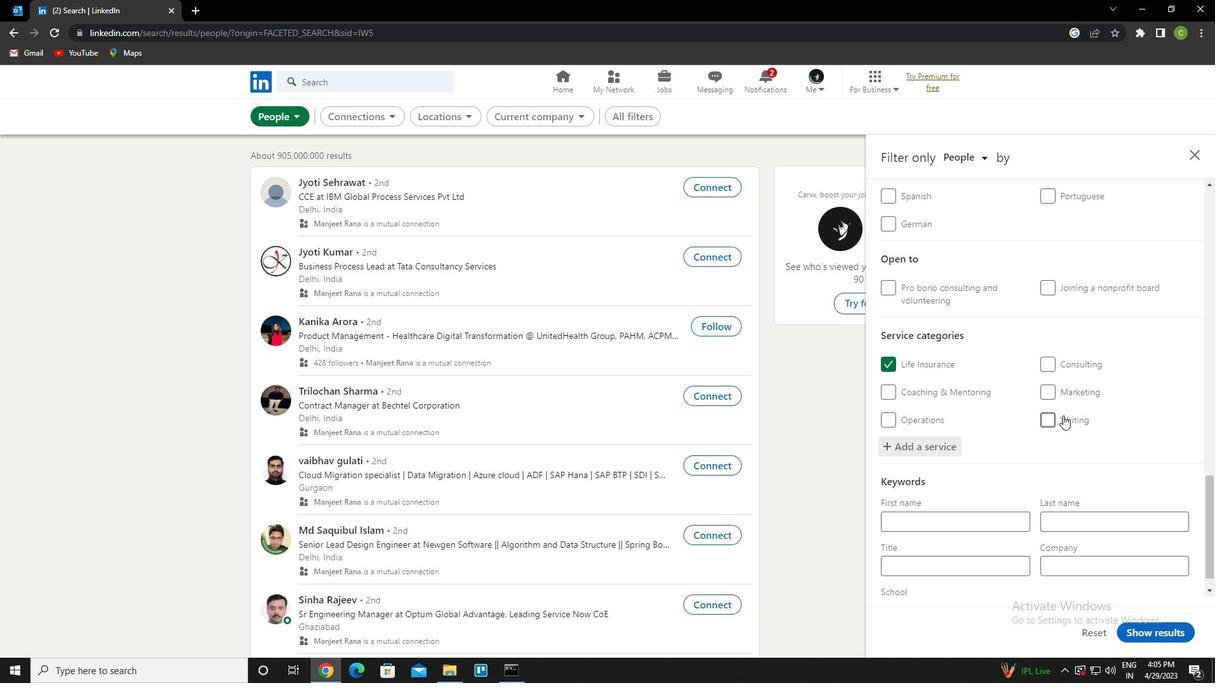 
Action: Mouse scrolled (1063, 415) with delta (0, 0)
Screenshot: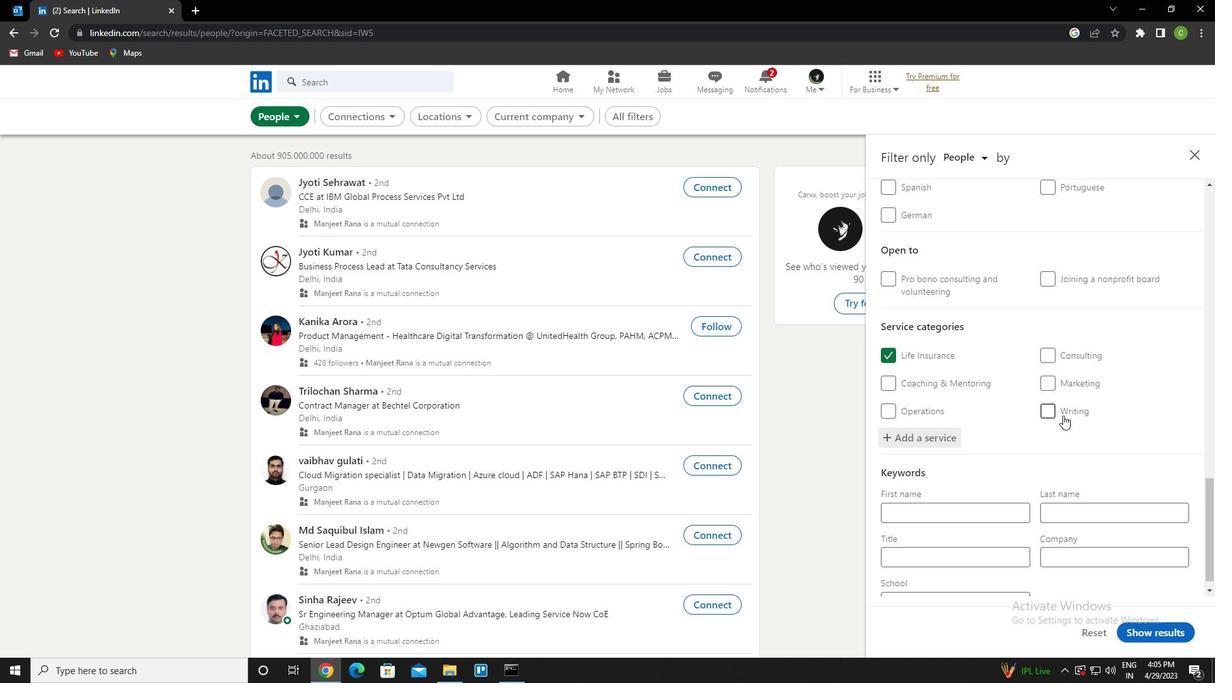 
Action: Mouse moved to (963, 540)
Screenshot: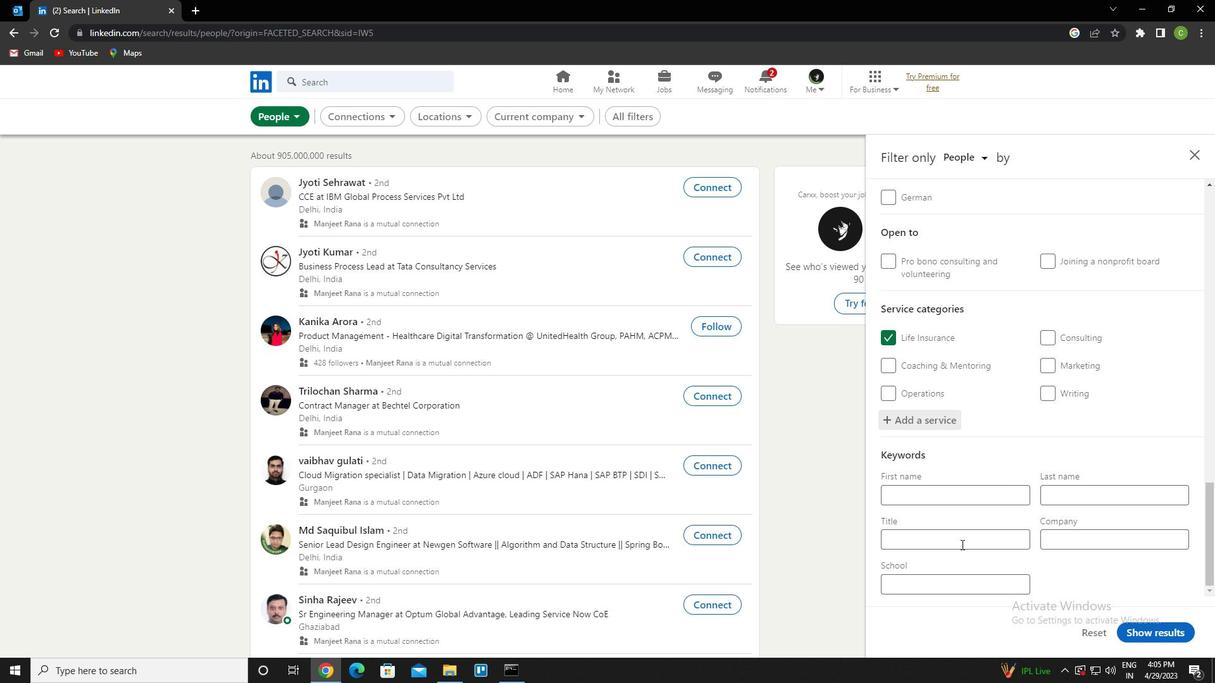 
Action: Mouse pressed left at (963, 540)
Screenshot: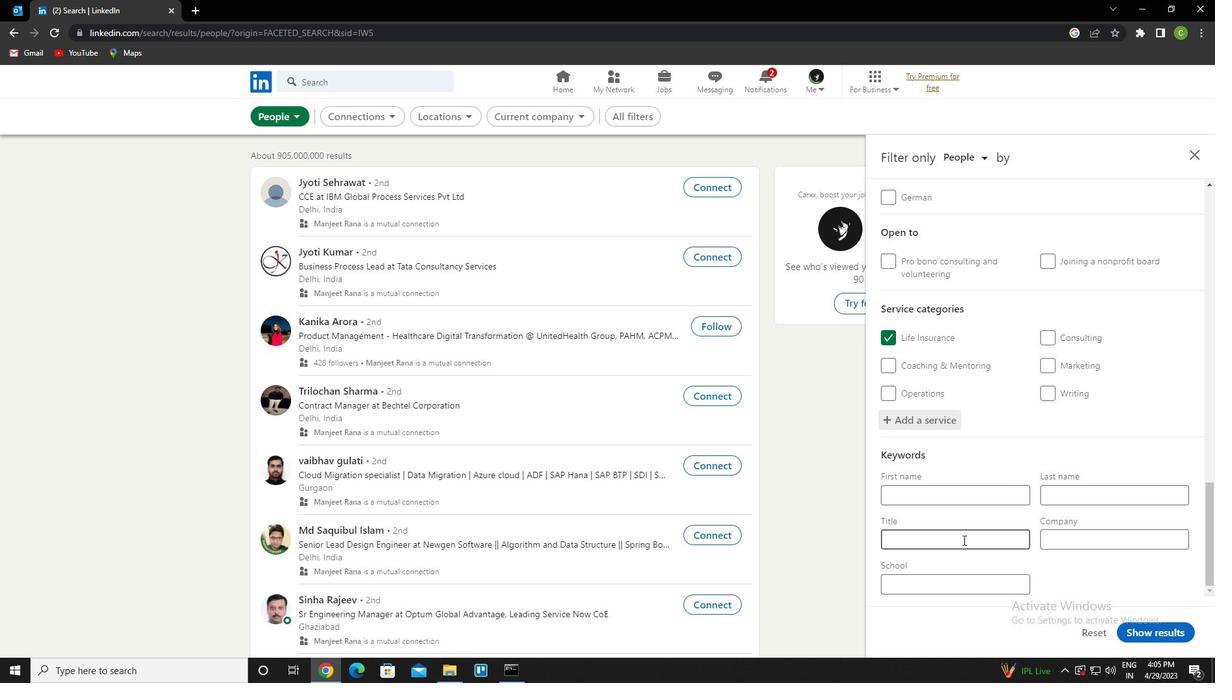 
Action: Key pressed <Key.caps_lock>
Screenshot: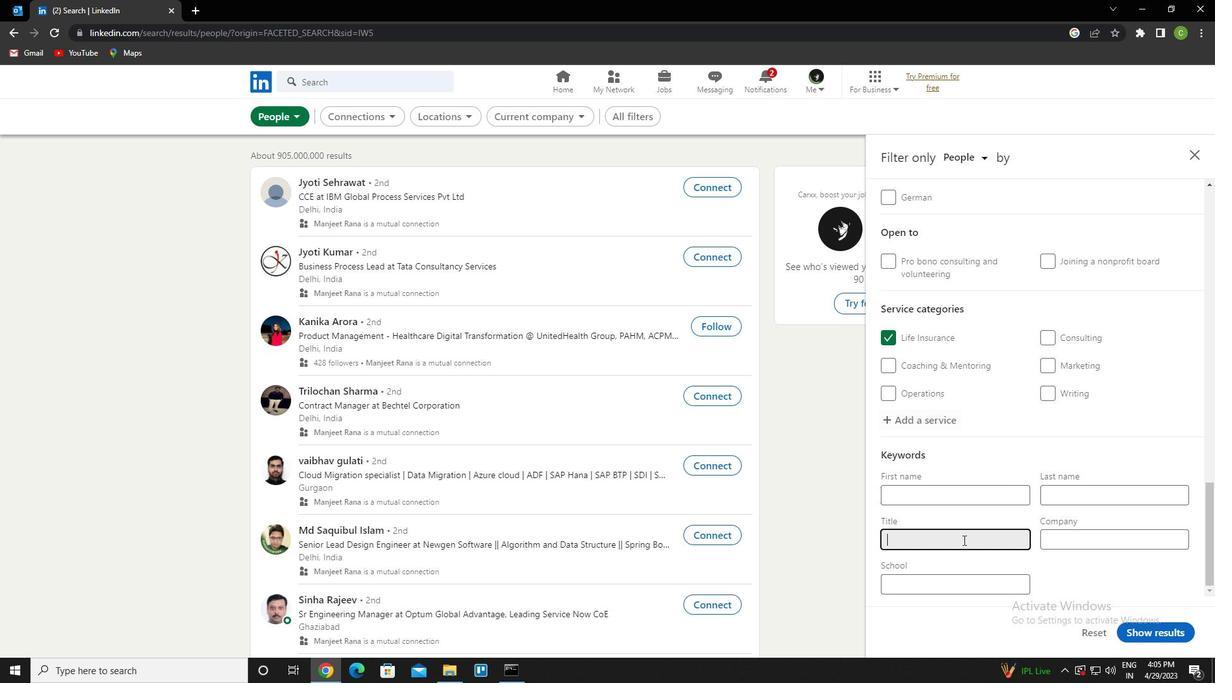 
Action: Mouse moved to (952, 540)
Screenshot: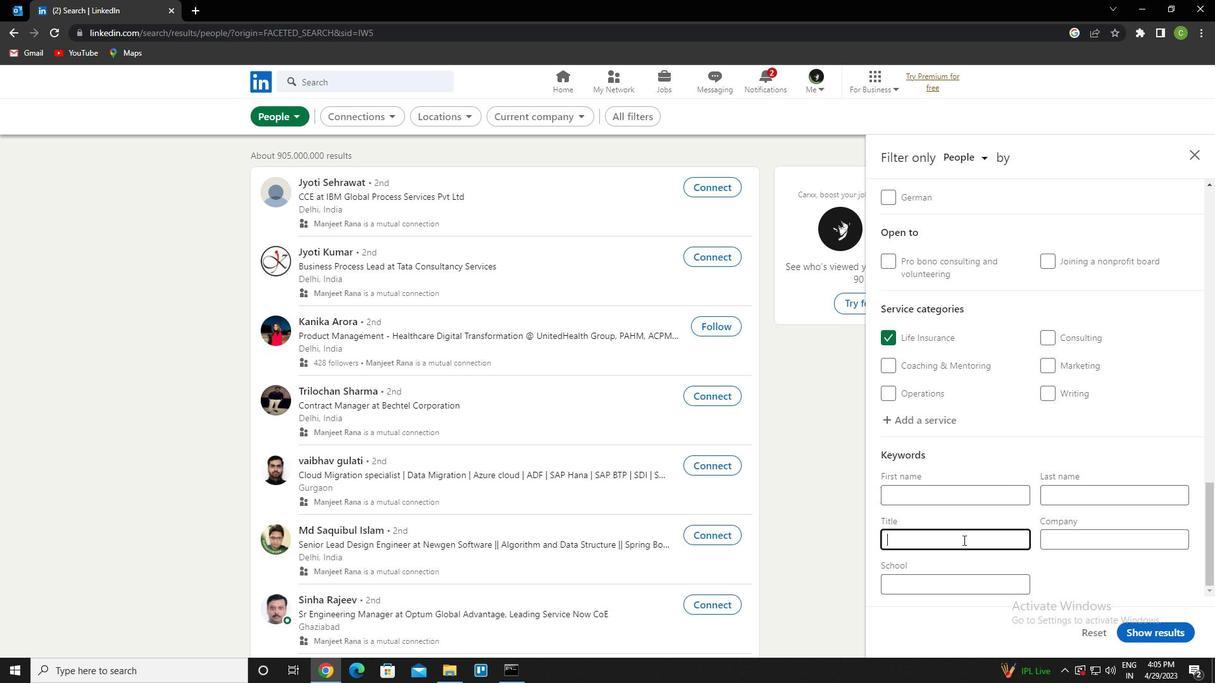 
Action: Key pressed g<Key.caps_lock>roup<Key.space><Key.caps_lock>s<Key.caps_lock>ale
Screenshot: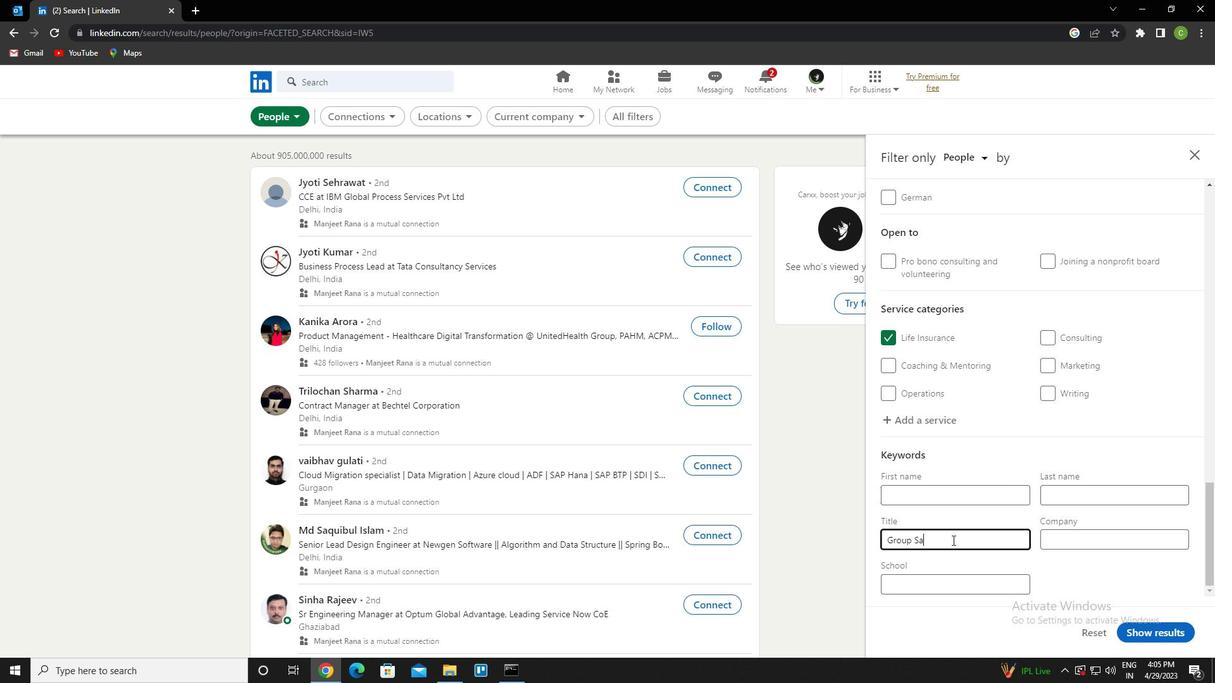
Action: Mouse moved to (1160, 628)
Screenshot: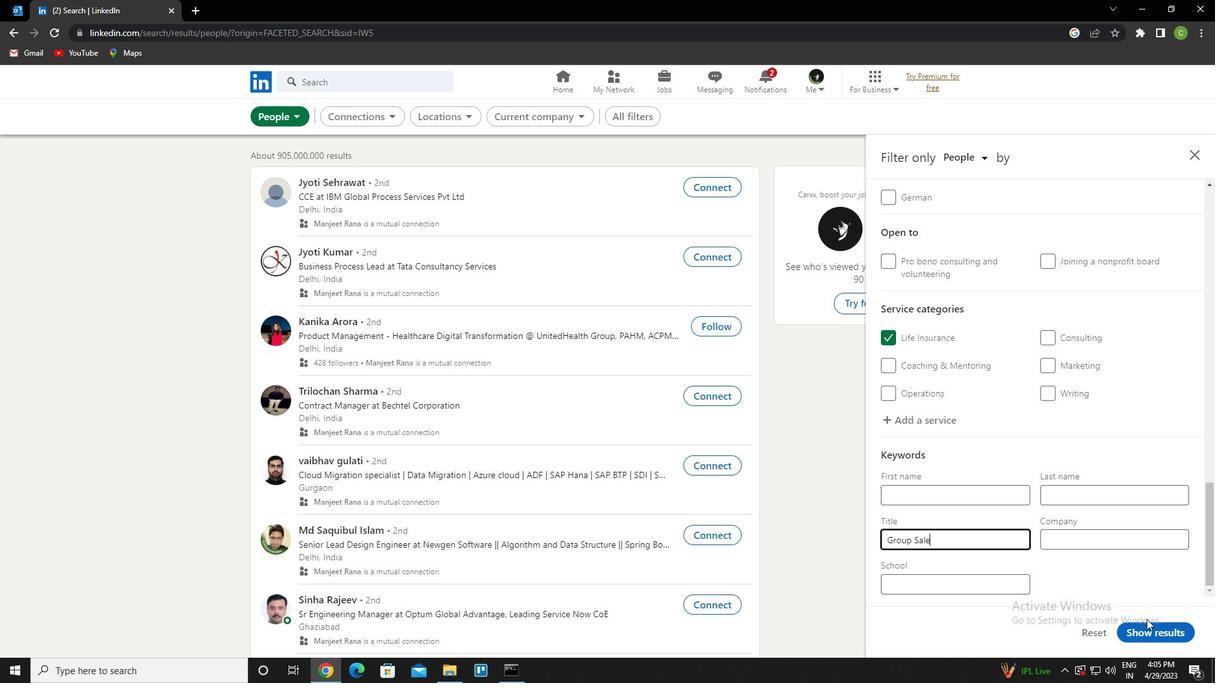 
Action: Mouse pressed left at (1160, 628)
Screenshot: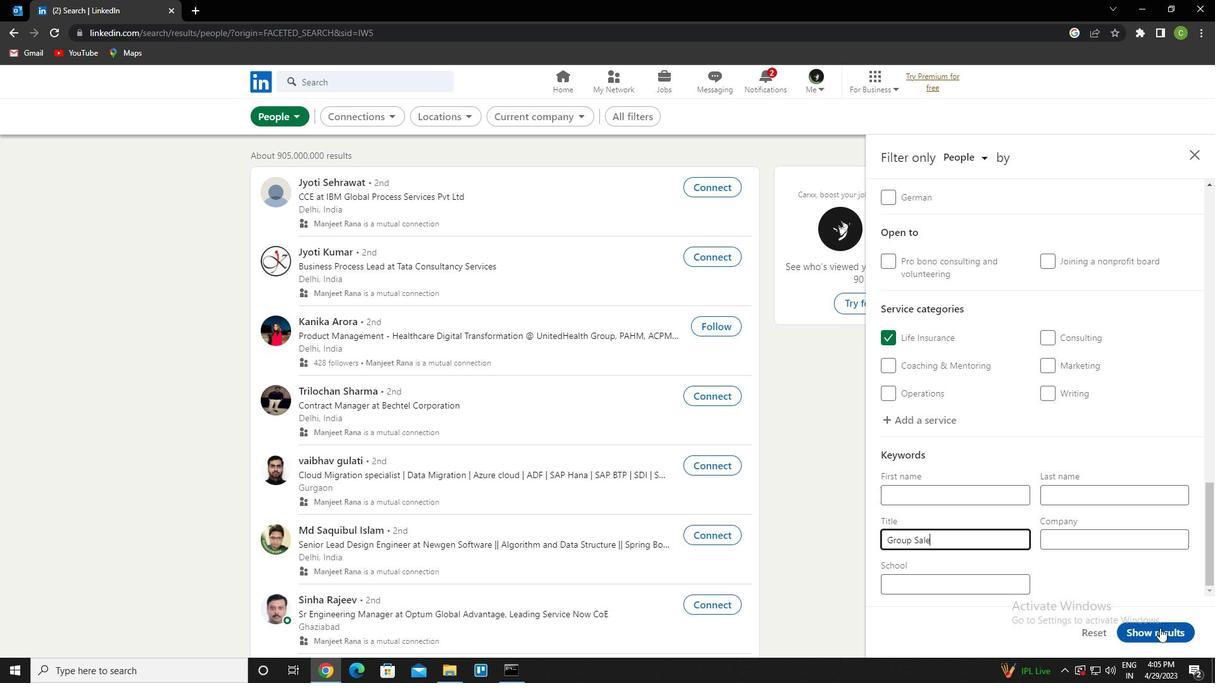 
Action: Mouse moved to (535, 609)
Screenshot: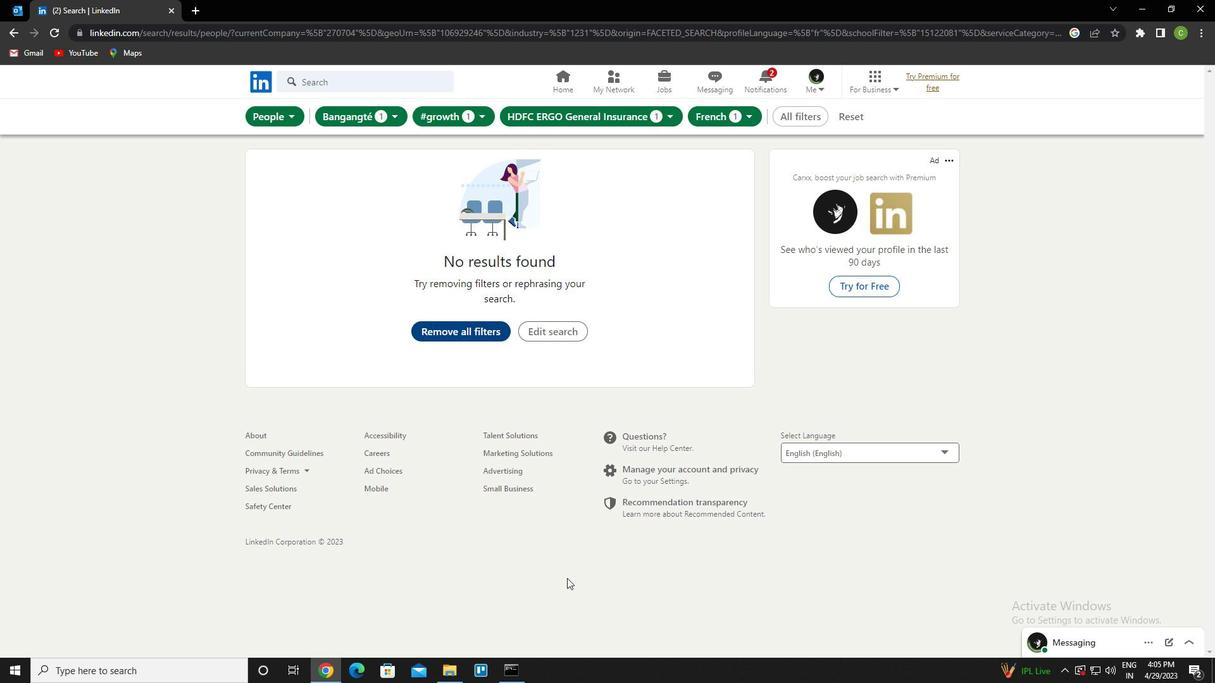 
